 Task: Look for space in Traralgon, Australia from 7th July, 2023 to 15th July, 2023 for 6 adults in price range Rs.15000 to Rs.20000. Place can be entire place with 3 bedrooms having 3 beds and 3 bathrooms. Property type can be house, flat, guest house. Amenities needed are: washing machine, kitchen. Booking option can be shelf check-in. Required host language is English.
Action: Mouse scrolled (289, 647) with delta (0, 0)
Screenshot: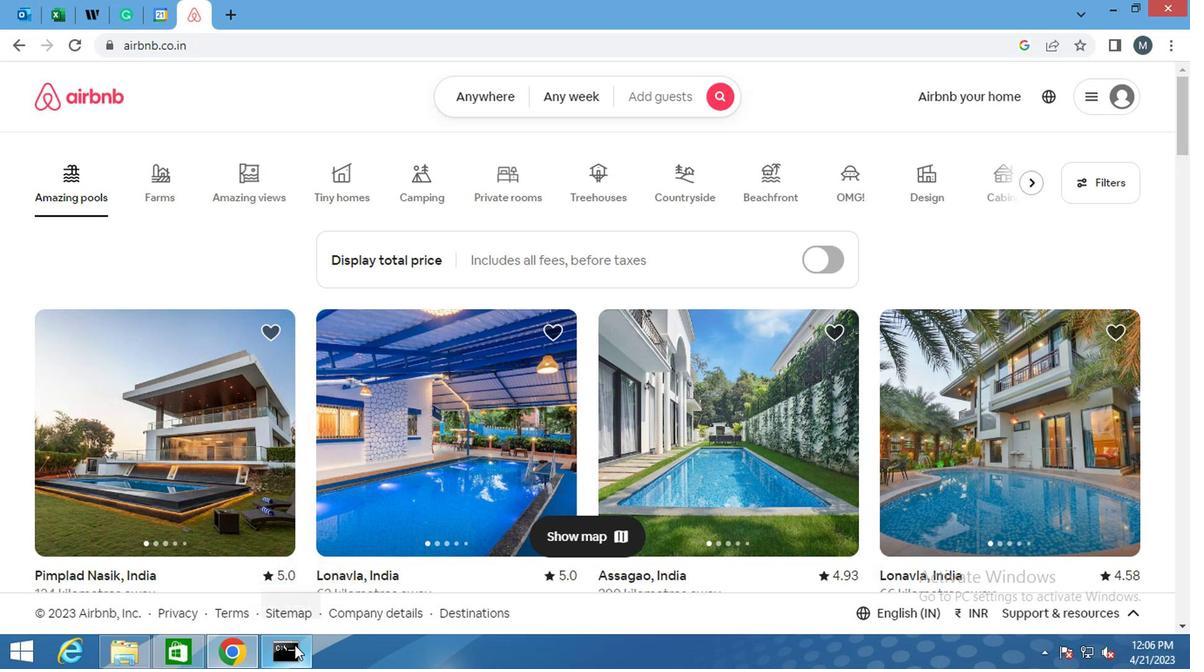 
Action: Mouse moved to (218, 649)
Screenshot: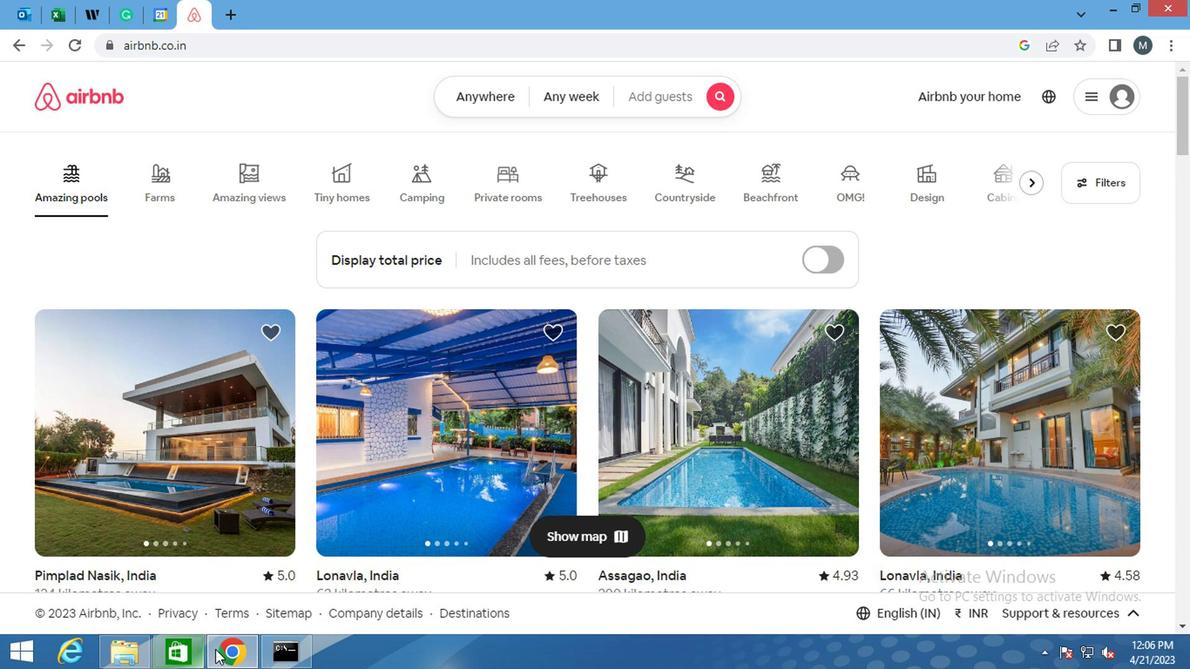 
Action: Mouse pressed left at (218, 649)
Screenshot: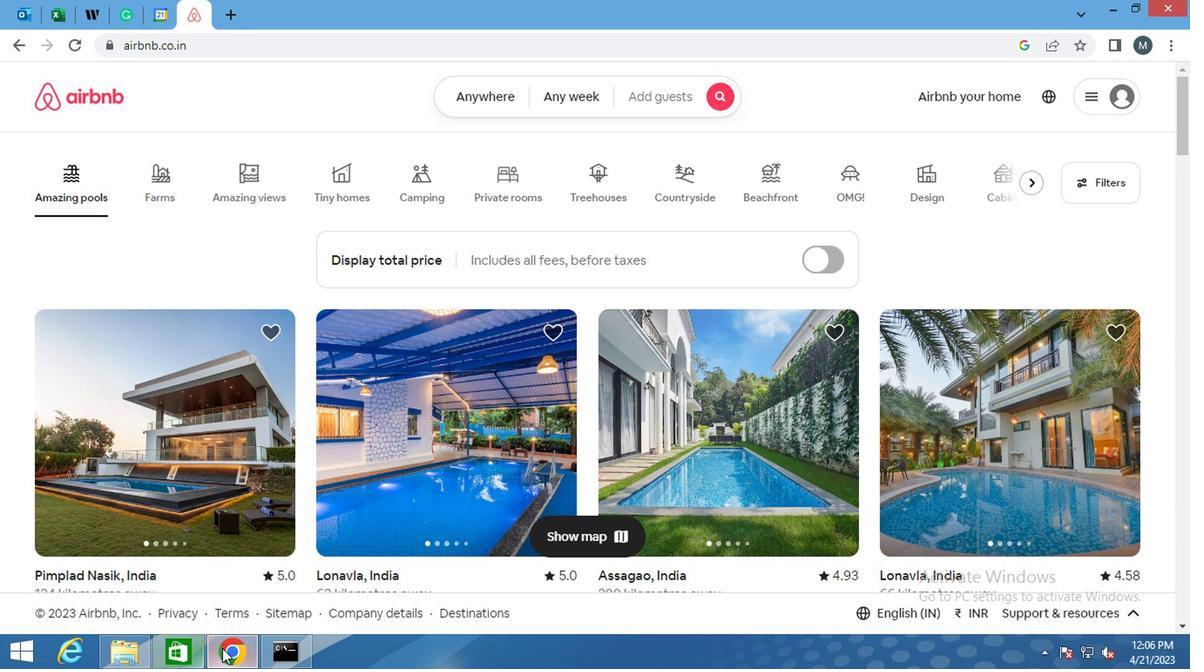 
Action: Mouse moved to (229, 655)
Screenshot: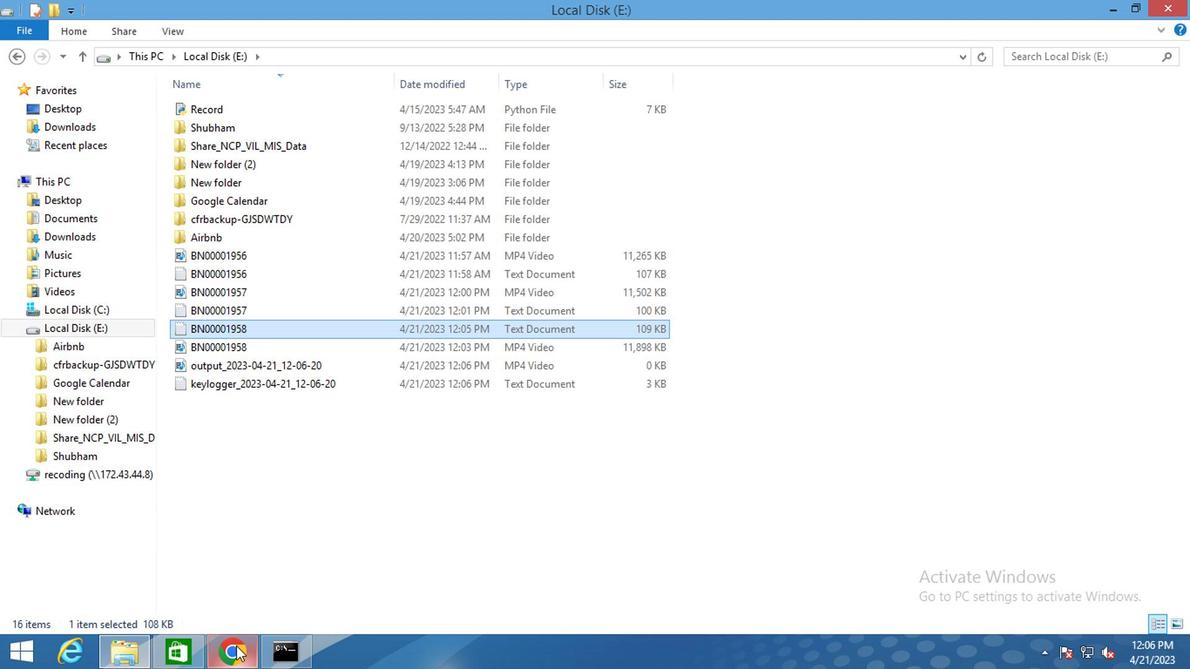 
Action: Mouse pressed left at (229, 655)
Screenshot: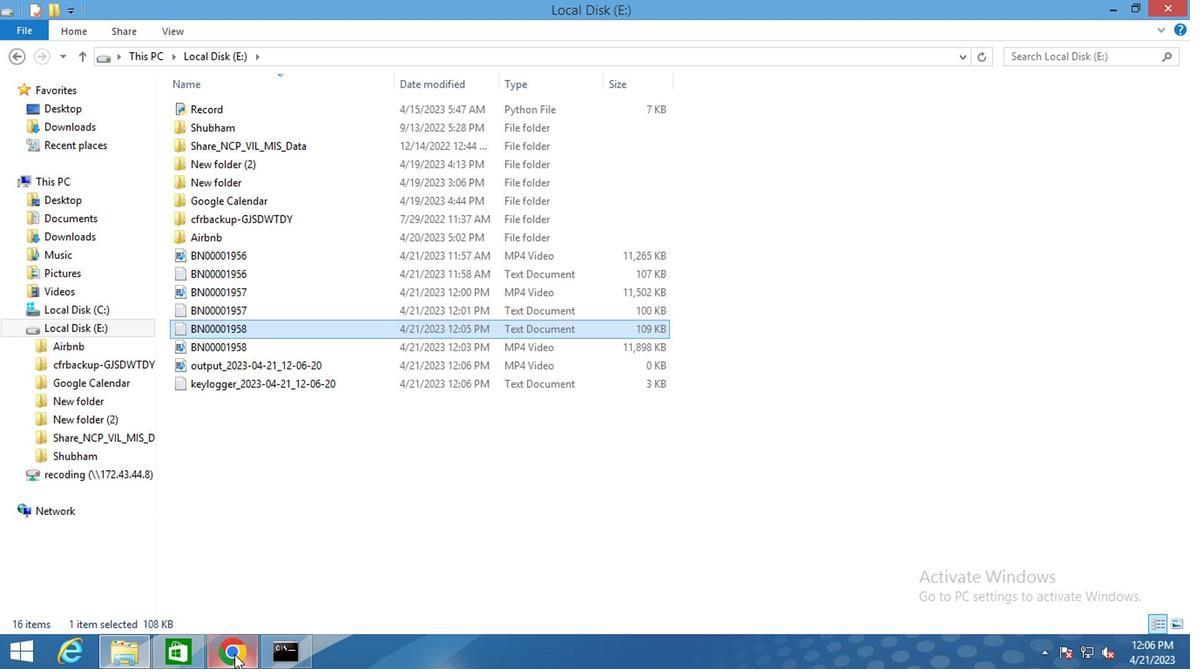
Action: Mouse moved to (483, 102)
Screenshot: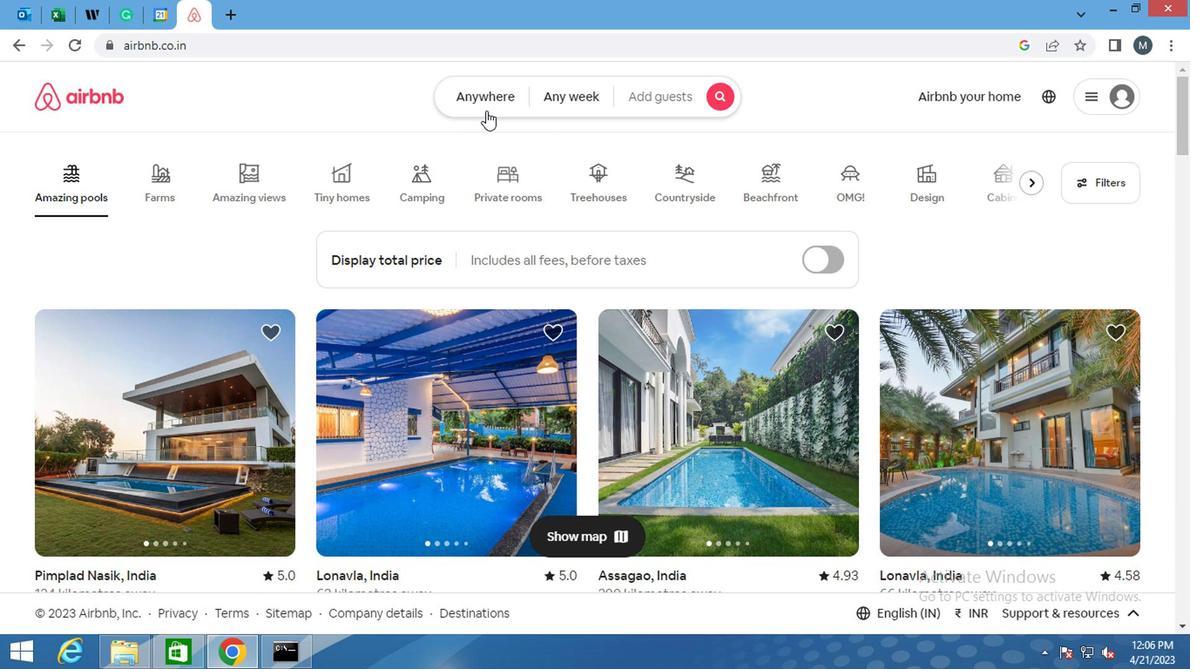 
Action: Mouse pressed left at (483, 102)
Screenshot: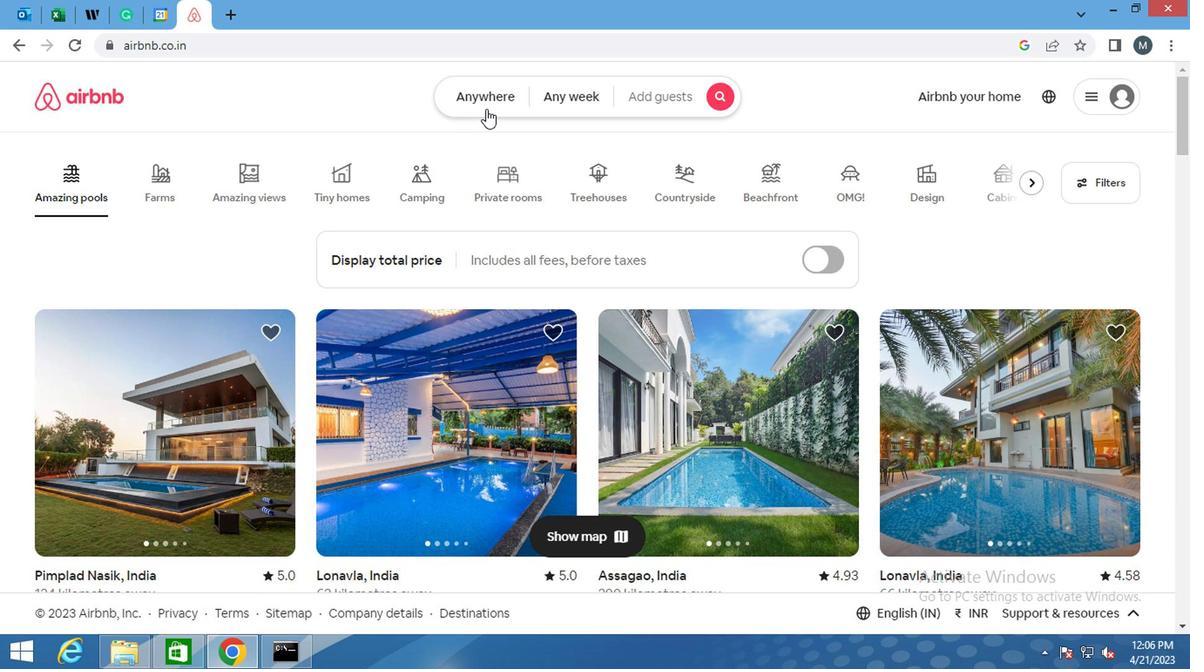 
Action: Mouse moved to (391, 164)
Screenshot: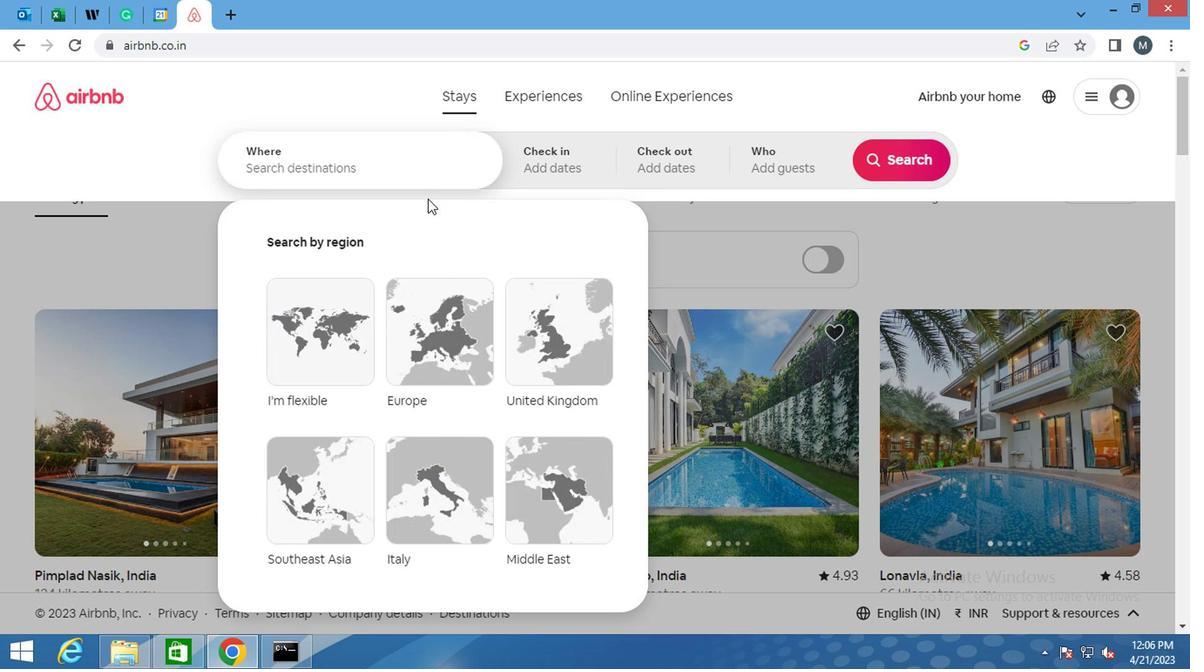 
Action: Mouse pressed left at (391, 164)
Screenshot: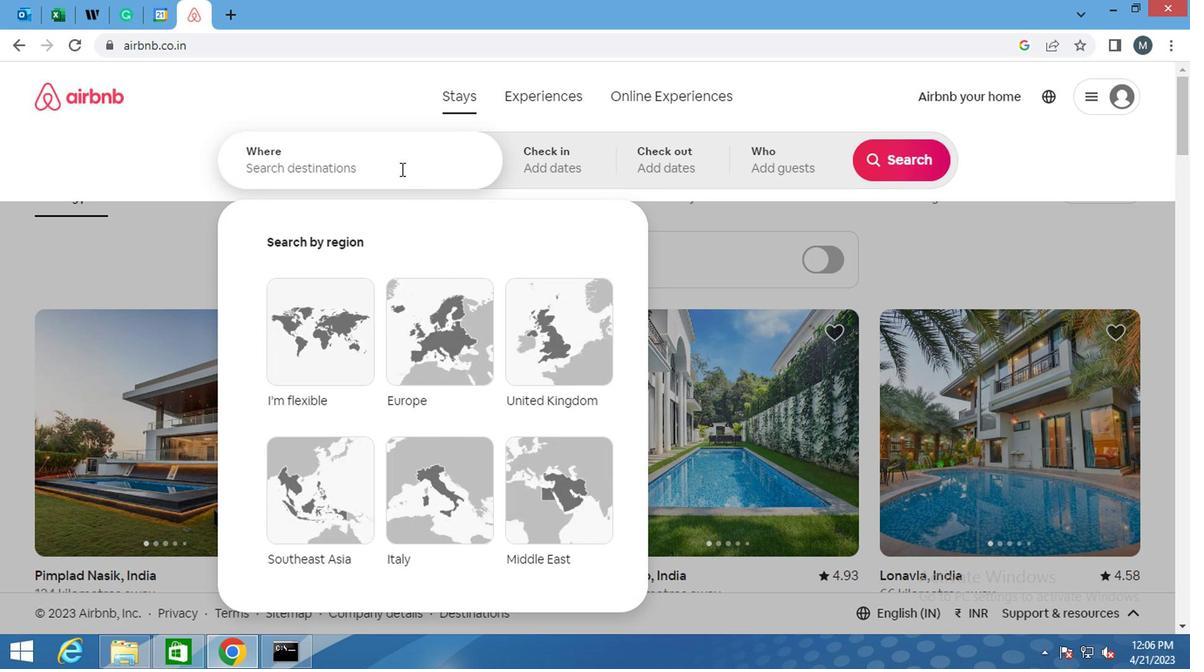 
Action: Key pressed <Key.shift>TRARALGON,<Key.shift>AUSTRALIA<Key.space>
Screenshot: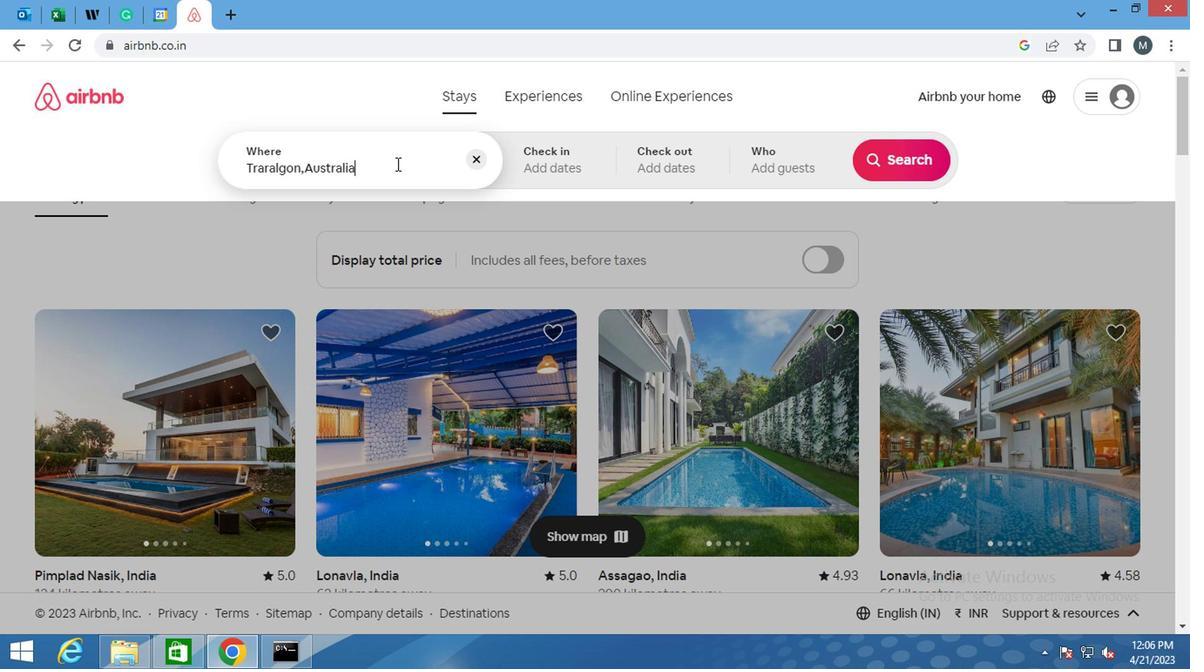 
Action: Mouse moved to (519, 164)
Screenshot: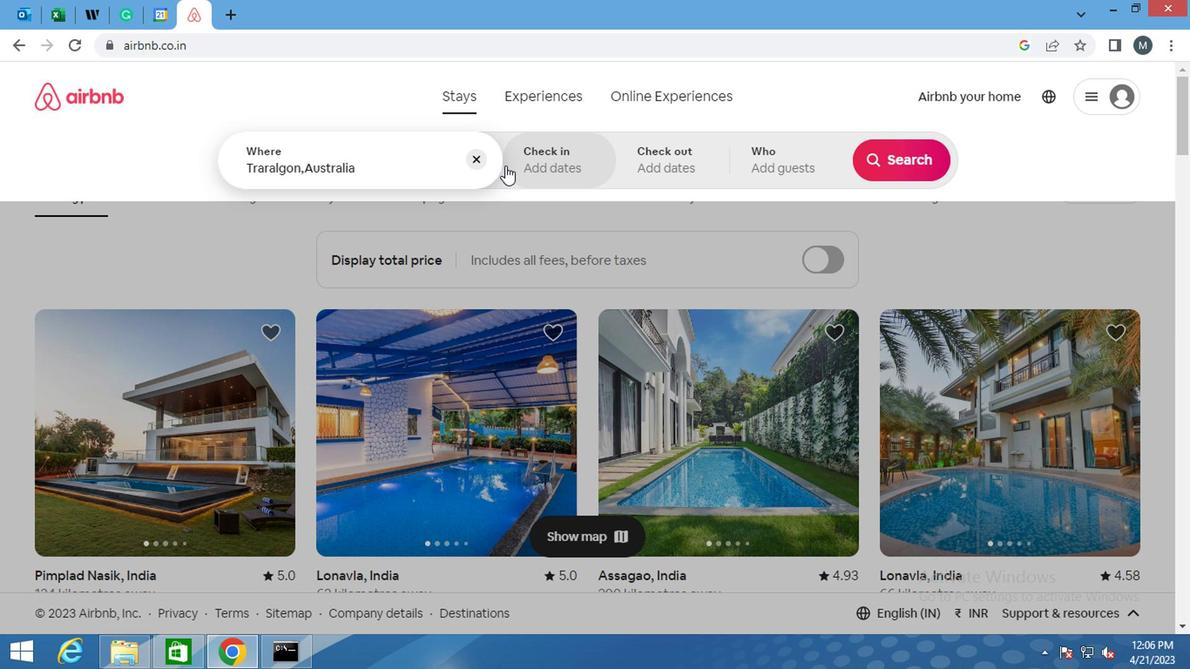 
Action: Mouse pressed left at (519, 164)
Screenshot: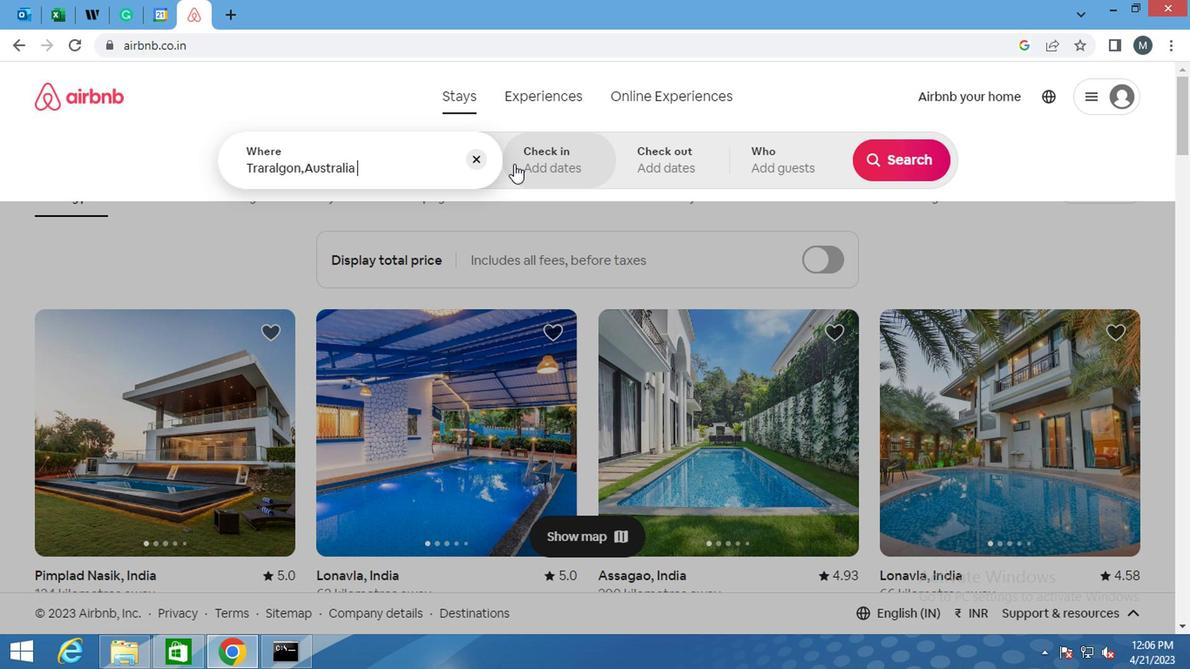 
Action: Mouse moved to (890, 299)
Screenshot: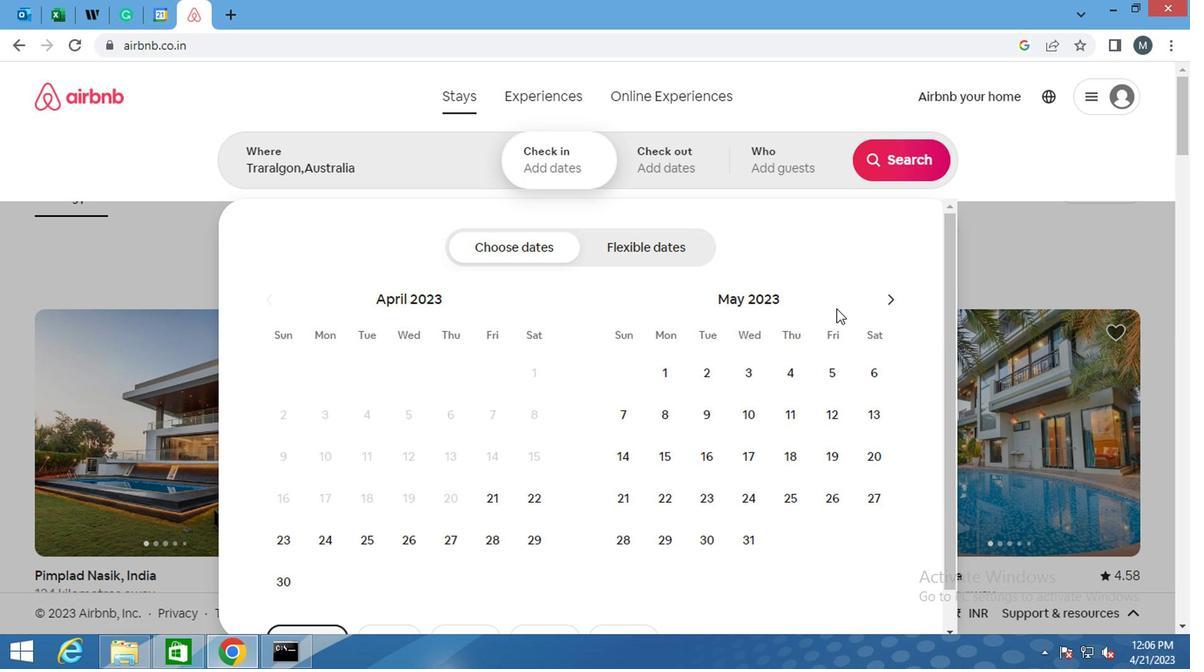 
Action: Mouse pressed left at (890, 299)
Screenshot: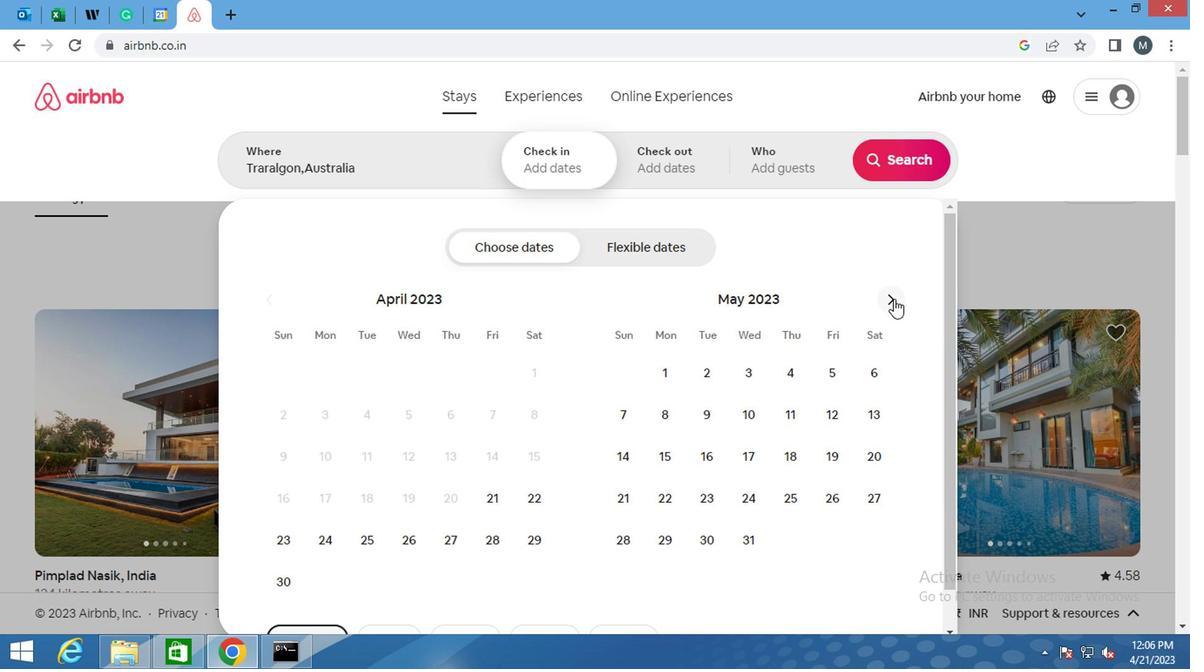 
Action: Mouse moved to (890, 299)
Screenshot: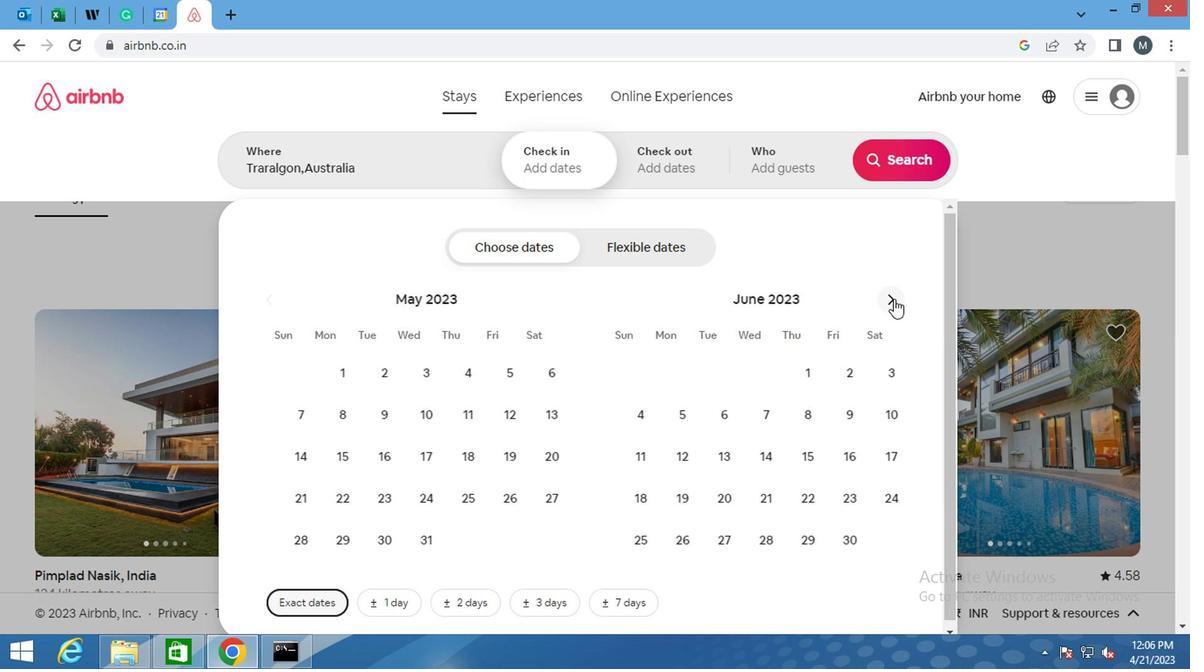 
Action: Mouse pressed left at (890, 299)
Screenshot: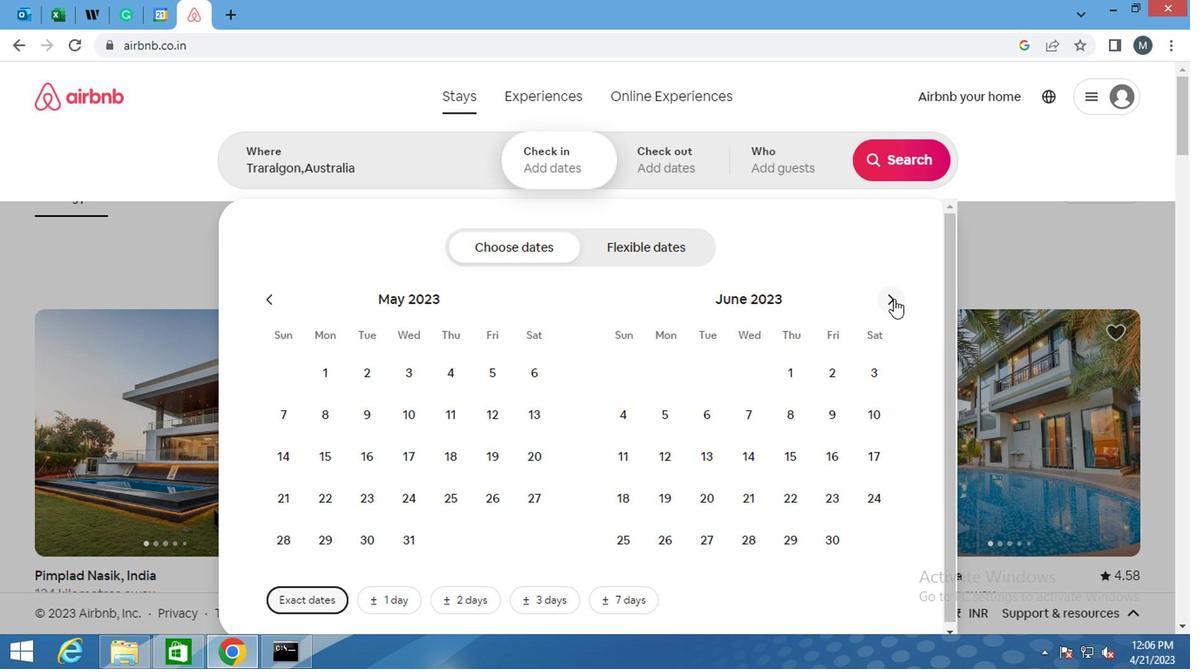 
Action: Mouse moved to (704, 433)
Screenshot: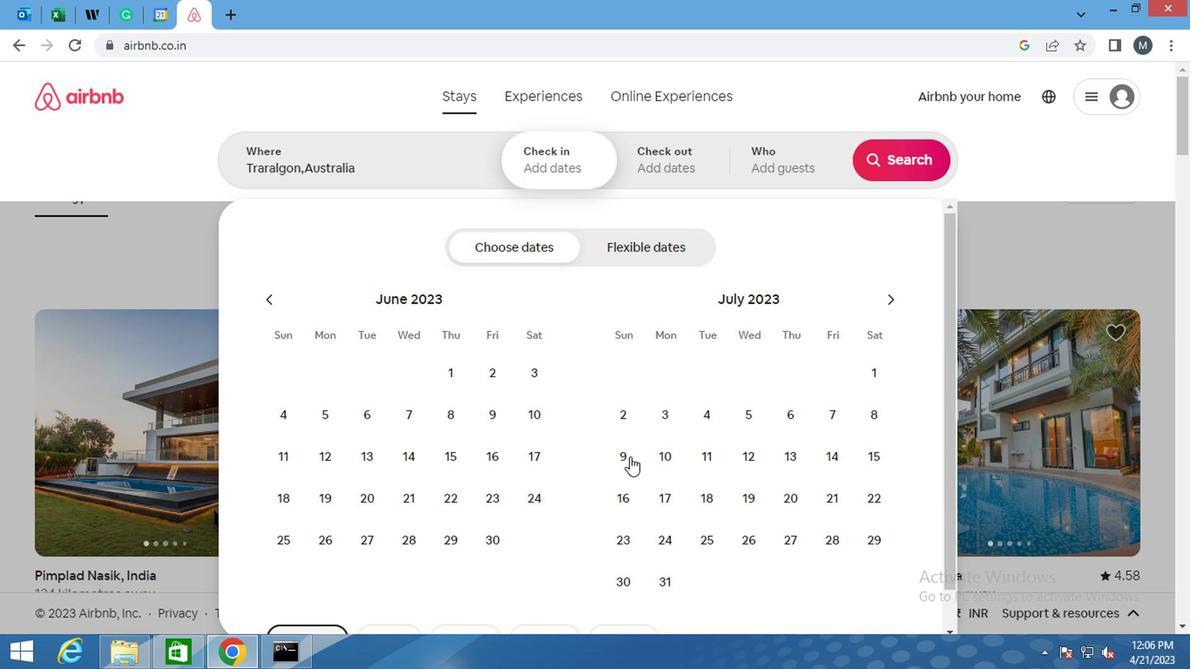 
Action: Mouse scrolled (704, 432) with delta (0, -1)
Screenshot: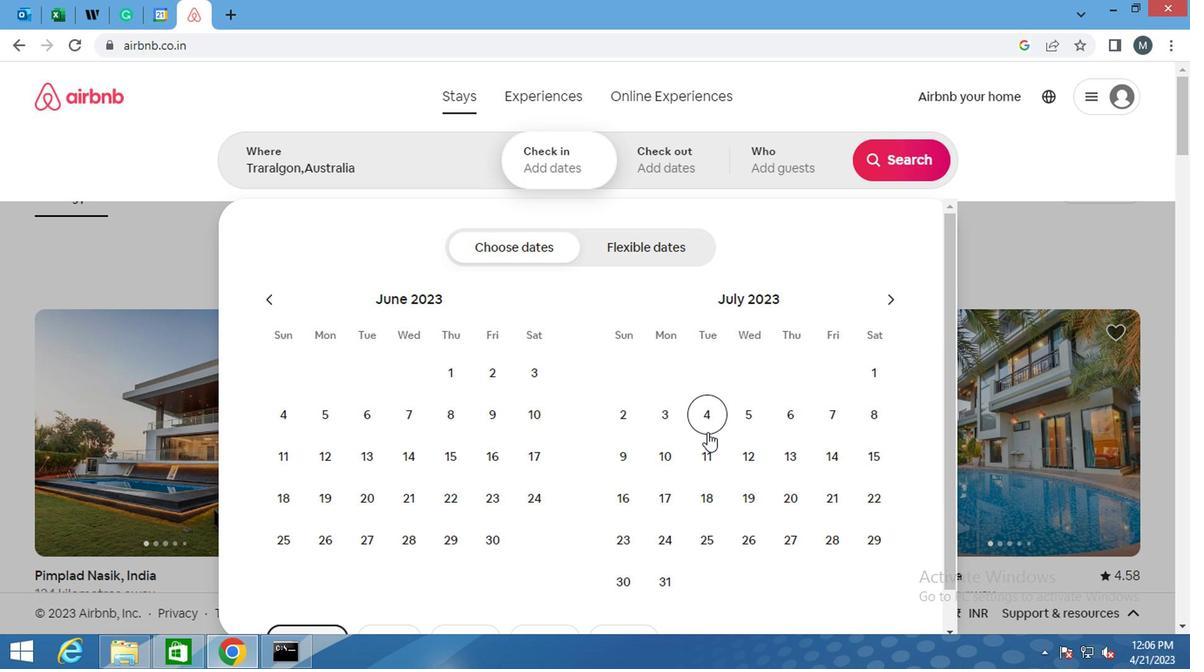 
Action: Mouse moved to (825, 374)
Screenshot: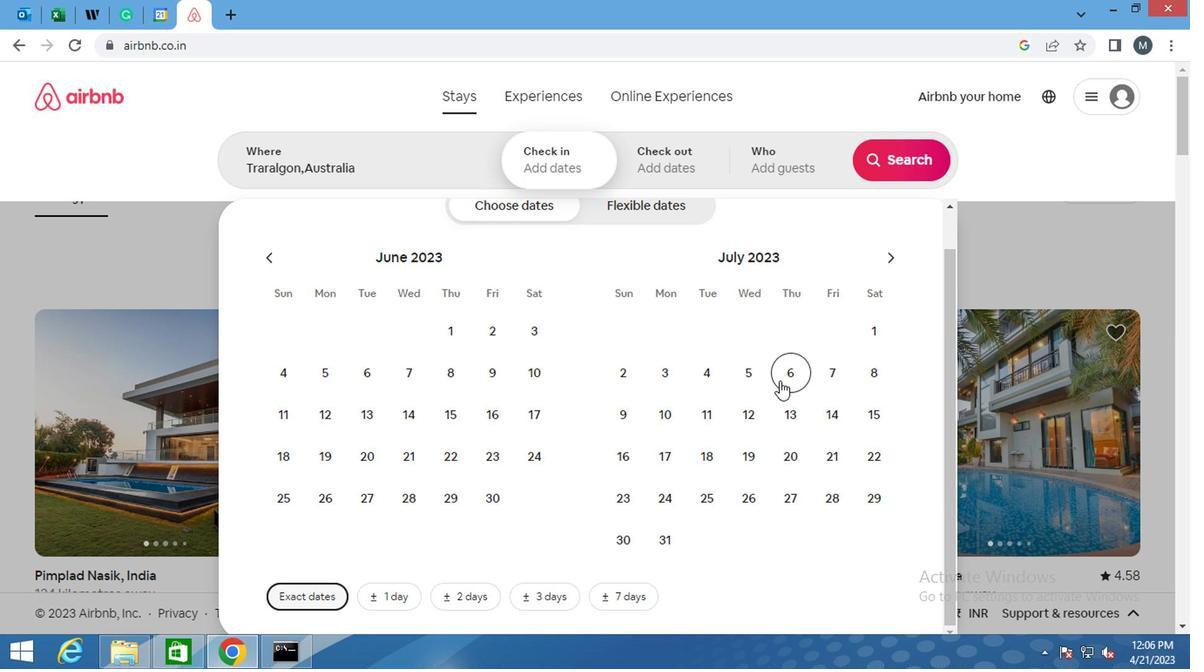 
Action: Mouse pressed left at (825, 374)
Screenshot: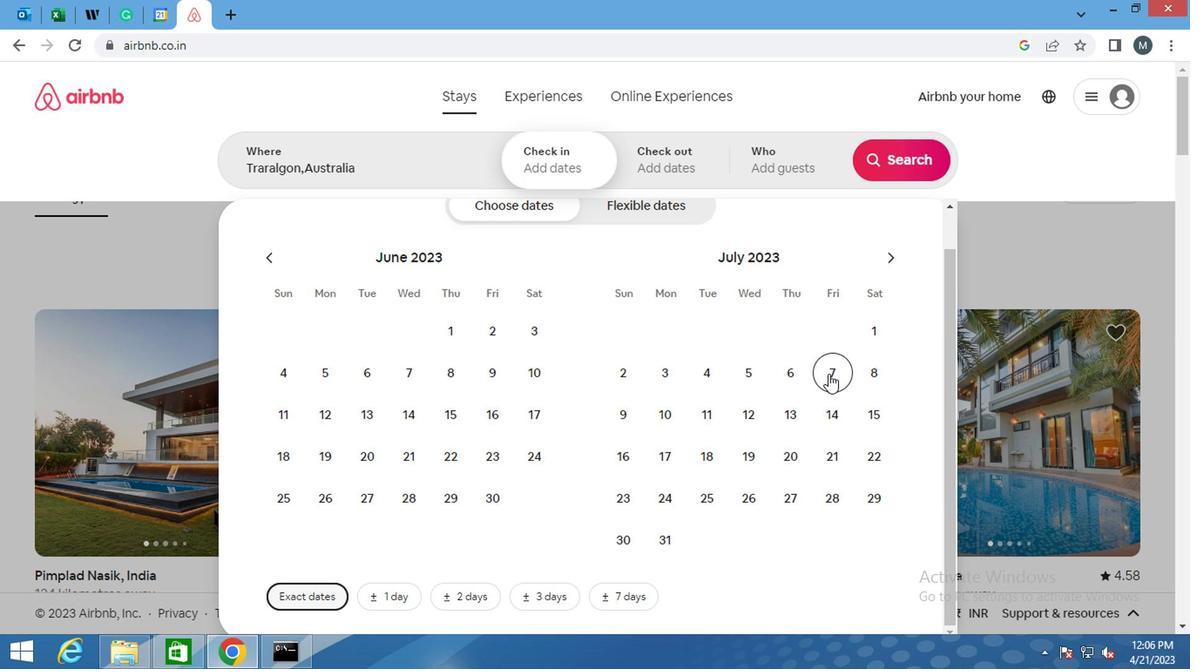 
Action: Mouse moved to (863, 459)
Screenshot: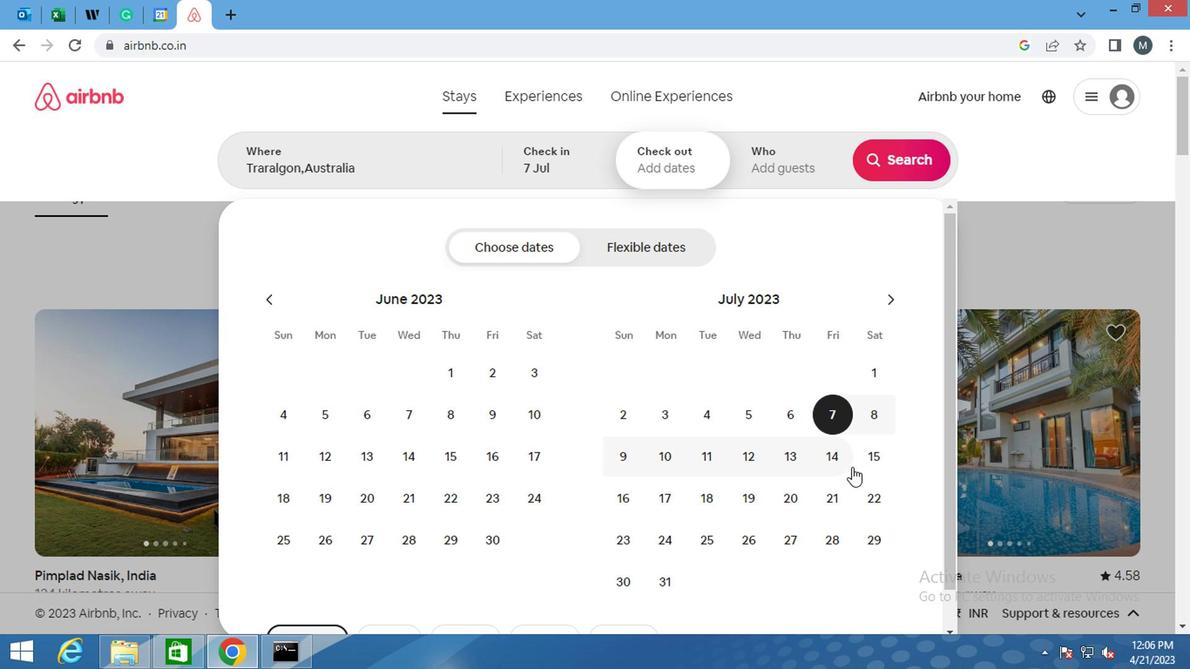 
Action: Mouse pressed left at (863, 459)
Screenshot: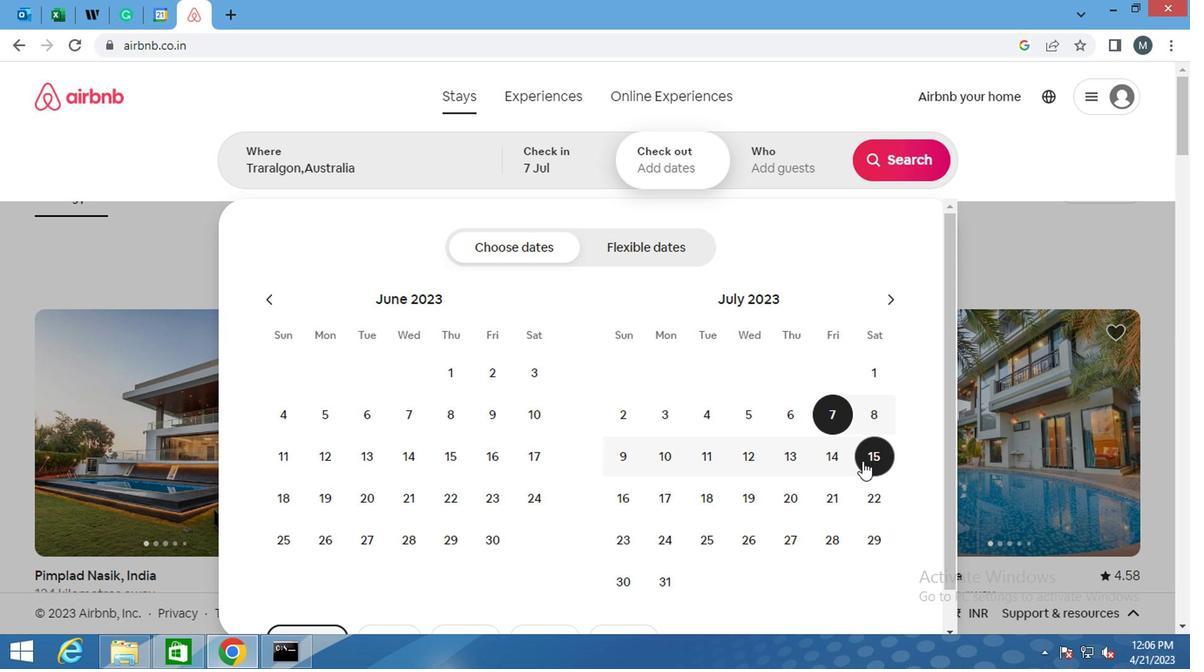 
Action: Mouse moved to (803, 176)
Screenshot: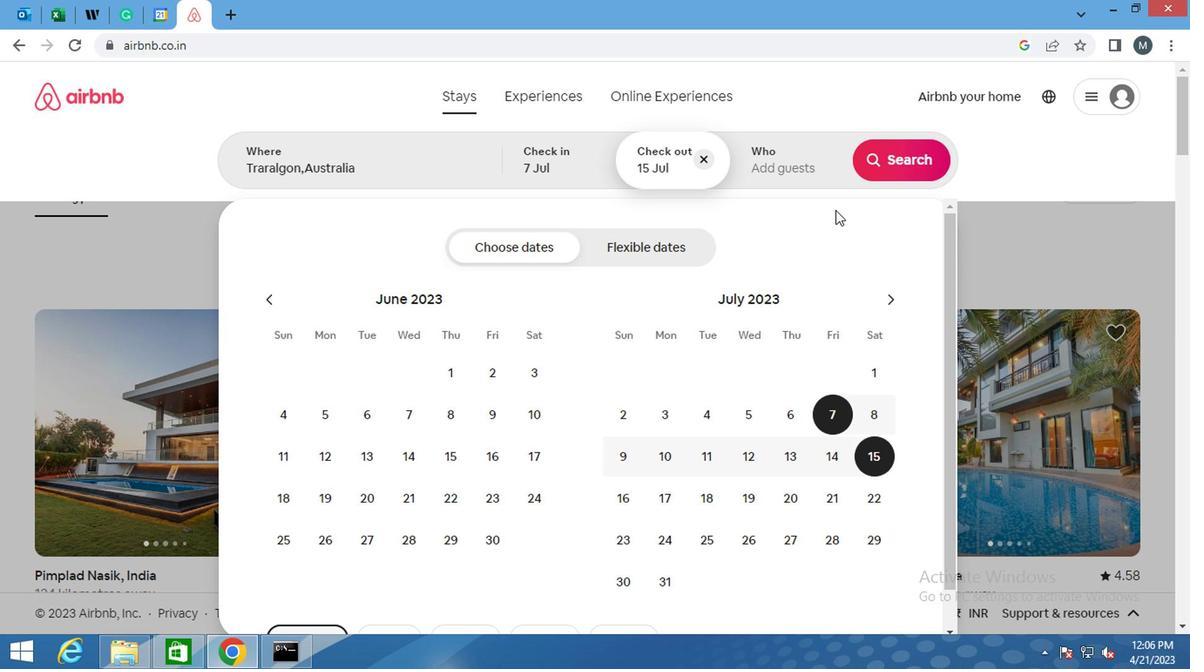 
Action: Mouse pressed left at (803, 176)
Screenshot: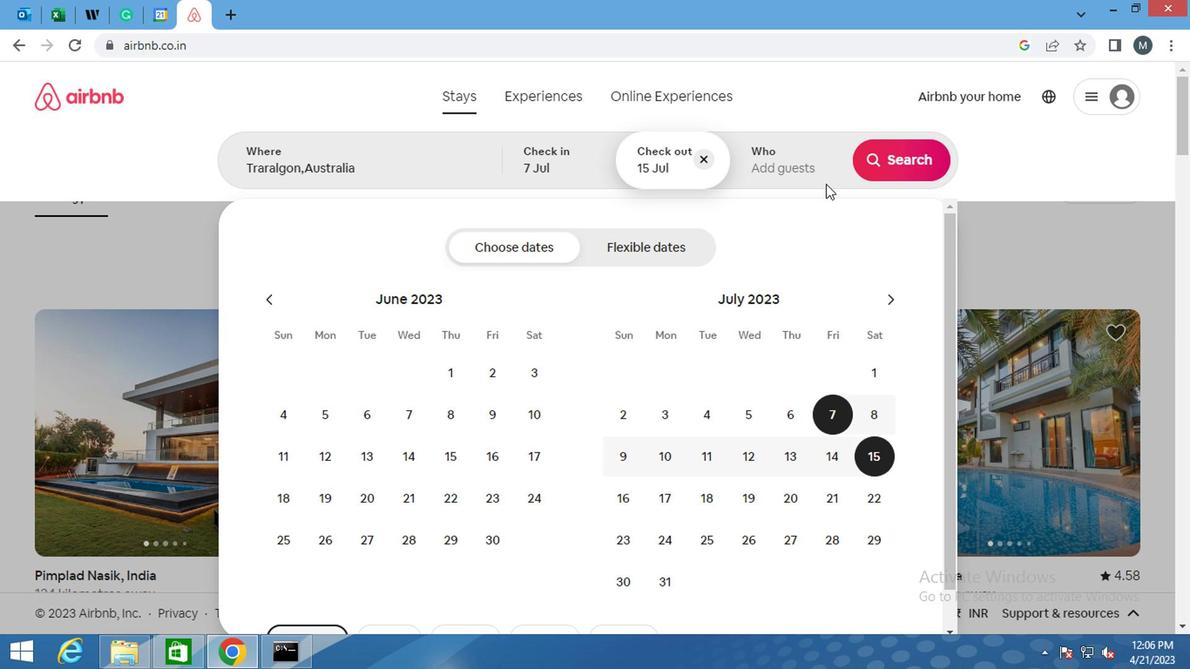 
Action: Mouse moved to (897, 254)
Screenshot: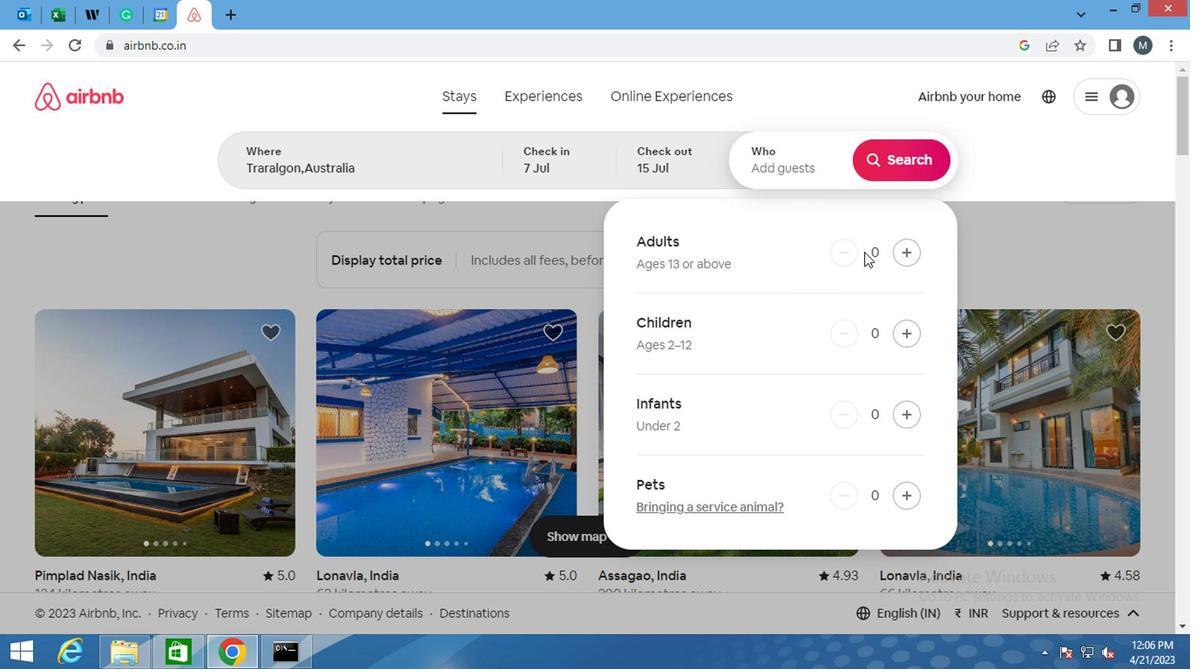 
Action: Mouse pressed left at (897, 254)
Screenshot: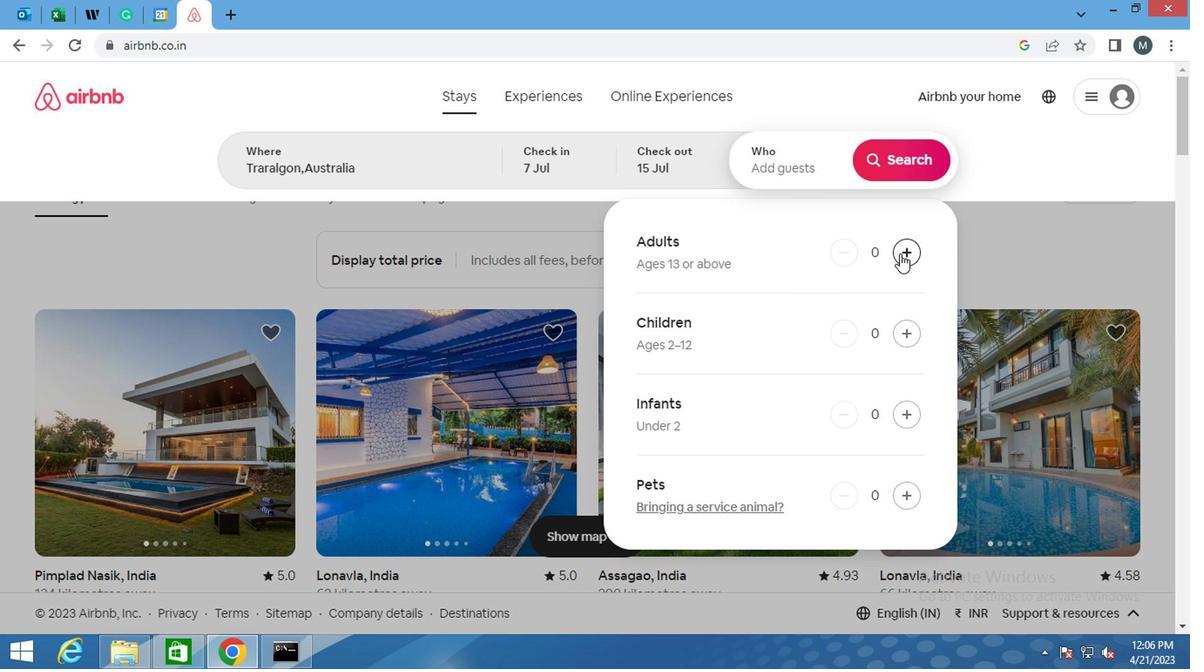 
Action: Mouse pressed left at (897, 254)
Screenshot: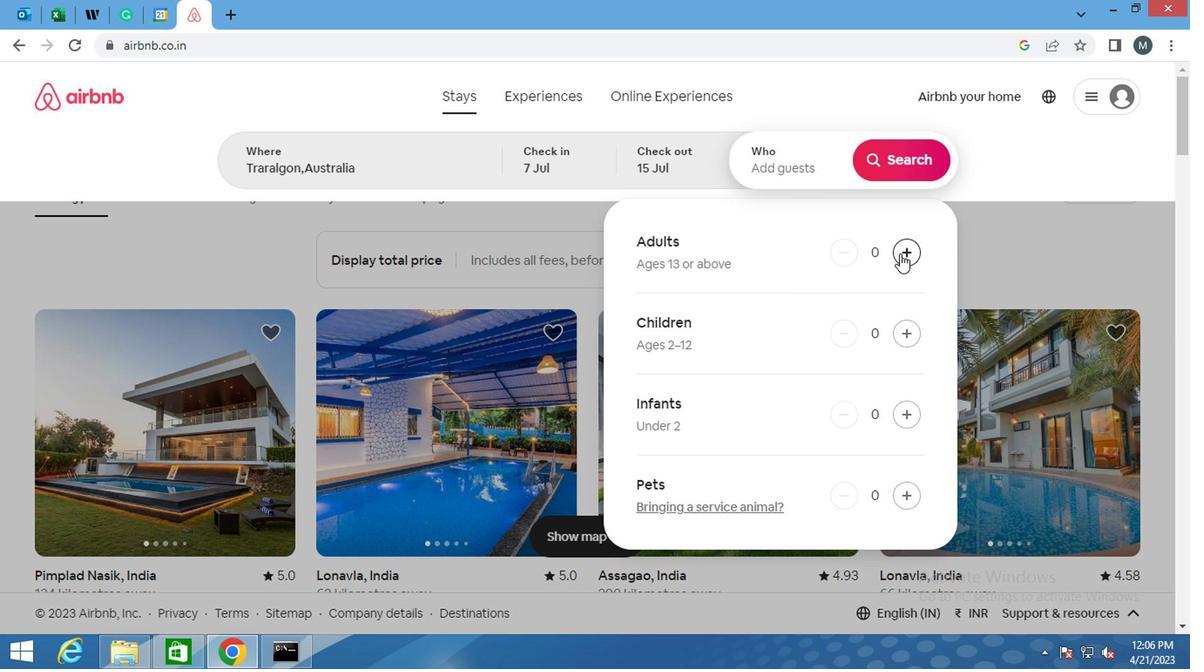 
Action: Mouse moved to (897, 254)
Screenshot: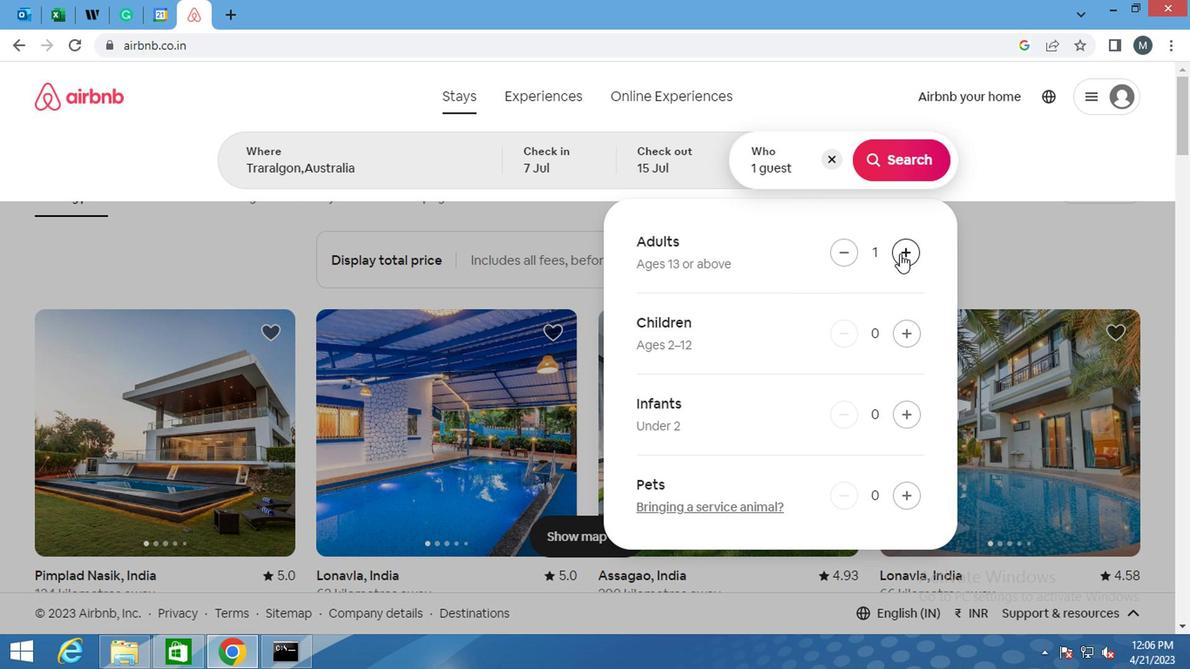 
Action: Mouse pressed left at (897, 254)
Screenshot: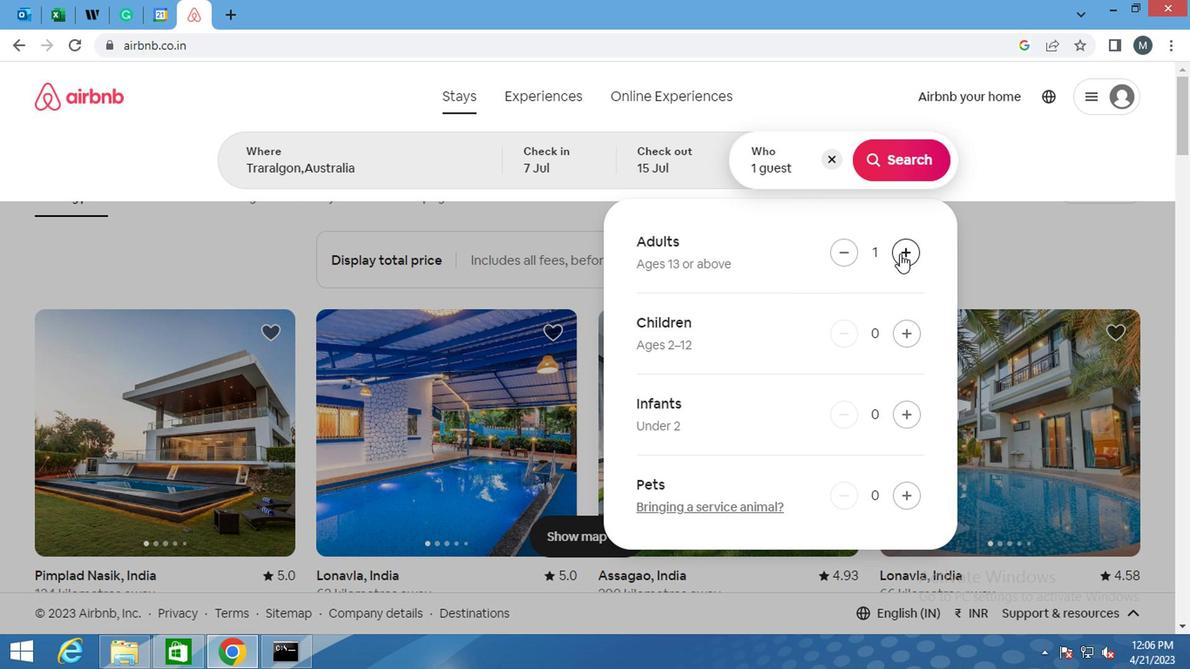 
Action: Mouse pressed left at (897, 254)
Screenshot: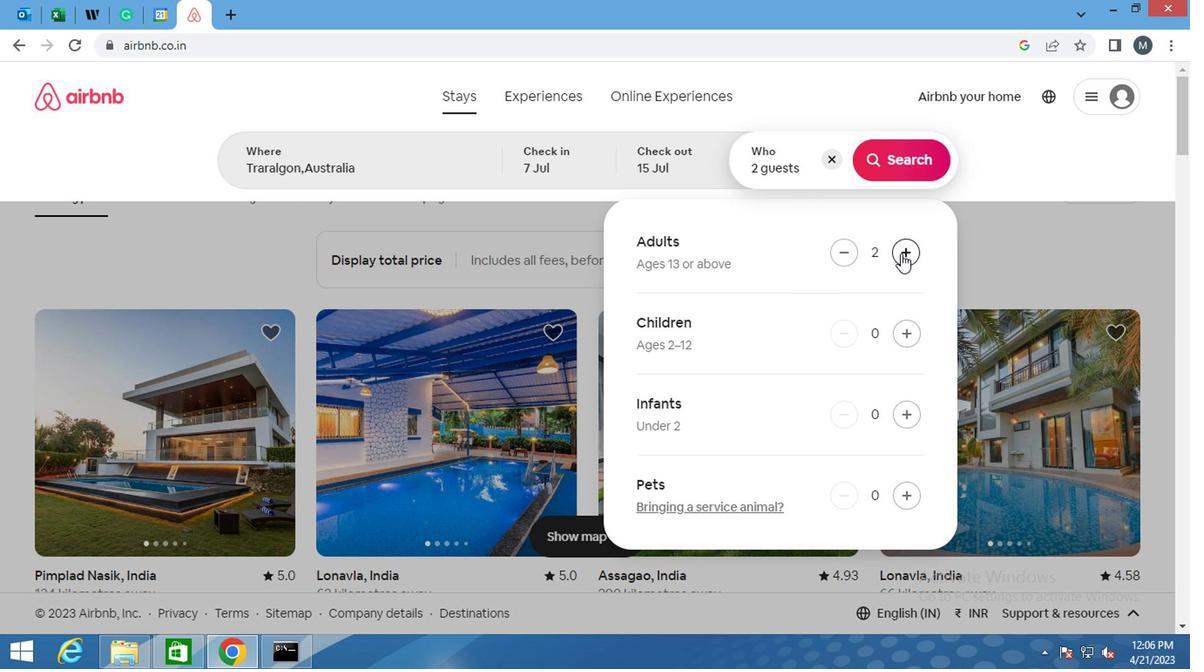 
Action: Mouse pressed left at (897, 254)
Screenshot: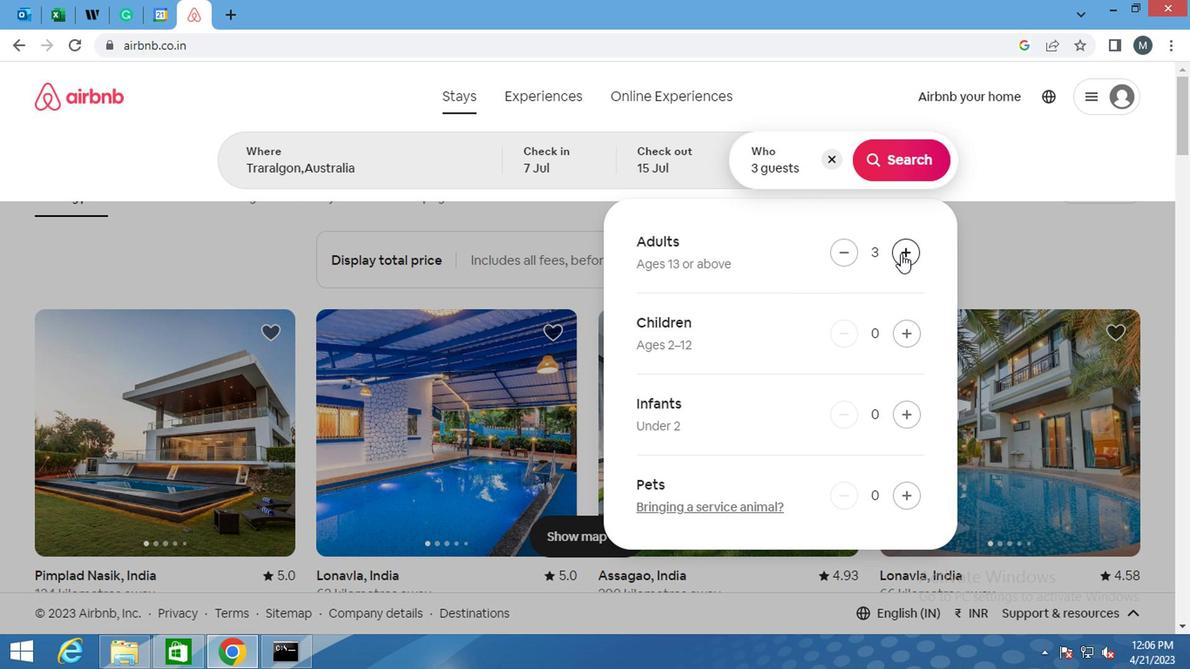 
Action: Mouse pressed left at (897, 254)
Screenshot: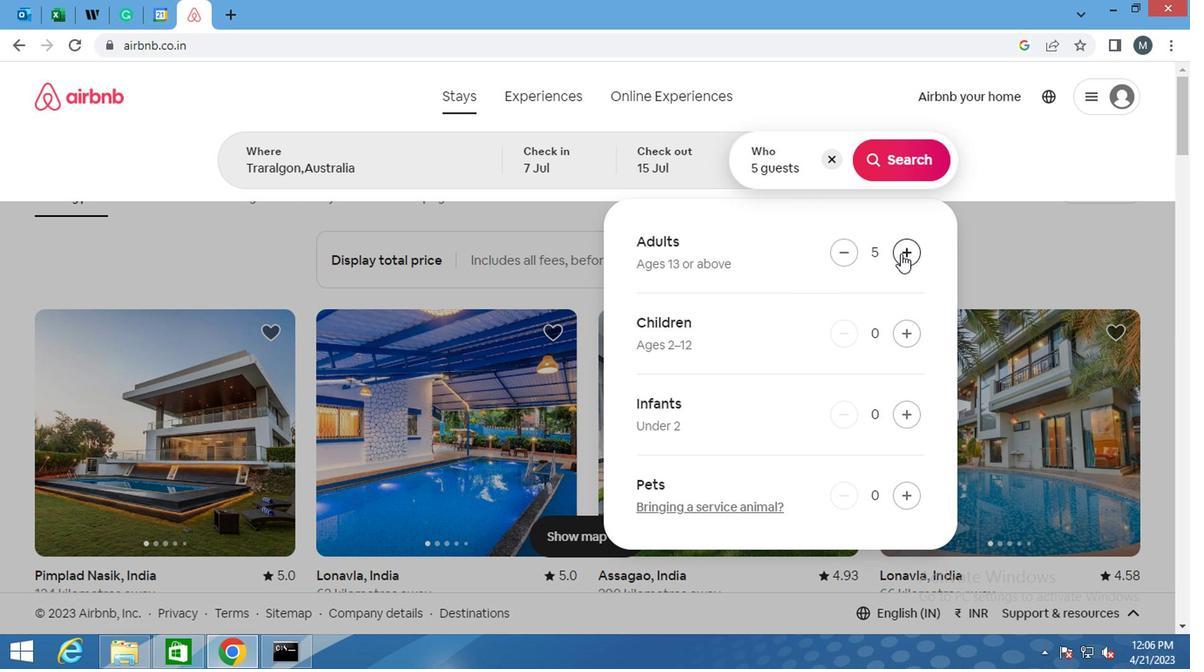 
Action: Mouse moved to (1035, 166)
Screenshot: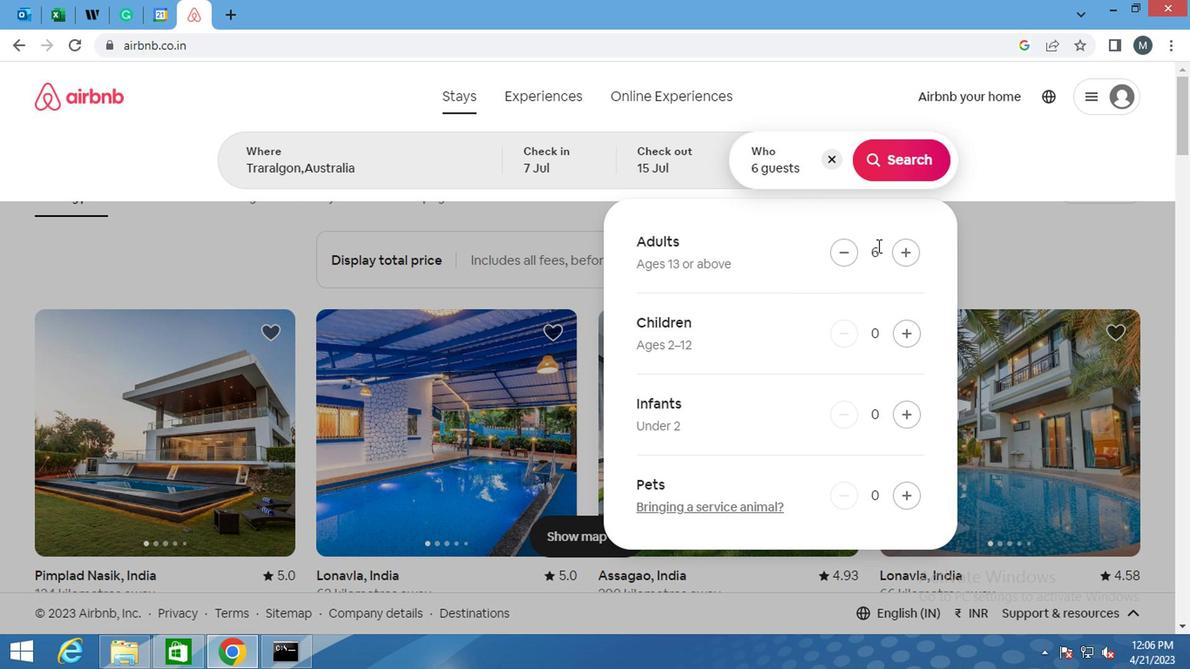 
Action: Mouse pressed left at (1035, 166)
Screenshot: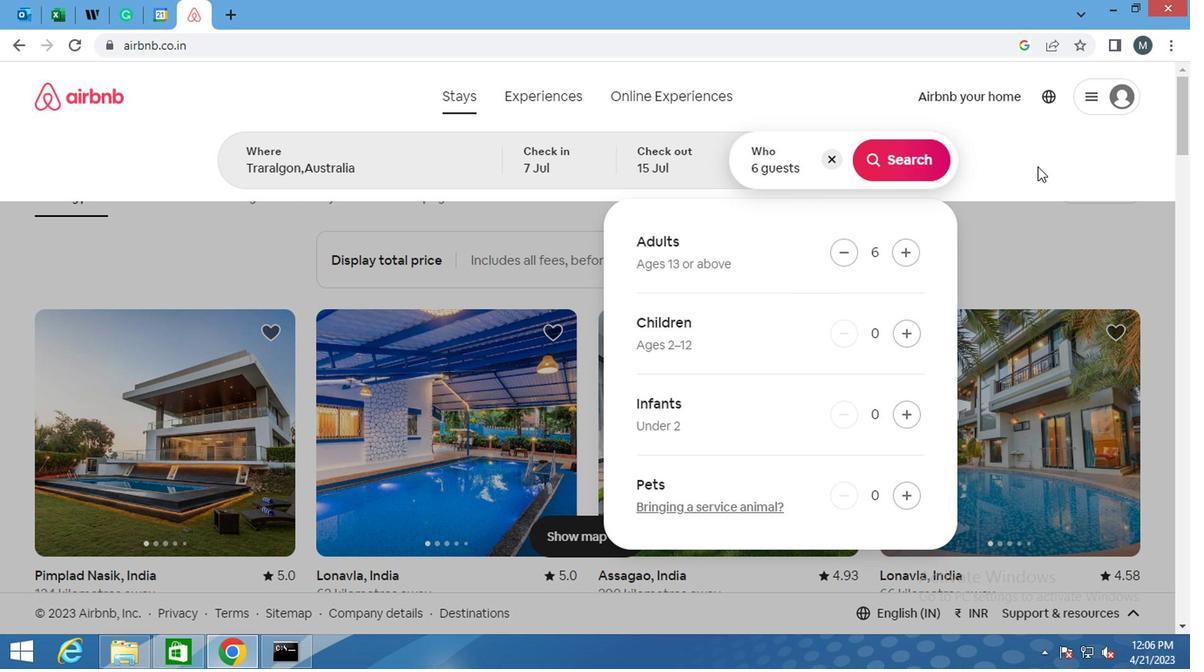 
Action: Mouse moved to (1032, 189)
Screenshot: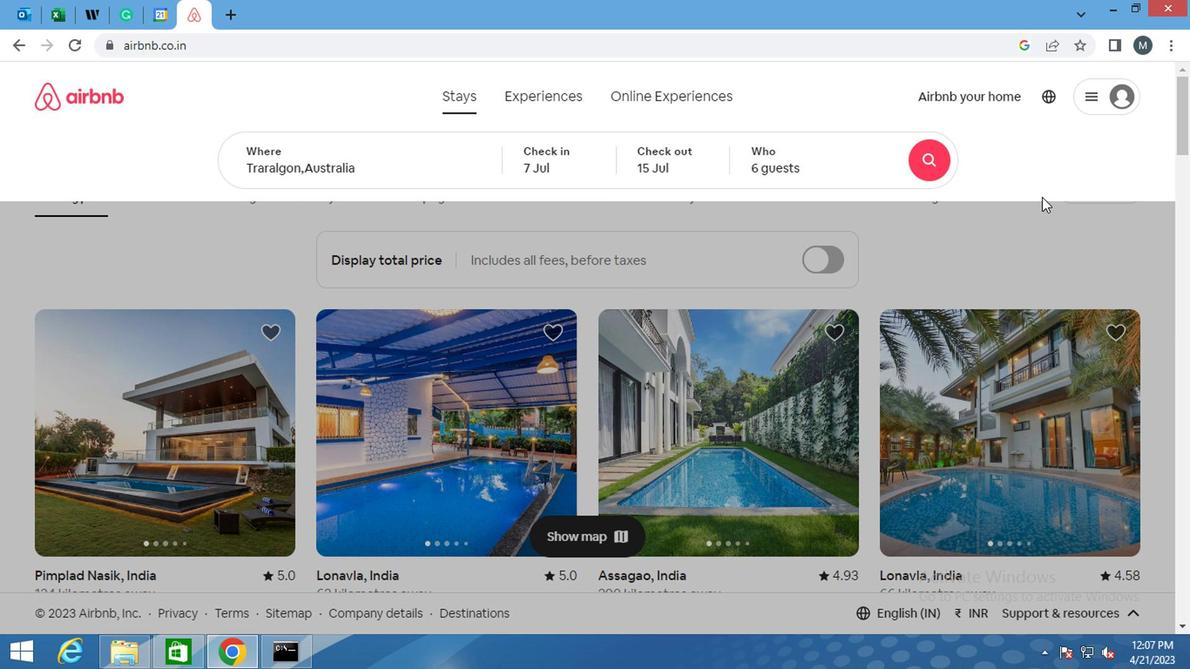
Action: Mouse scrolled (1032, 190) with delta (0, 1)
Screenshot: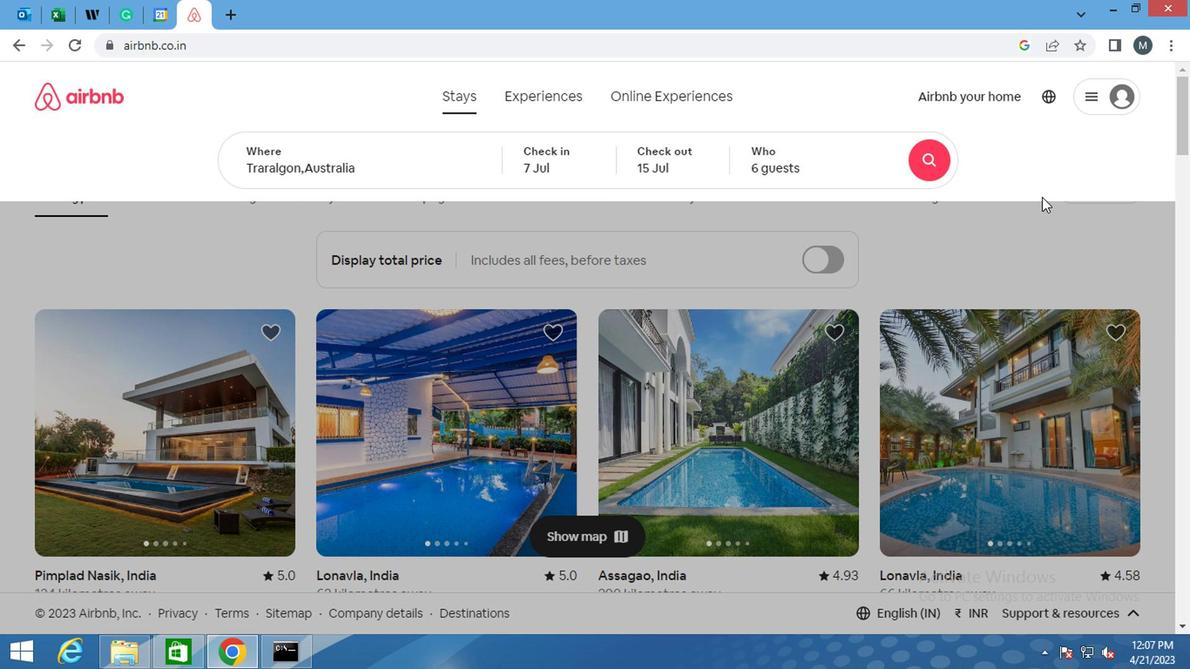 
Action: Mouse moved to (1029, 184)
Screenshot: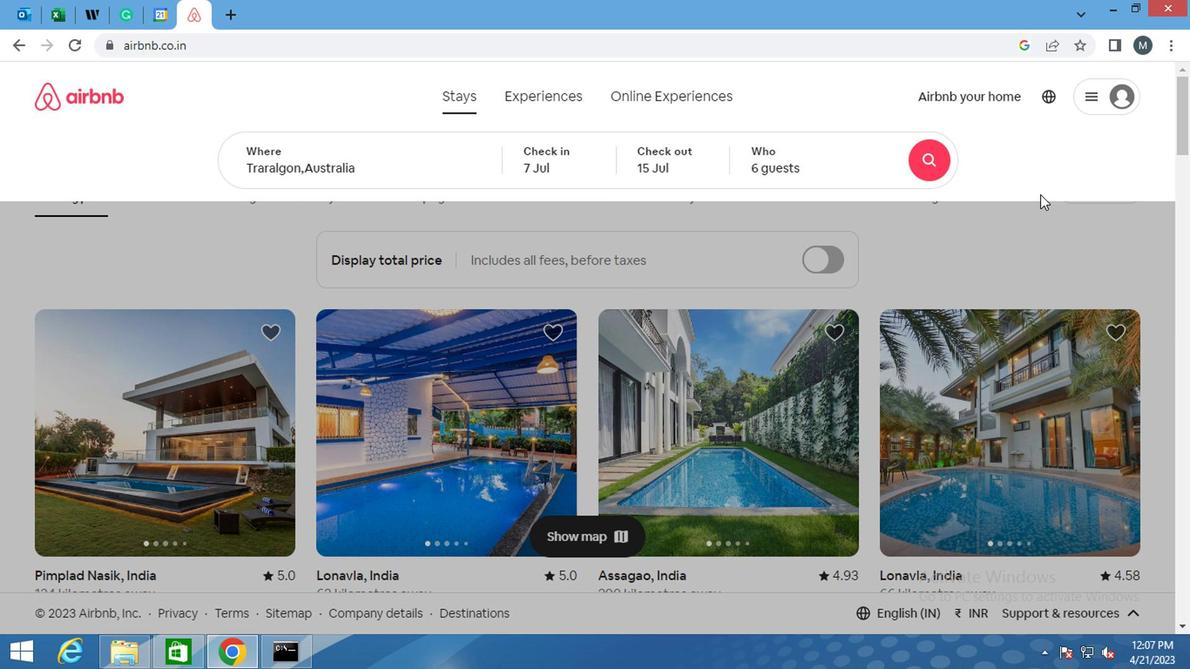 
Action: Mouse scrolled (1029, 186) with delta (0, 1)
Screenshot: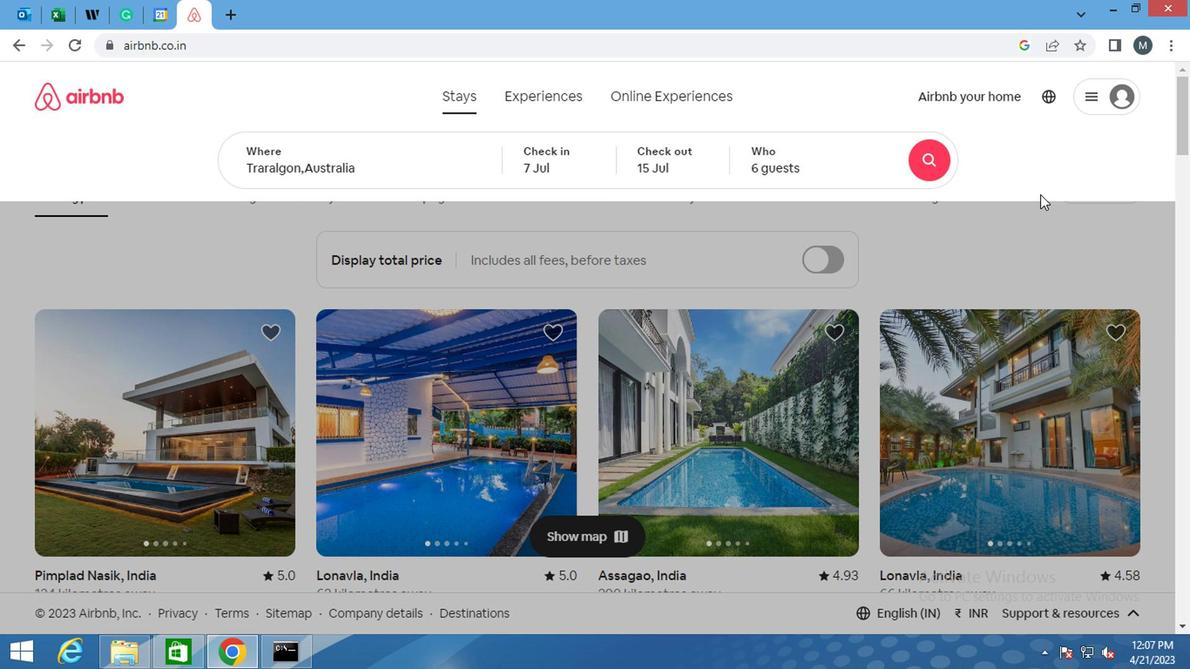 
Action: Mouse moved to (1027, 182)
Screenshot: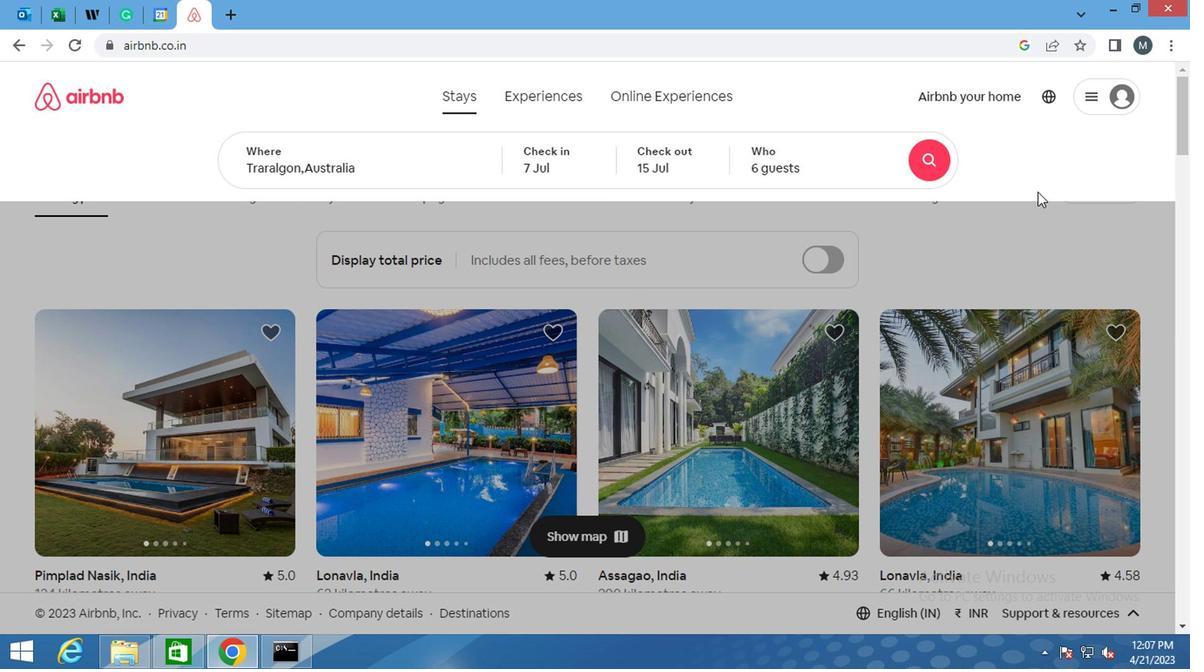 
Action: Mouse scrolled (1027, 183) with delta (0, 1)
Screenshot: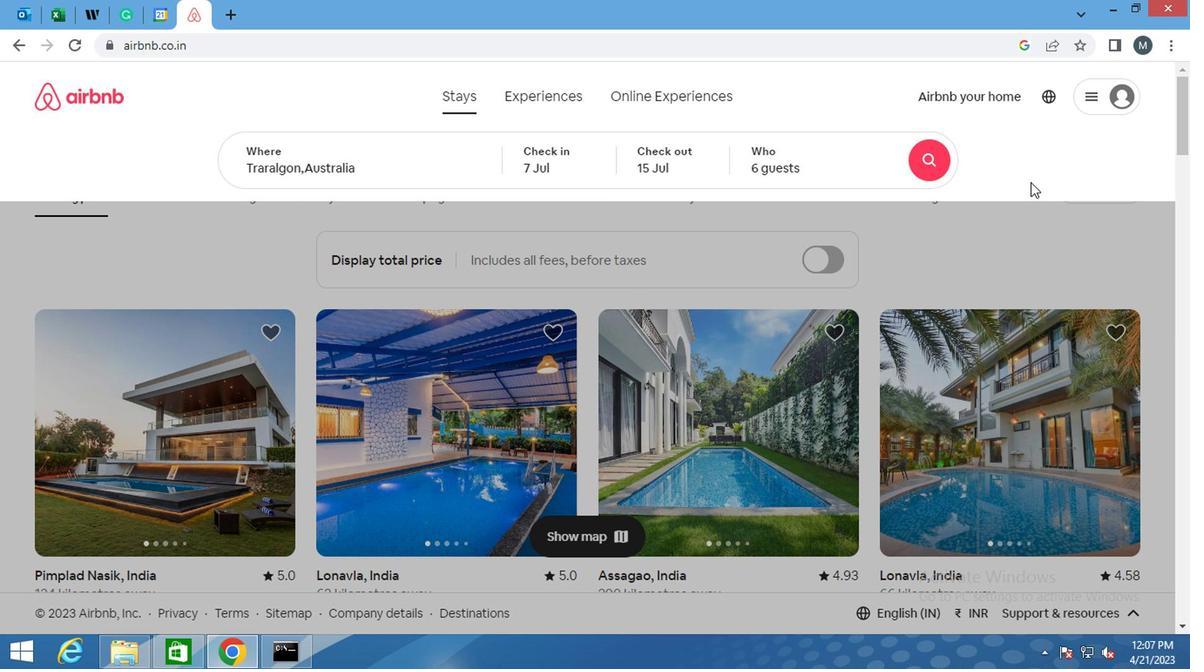 
Action: Mouse moved to (1023, 214)
Screenshot: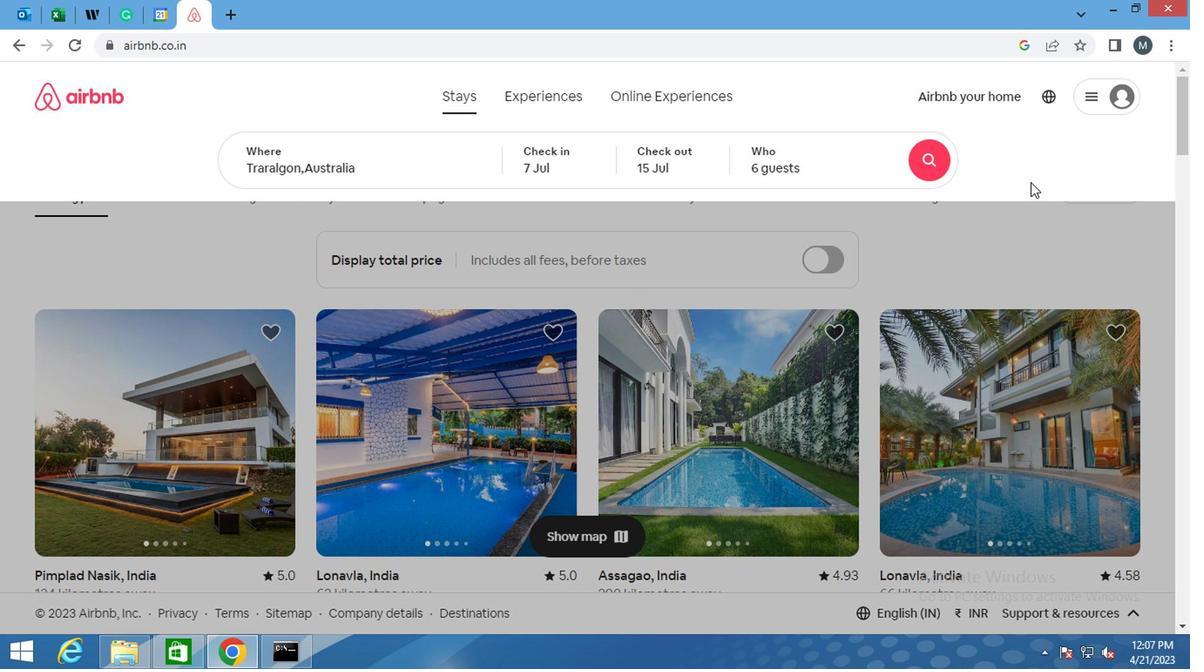 
Action: Mouse scrolled (1023, 213) with delta (0, 0)
Screenshot: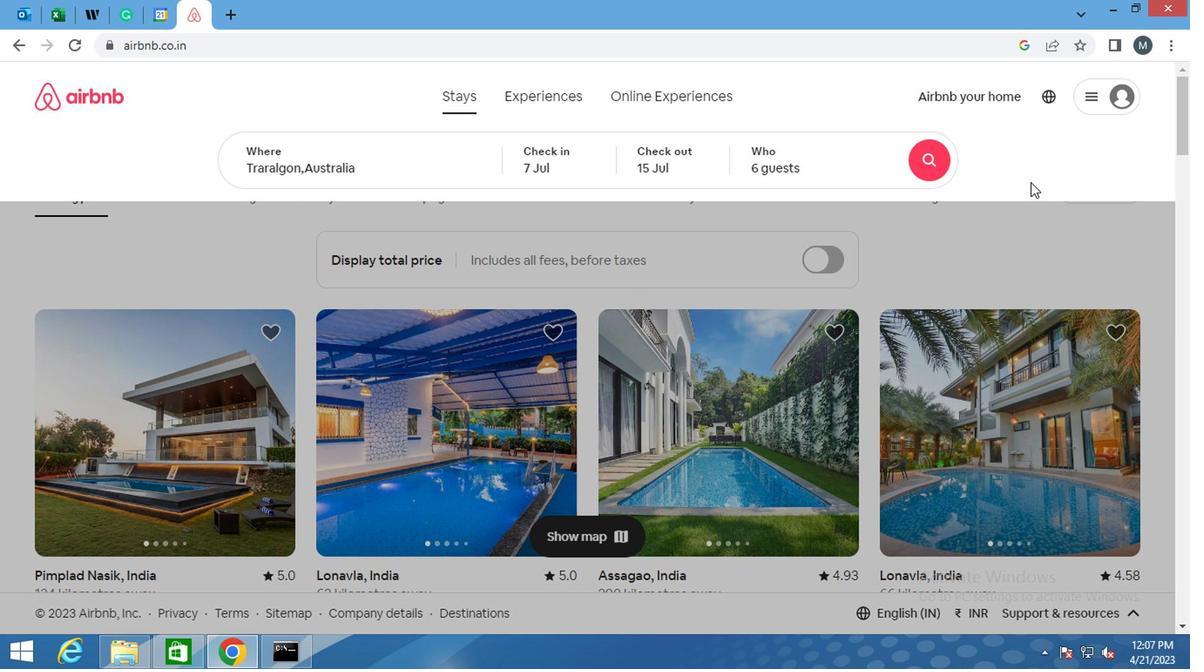 
Action: Mouse moved to (1023, 220)
Screenshot: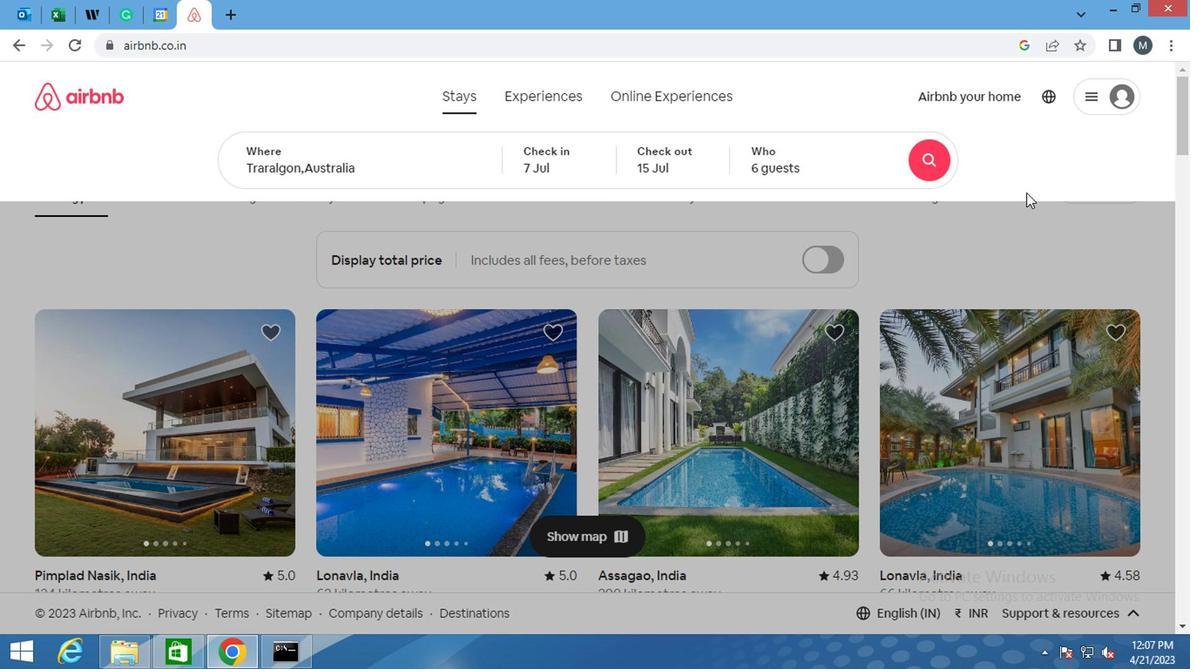 
Action: Mouse scrolled (1023, 218) with delta (0, -1)
Screenshot: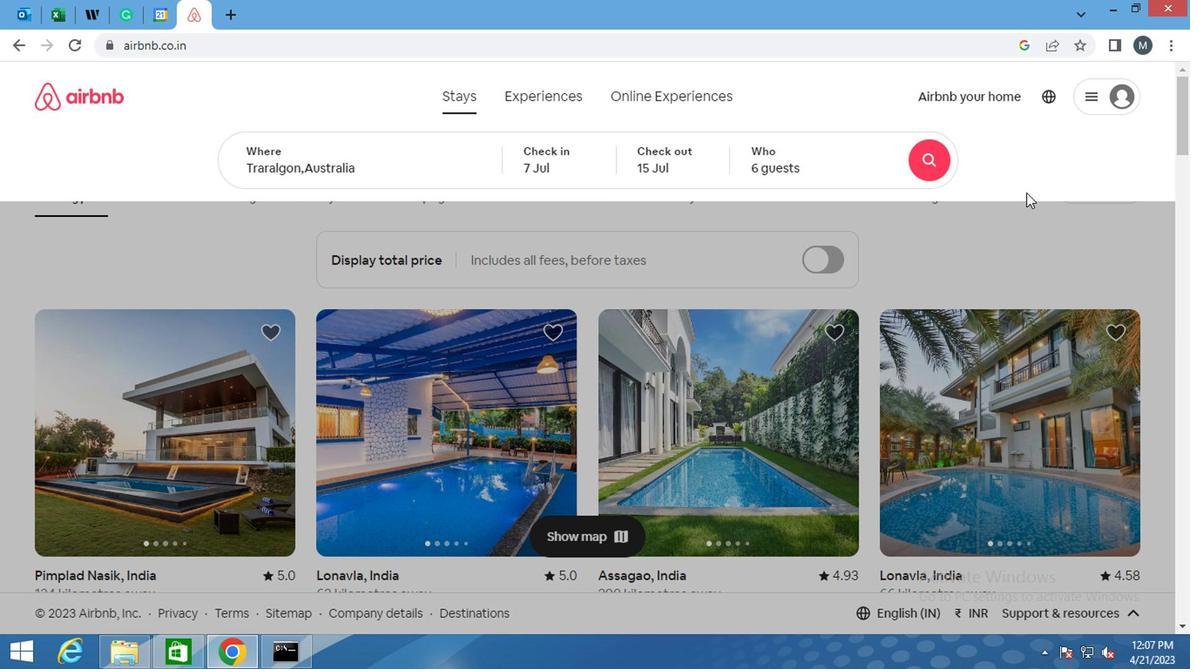 
Action: Mouse moved to (1023, 226)
Screenshot: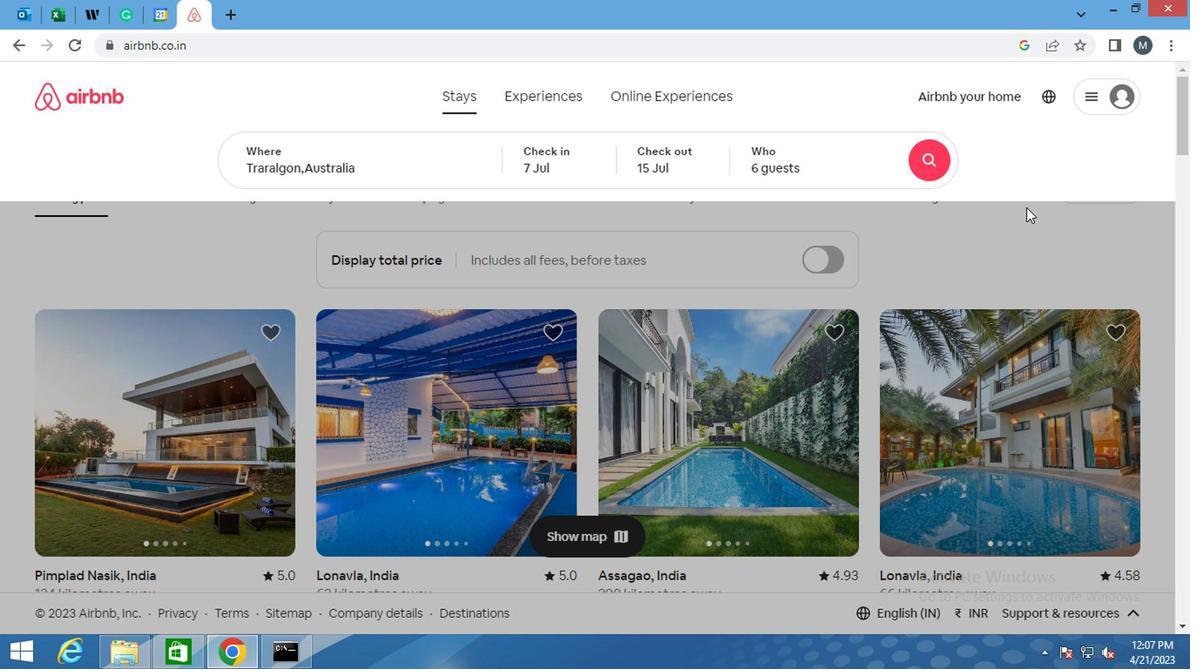
Action: Mouse scrolled (1023, 226) with delta (0, 0)
Screenshot: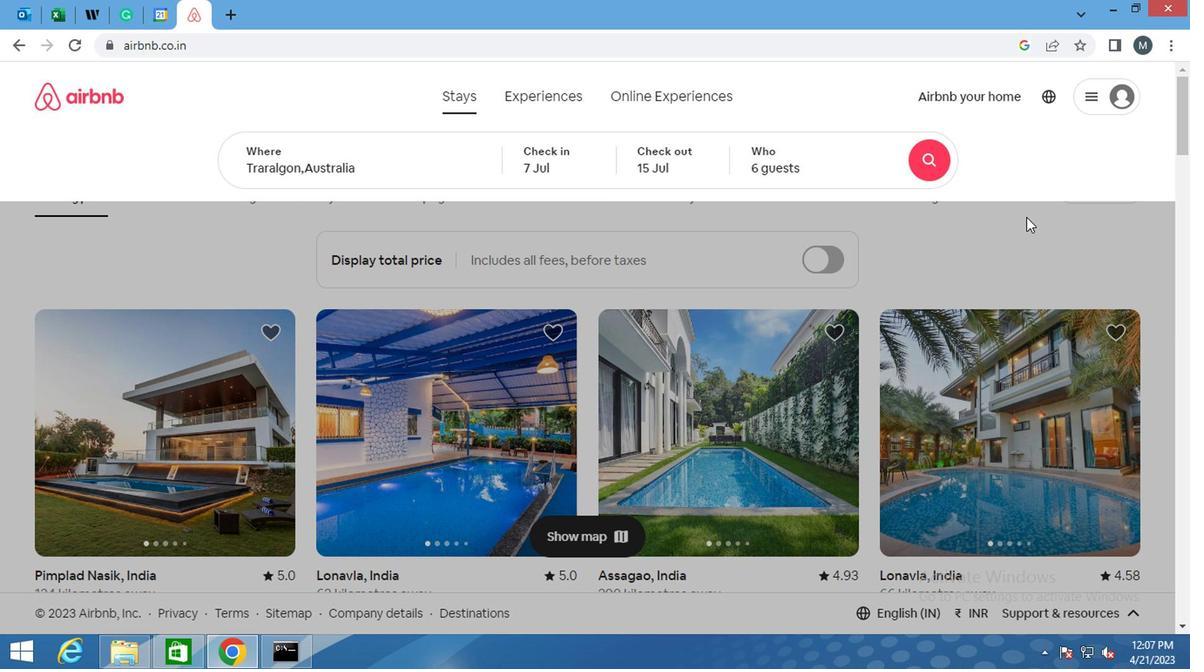 
Action: Mouse scrolled (1023, 226) with delta (0, 0)
Screenshot: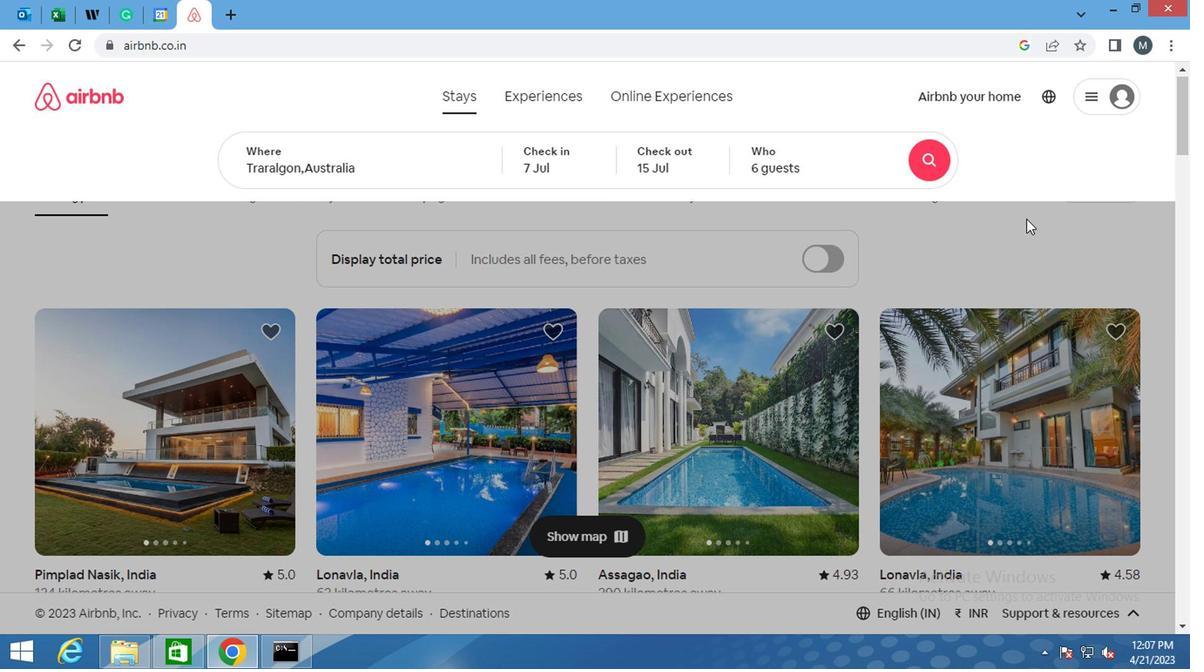 
Action: Mouse scrolled (1023, 226) with delta (0, 0)
Screenshot: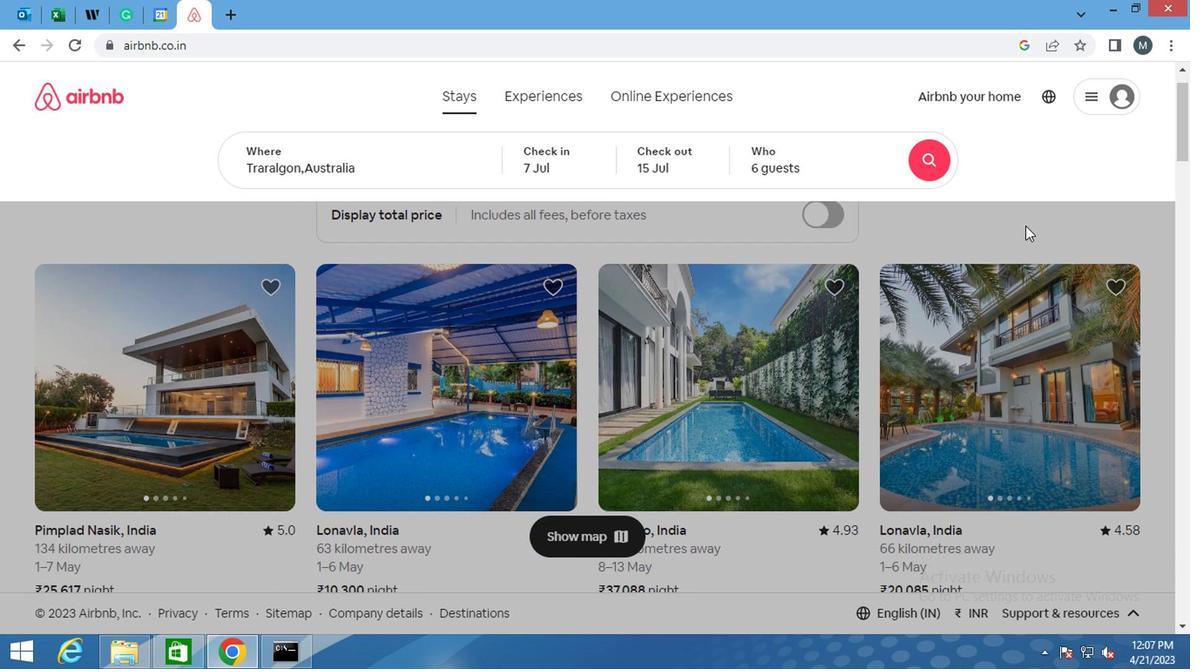 
Action: Mouse moved to (1125, 194)
Screenshot: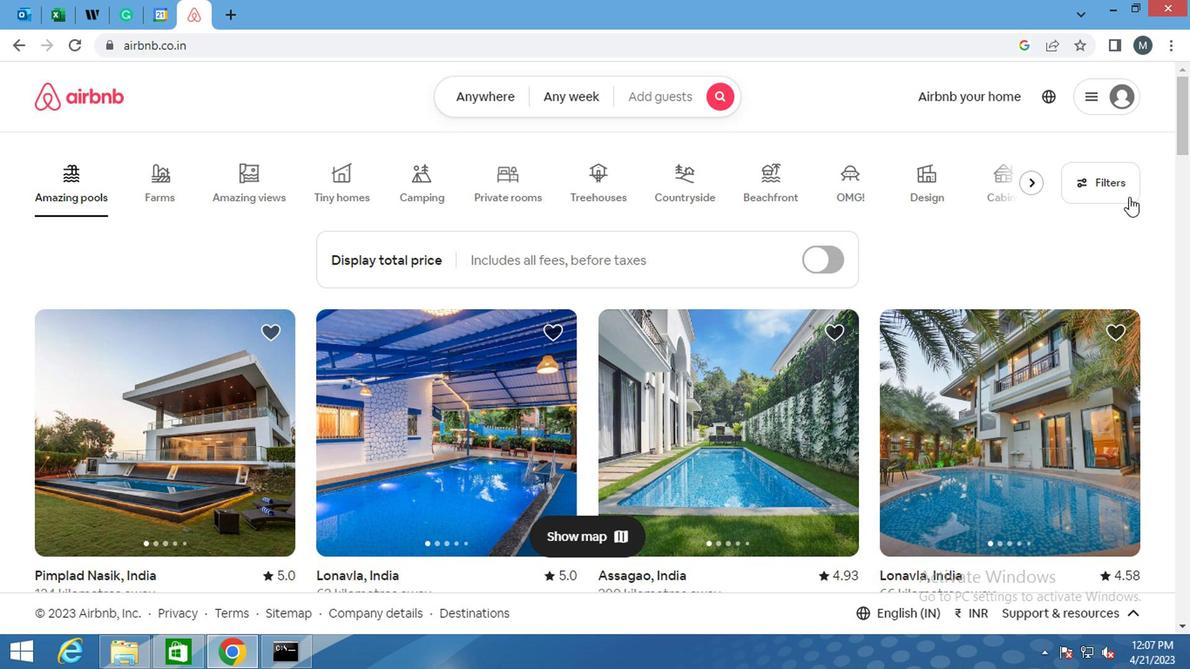 
Action: Mouse pressed left at (1125, 194)
Screenshot: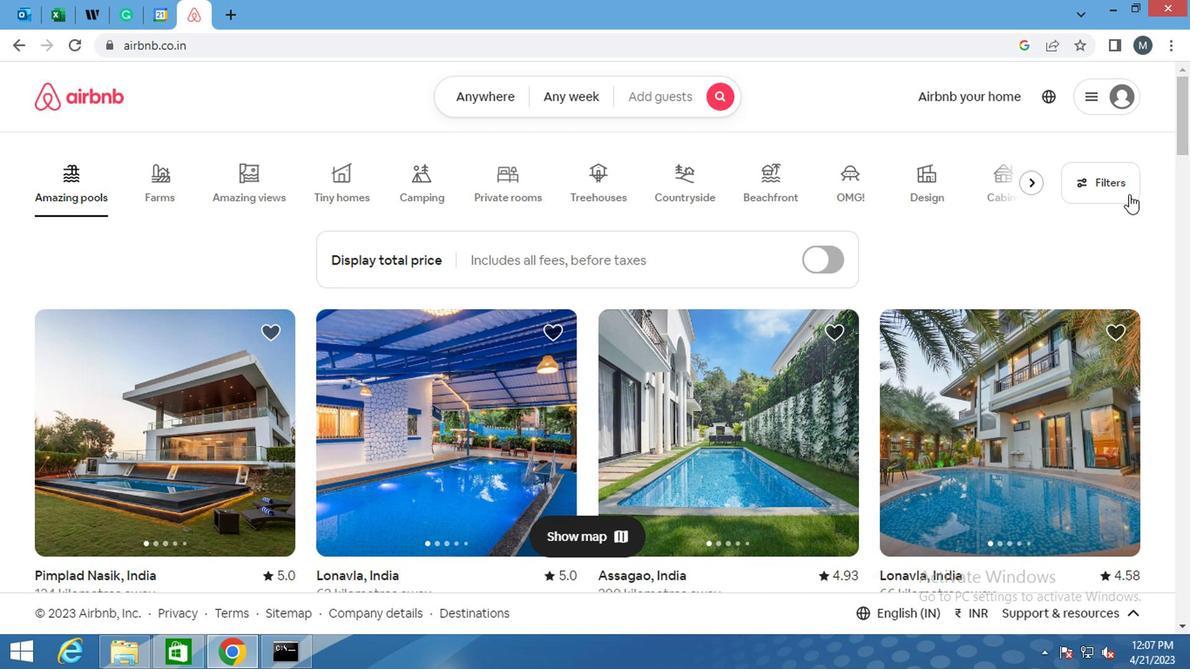
Action: Mouse moved to (444, 404)
Screenshot: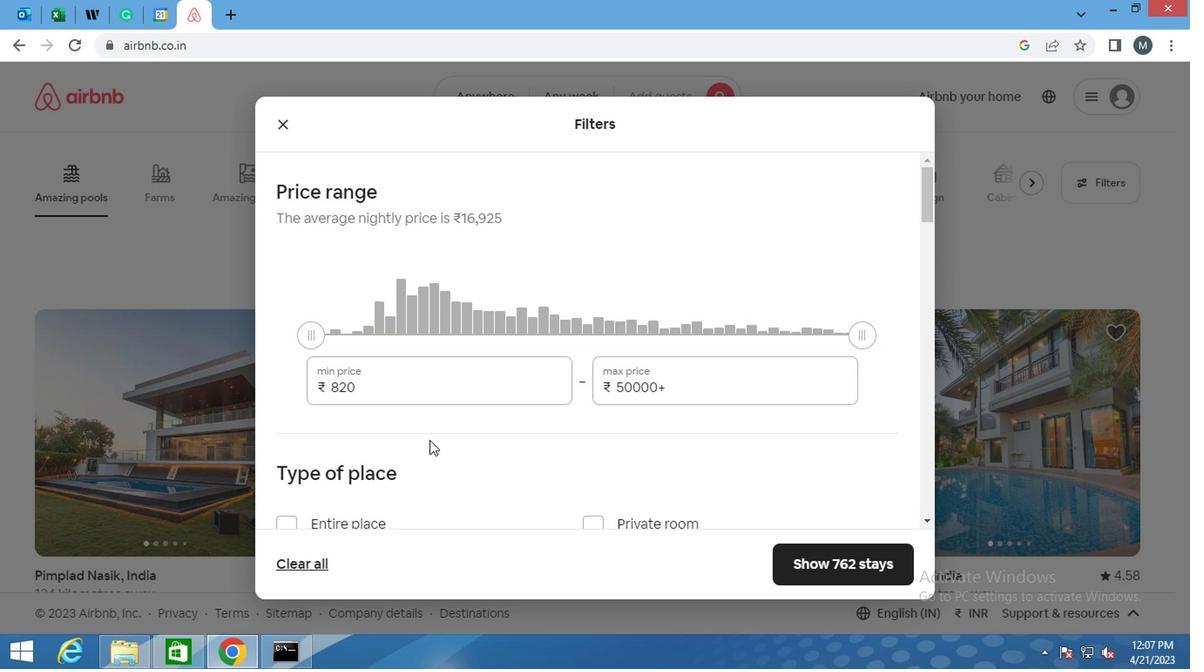 
Action: Mouse pressed left at (444, 404)
Screenshot: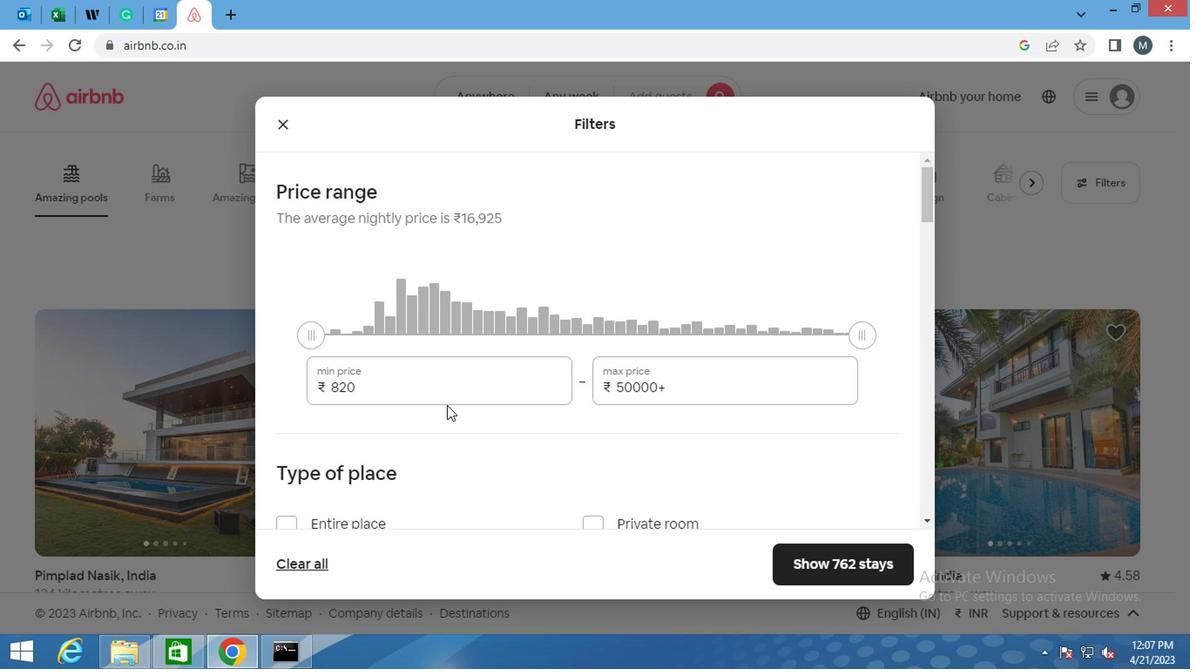 
Action: Key pressed <Key.backspace><Key.backspace><Key.backspace><Key.backspace>15000
Screenshot: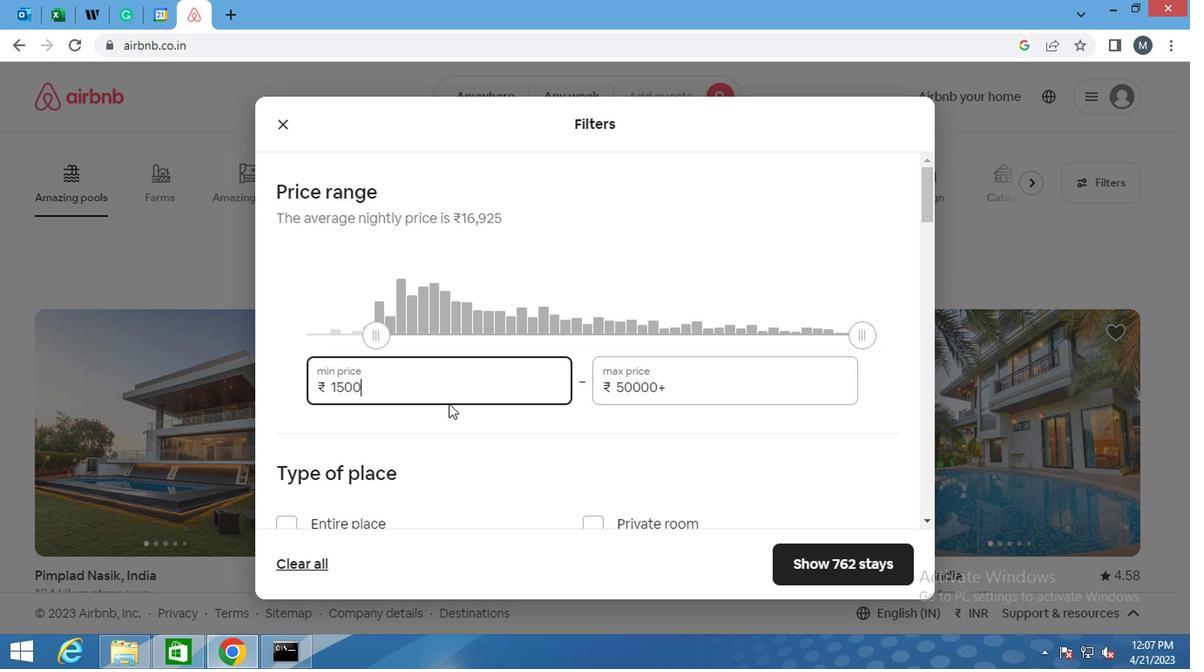 
Action: Mouse moved to (489, 404)
Screenshot: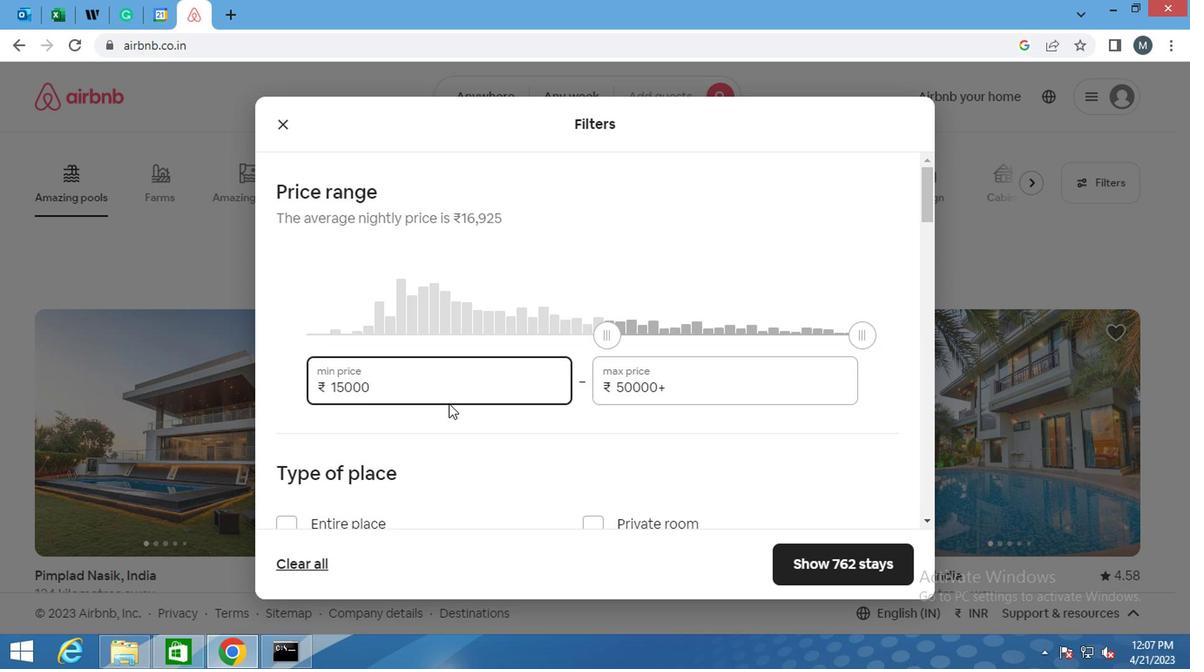 
Action: Mouse scrolled (489, 405) with delta (0, 1)
Screenshot: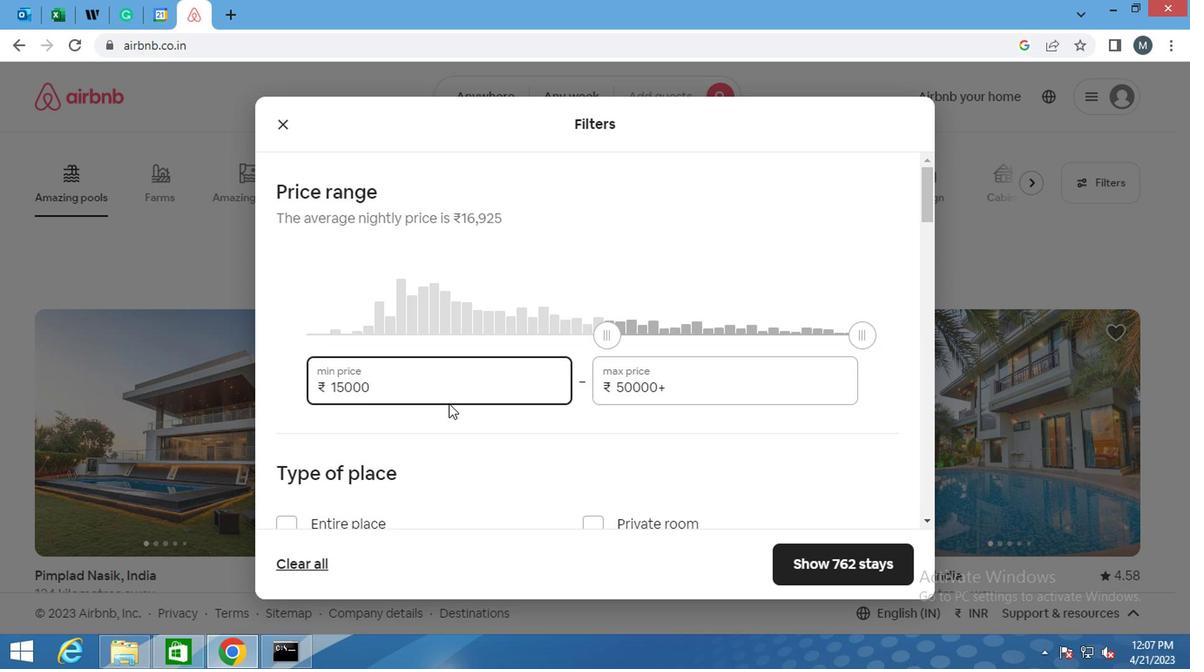 
Action: Mouse moved to (722, 386)
Screenshot: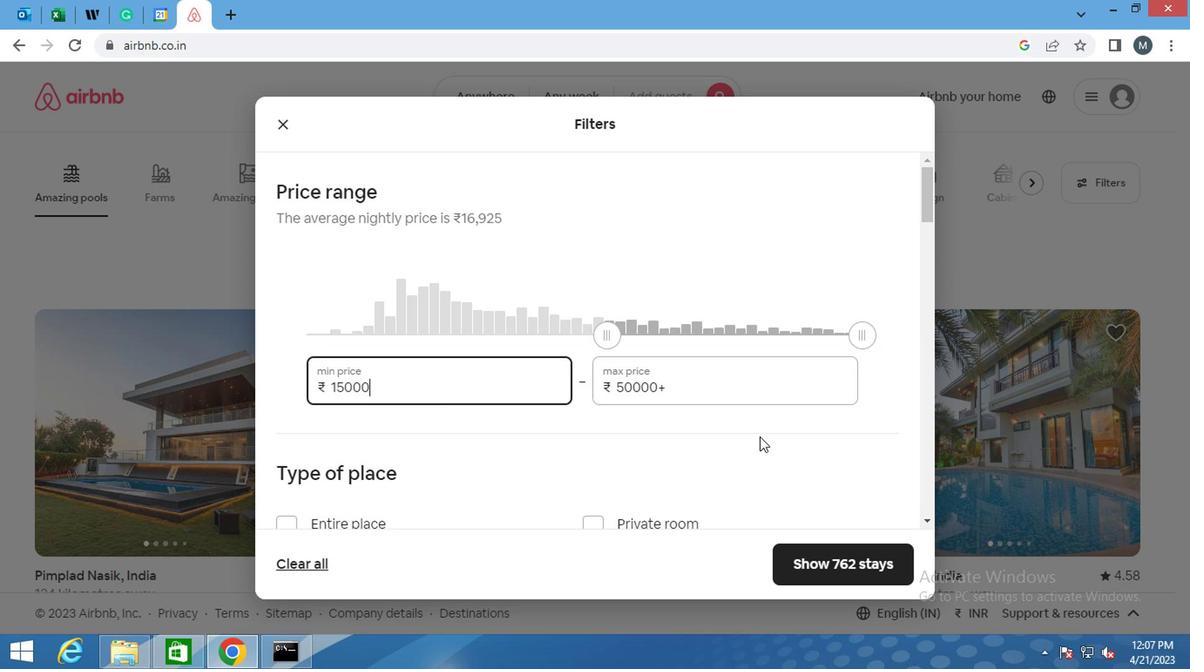 
Action: Mouse pressed left at (722, 386)
Screenshot: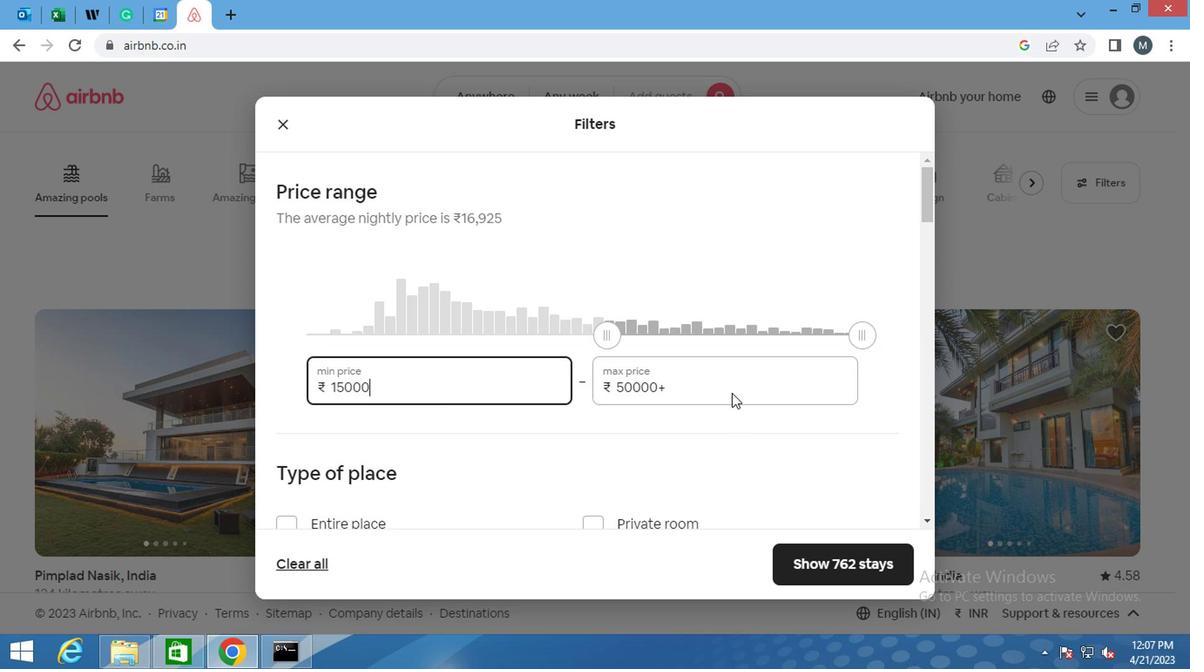 
Action: Key pressed <Key.backspace><Key.backspace><Key.backspace><Key.backspace><Key.backspace><Key.backspace>20000
Screenshot: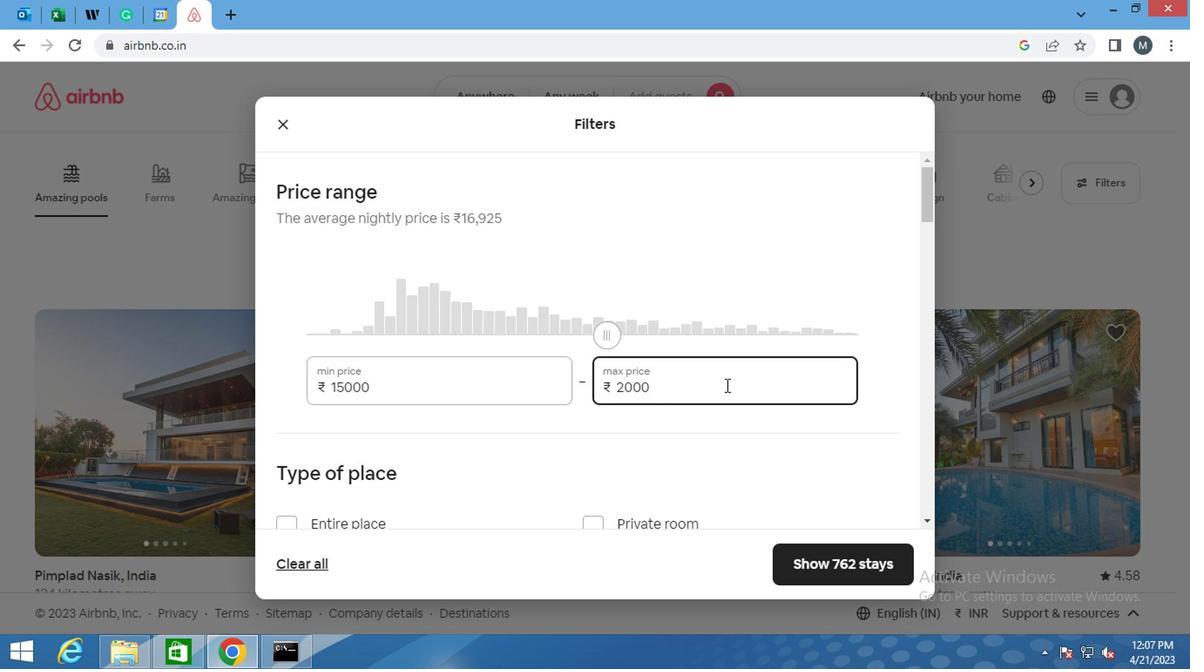 
Action: Mouse moved to (801, 386)
Screenshot: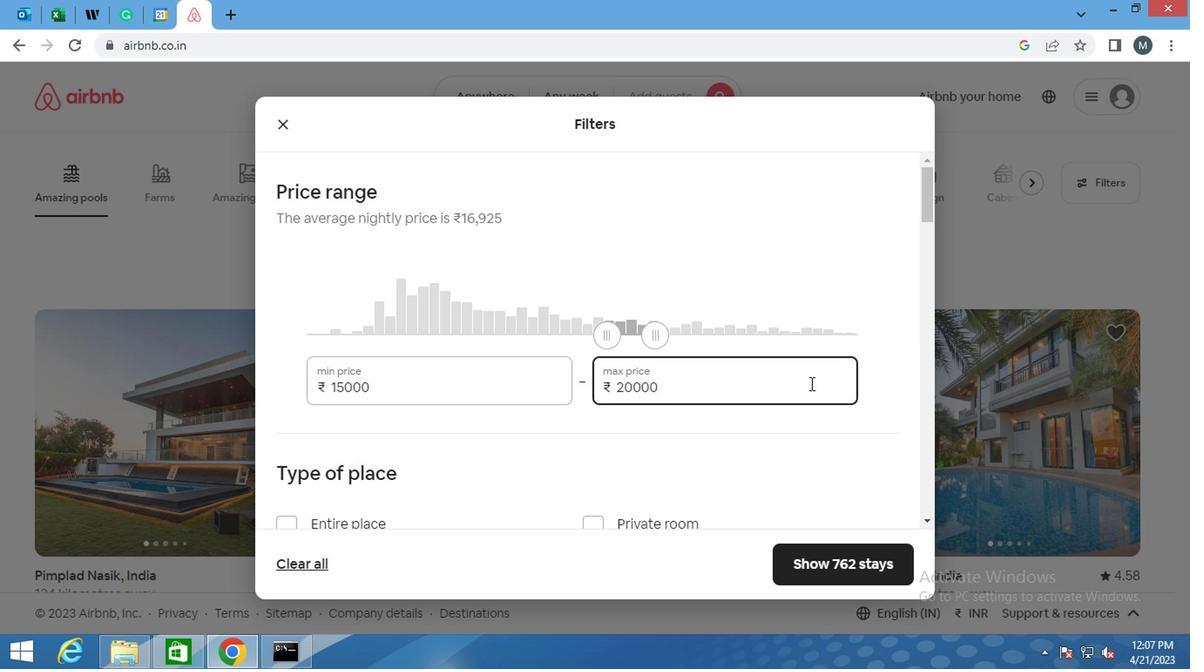
Action: Mouse scrolled (801, 386) with delta (0, 0)
Screenshot: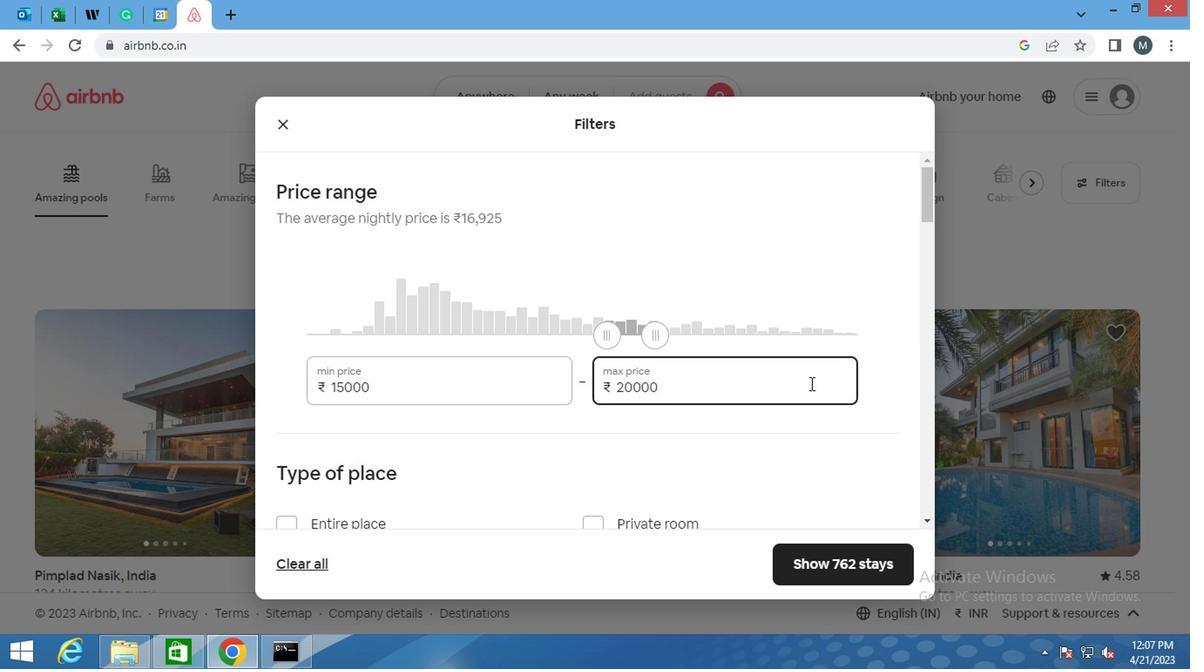 
Action: Mouse moved to (792, 417)
Screenshot: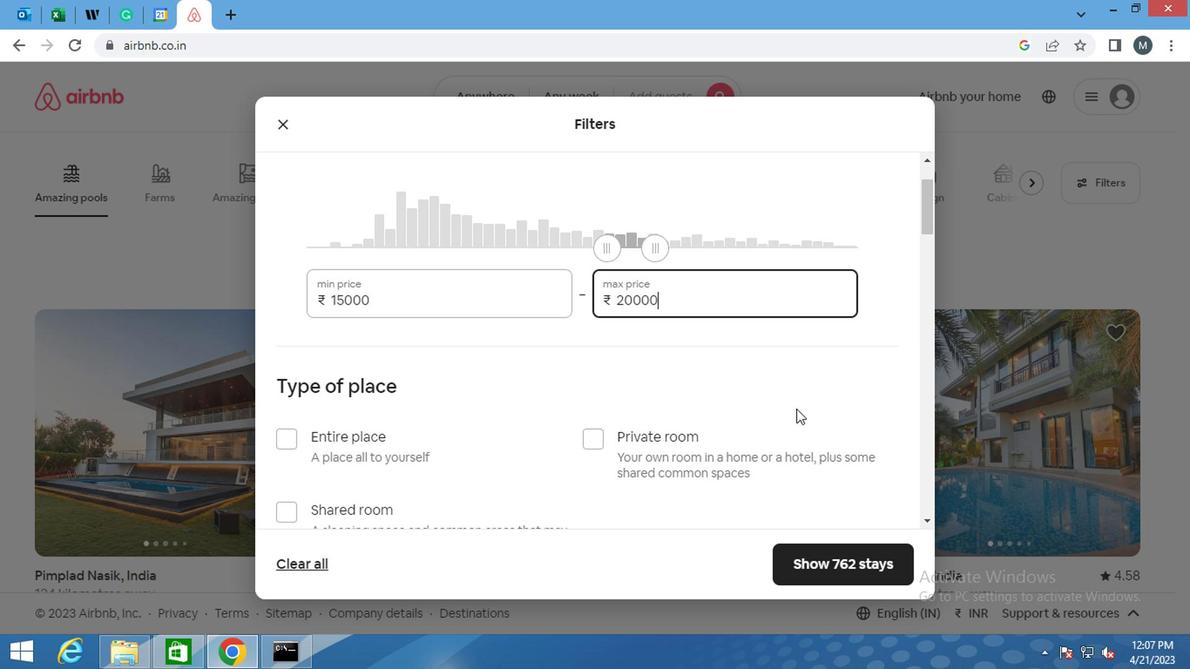 
Action: Mouse scrolled (792, 416) with delta (0, 0)
Screenshot: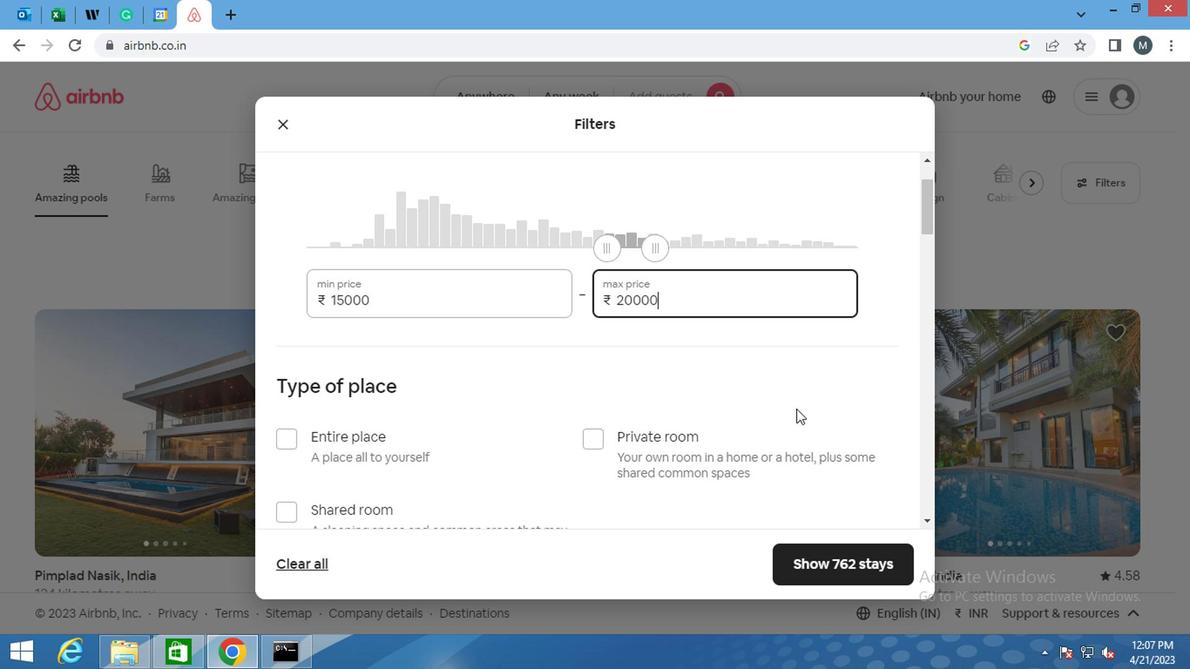 
Action: Mouse moved to (285, 350)
Screenshot: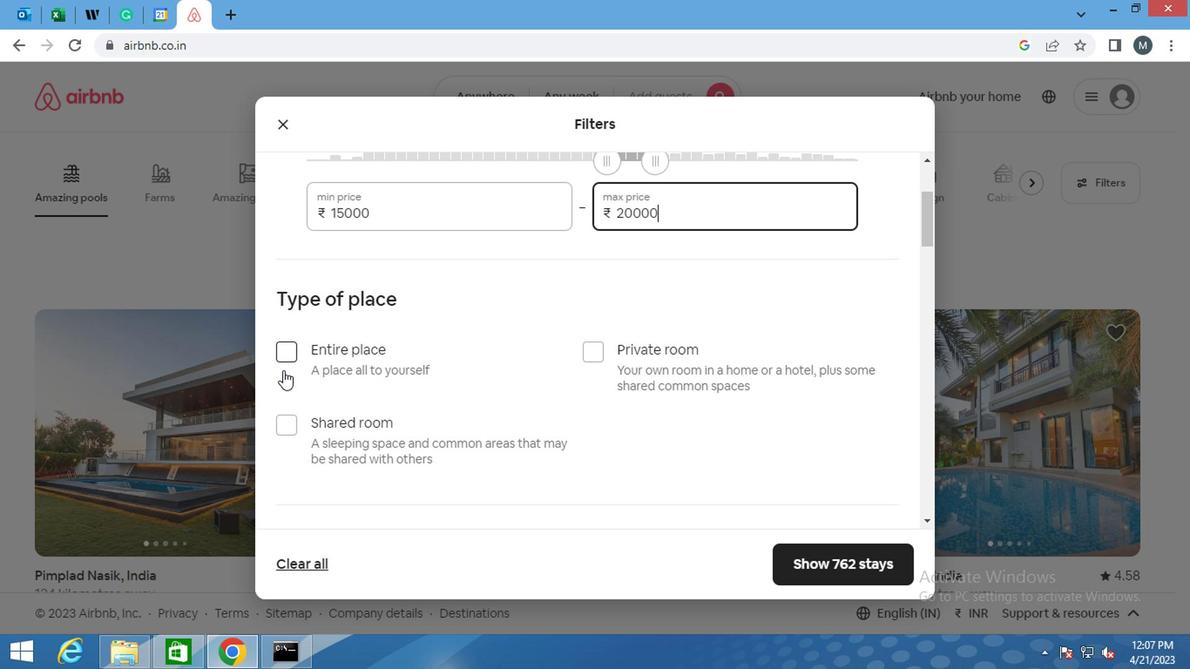 
Action: Mouse pressed left at (285, 350)
Screenshot: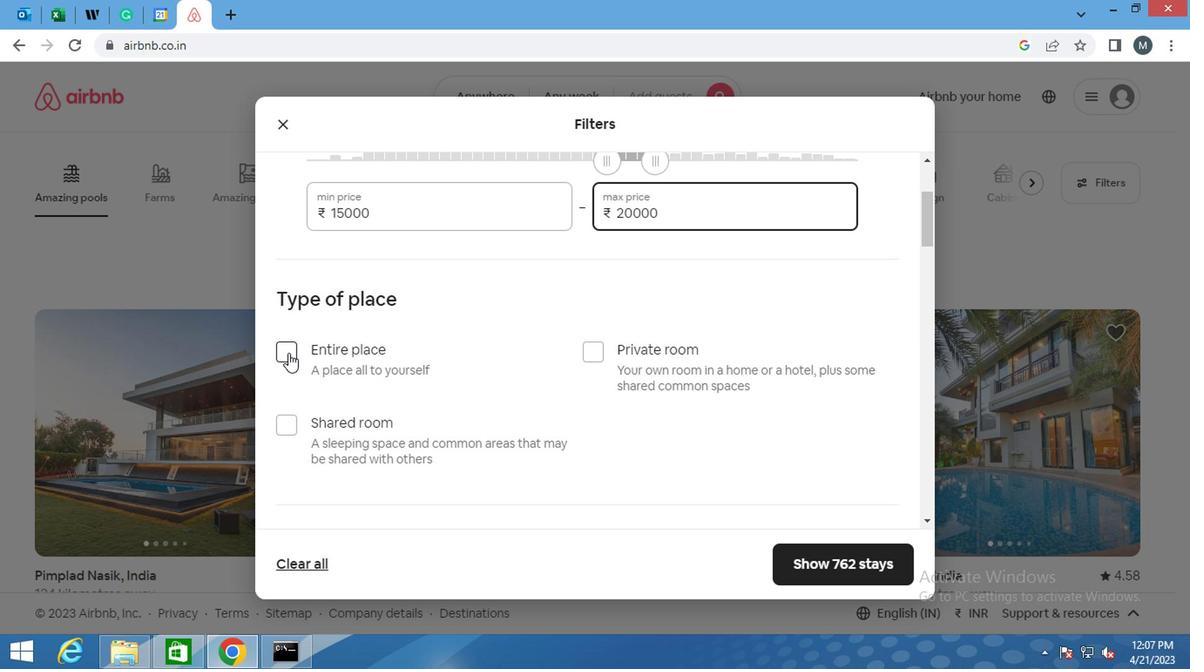 
Action: Mouse moved to (342, 345)
Screenshot: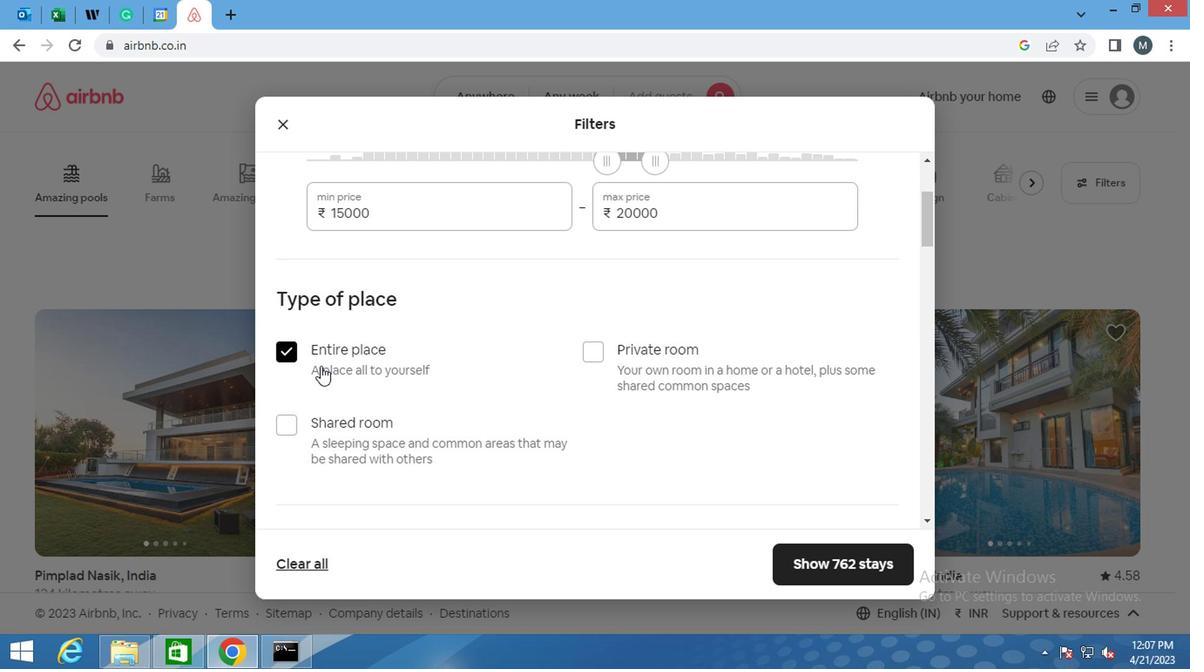 
Action: Mouse scrolled (342, 344) with delta (0, -1)
Screenshot: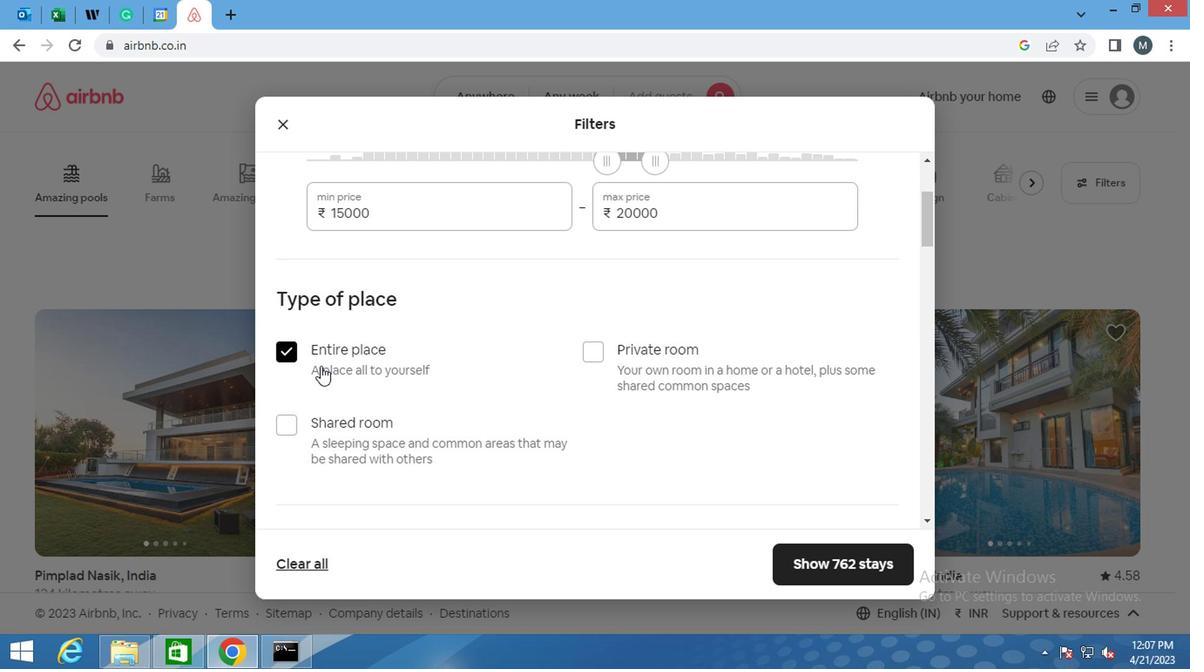 
Action: Mouse moved to (346, 345)
Screenshot: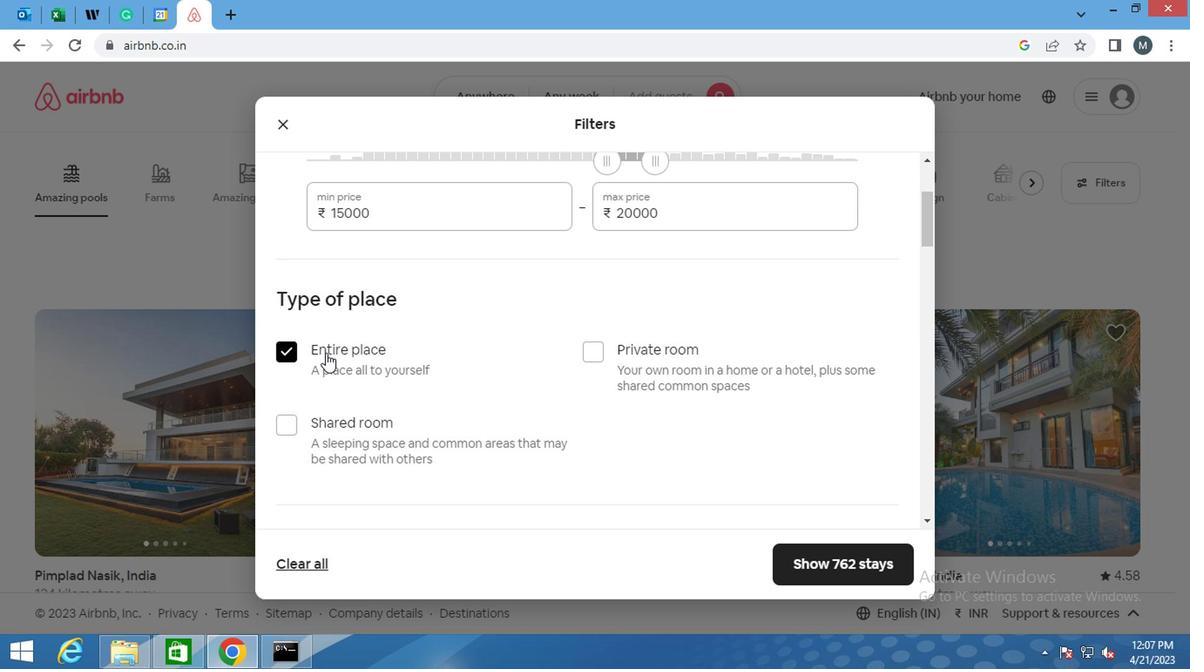 
Action: Mouse scrolled (346, 344) with delta (0, -1)
Screenshot: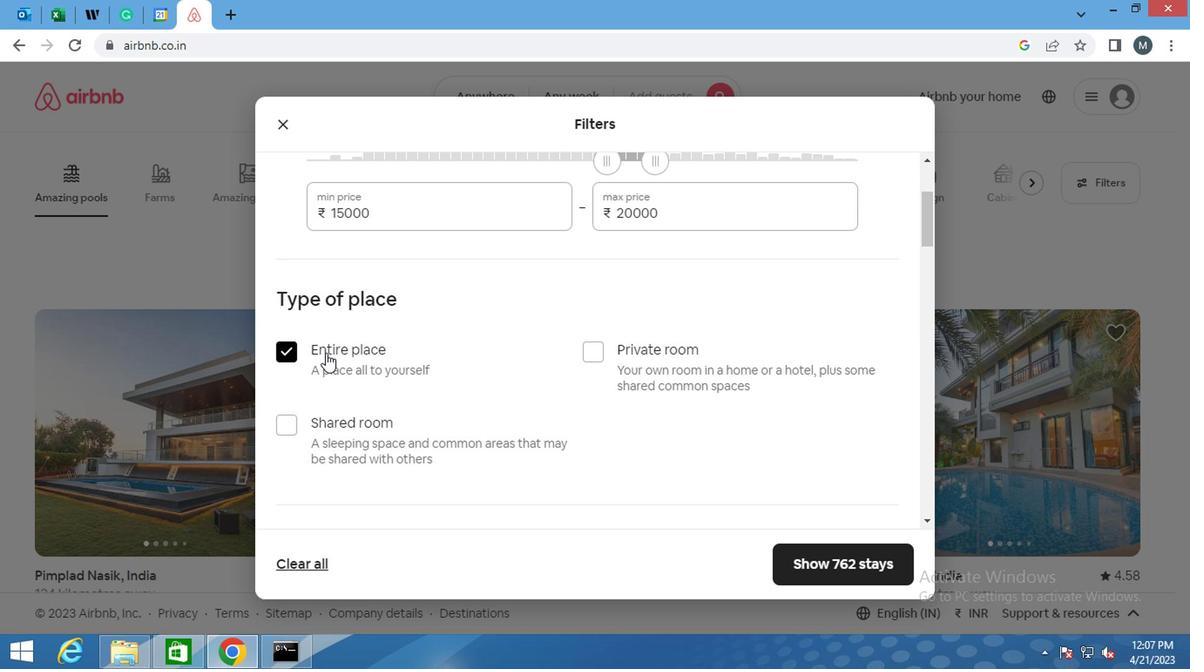 
Action: Mouse moved to (334, 365)
Screenshot: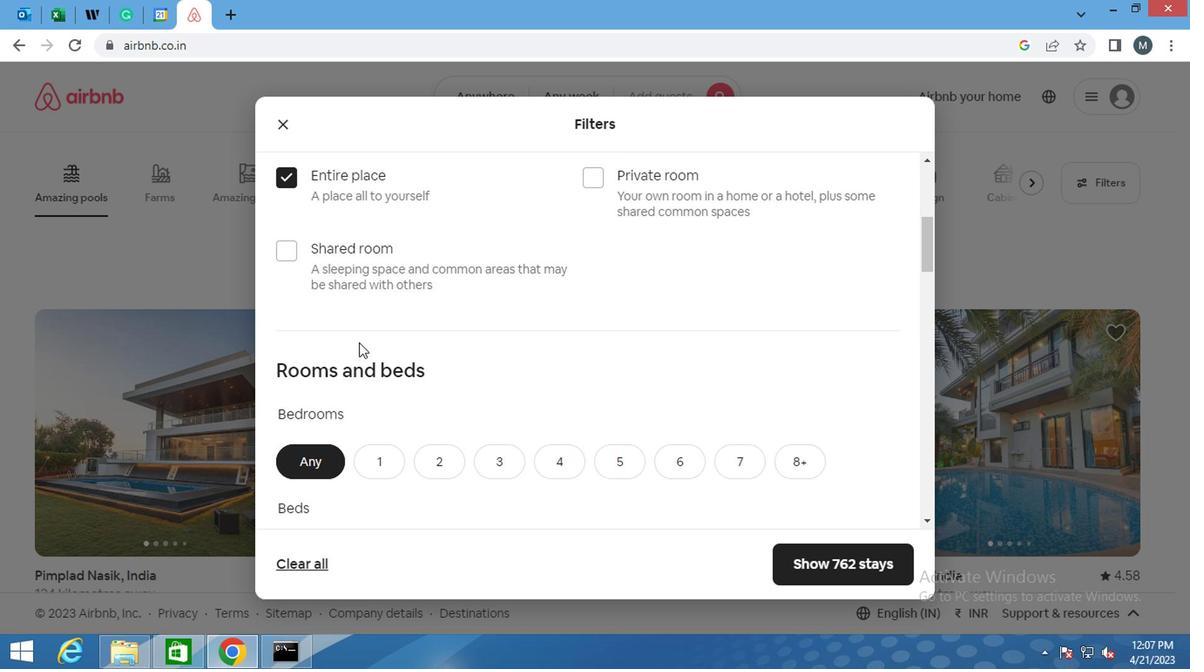 
Action: Mouse scrolled (334, 363) with delta (0, -1)
Screenshot: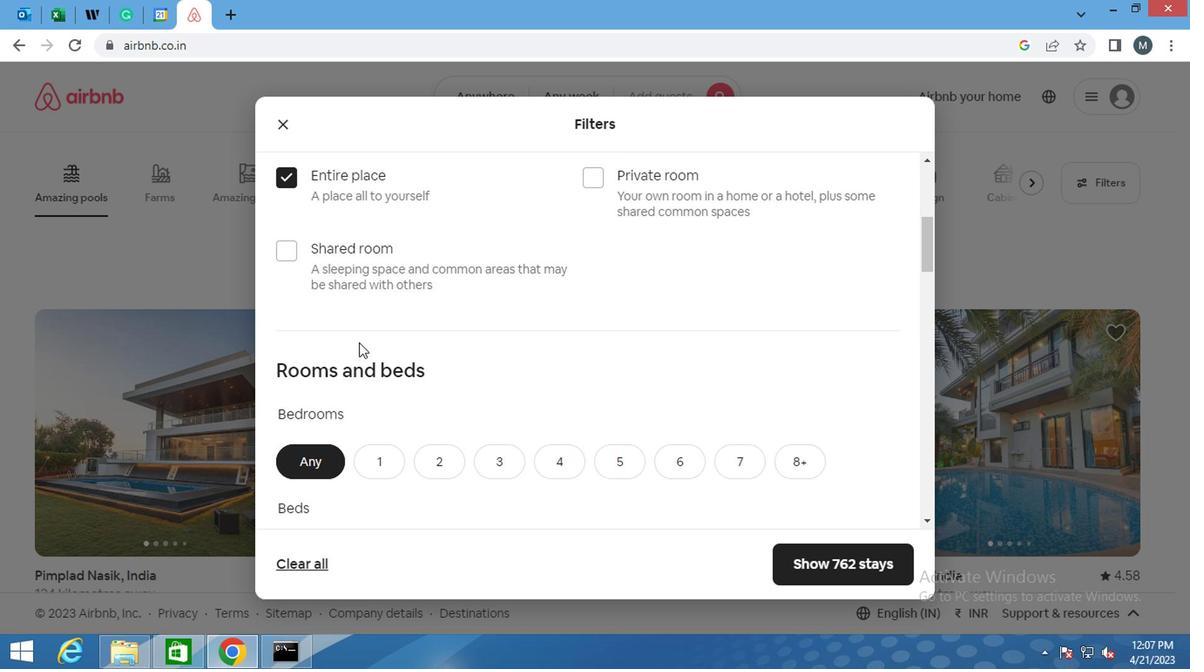 
Action: Mouse moved to (496, 368)
Screenshot: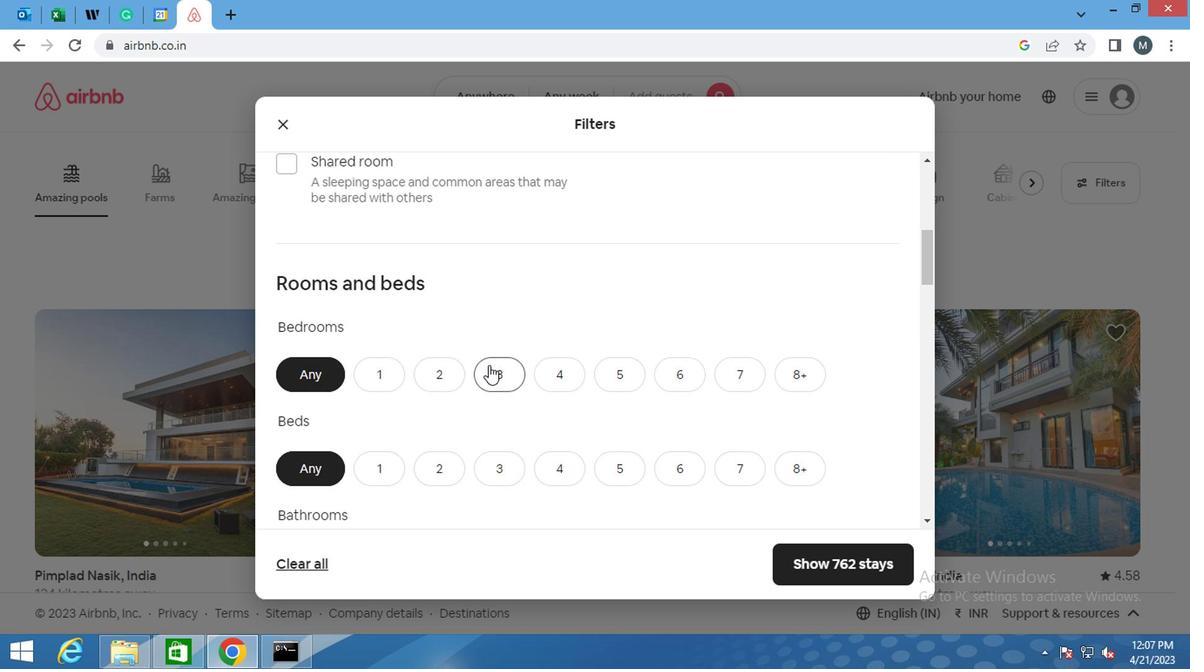 
Action: Mouse pressed left at (496, 368)
Screenshot: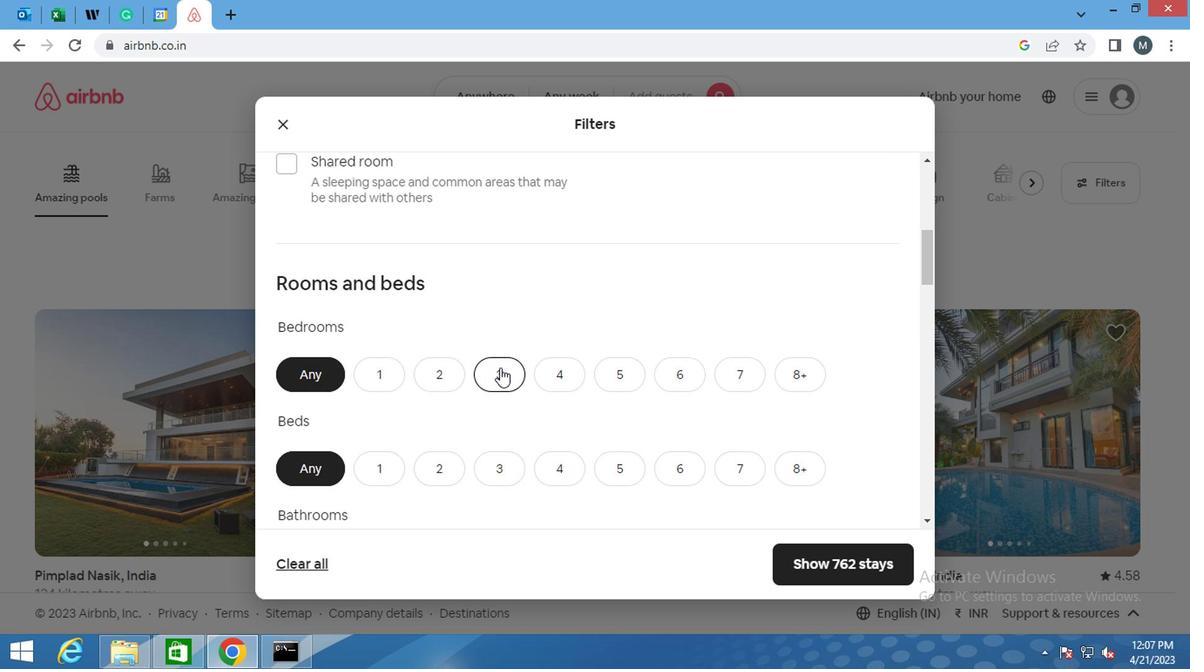 
Action: Mouse moved to (492, 373)
Screenshot: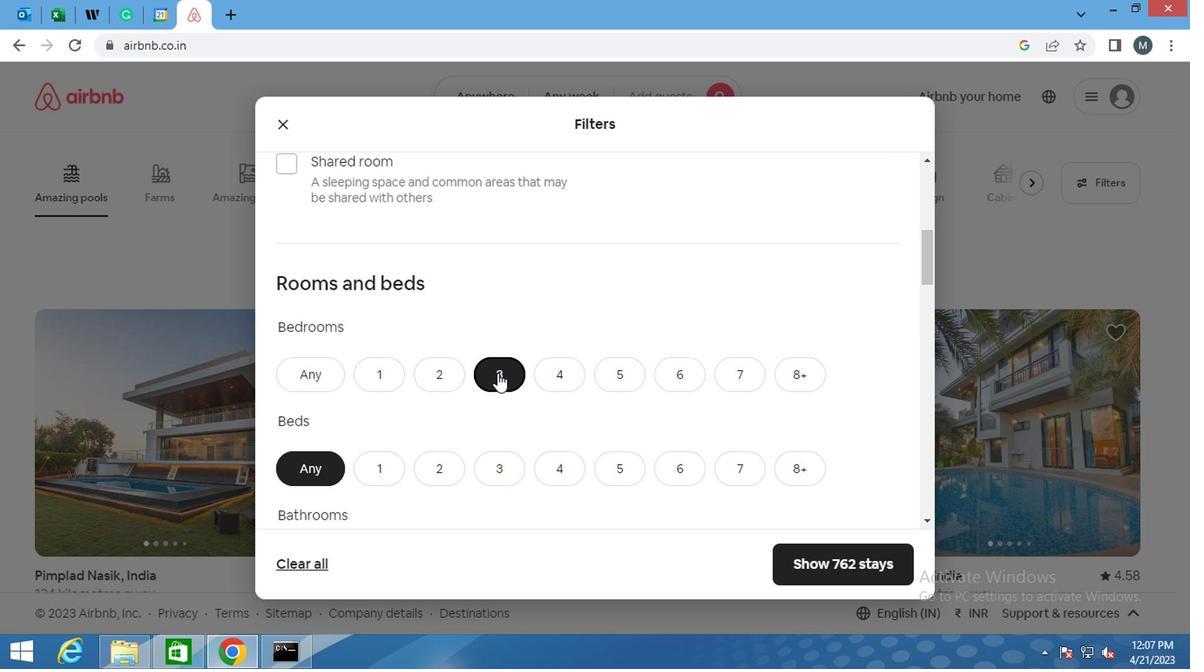 
Action: Mouse scrolled (492, 372) with delta (0, -1)
Screenshot: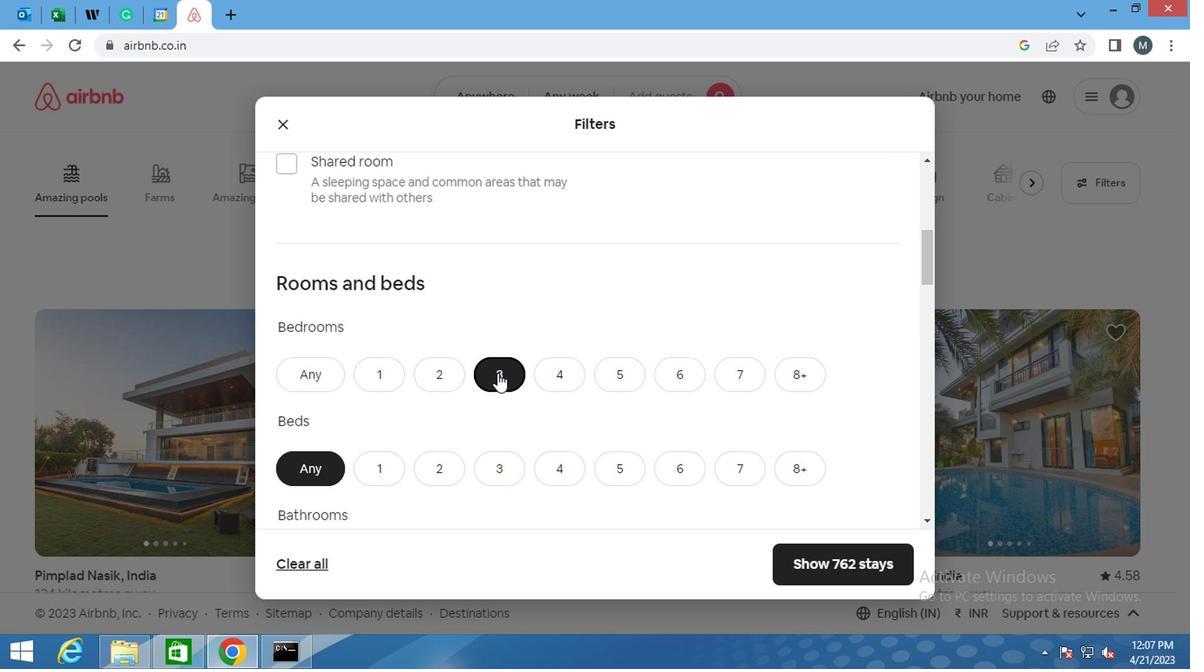 
Action: Mouse moved to (506, 381)
Screenshot: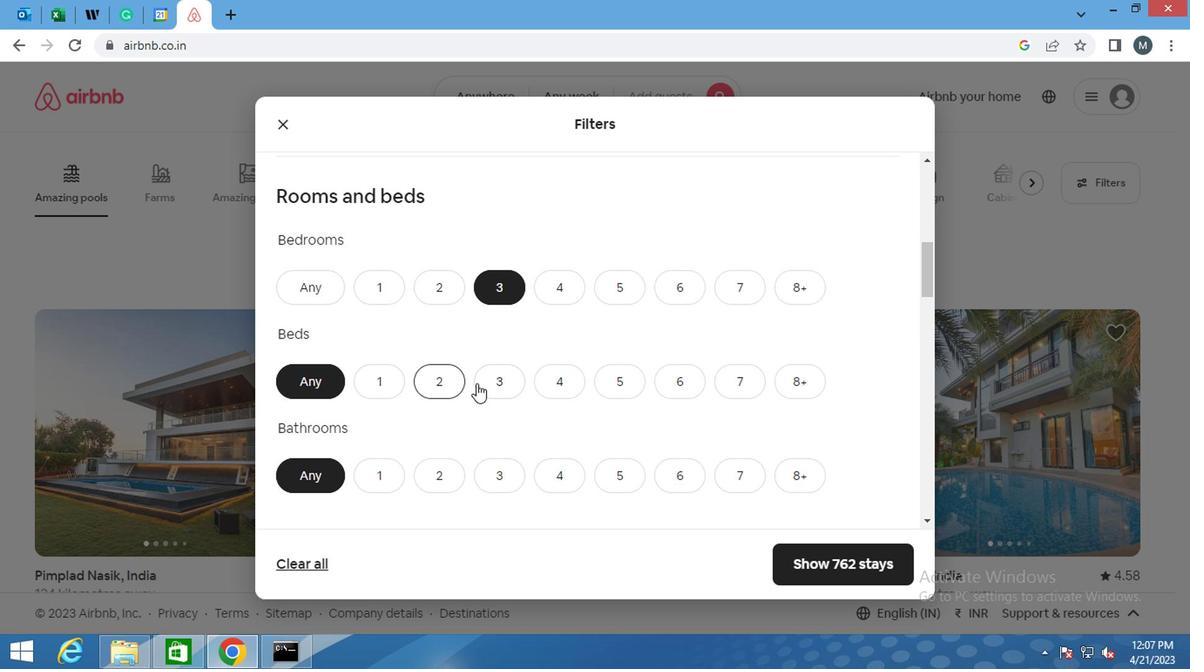 
Action: Mouse pressed left at (506, 381)
Screenshot: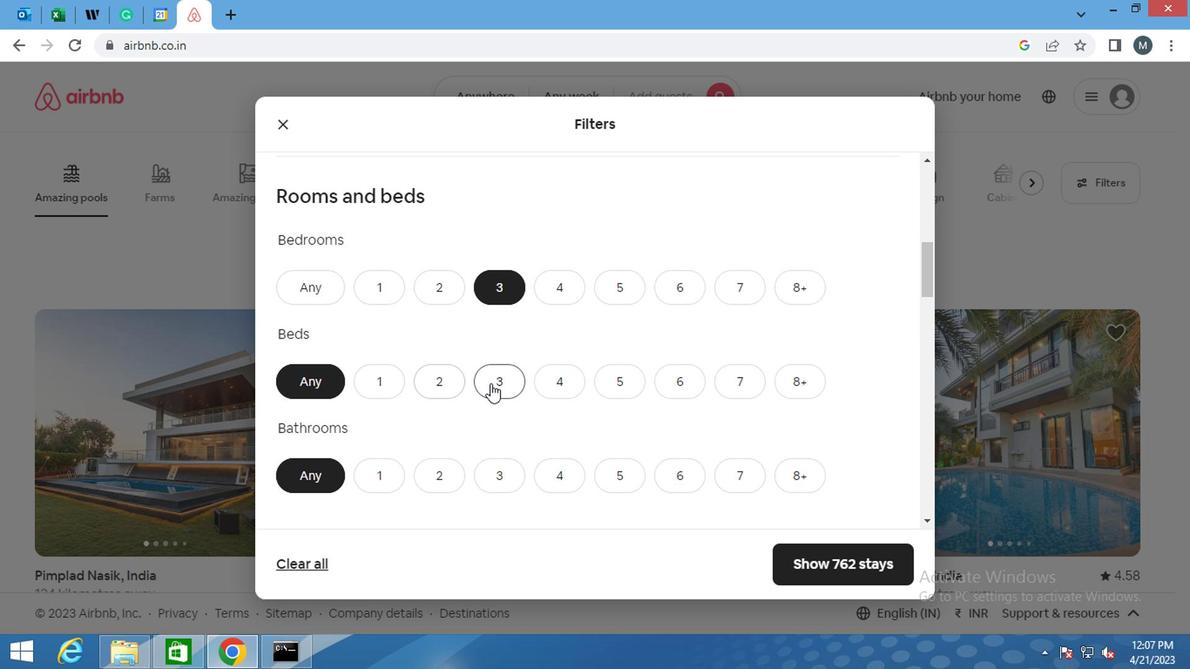 
Action: Mouse moved to (487, 469)
Screenshot: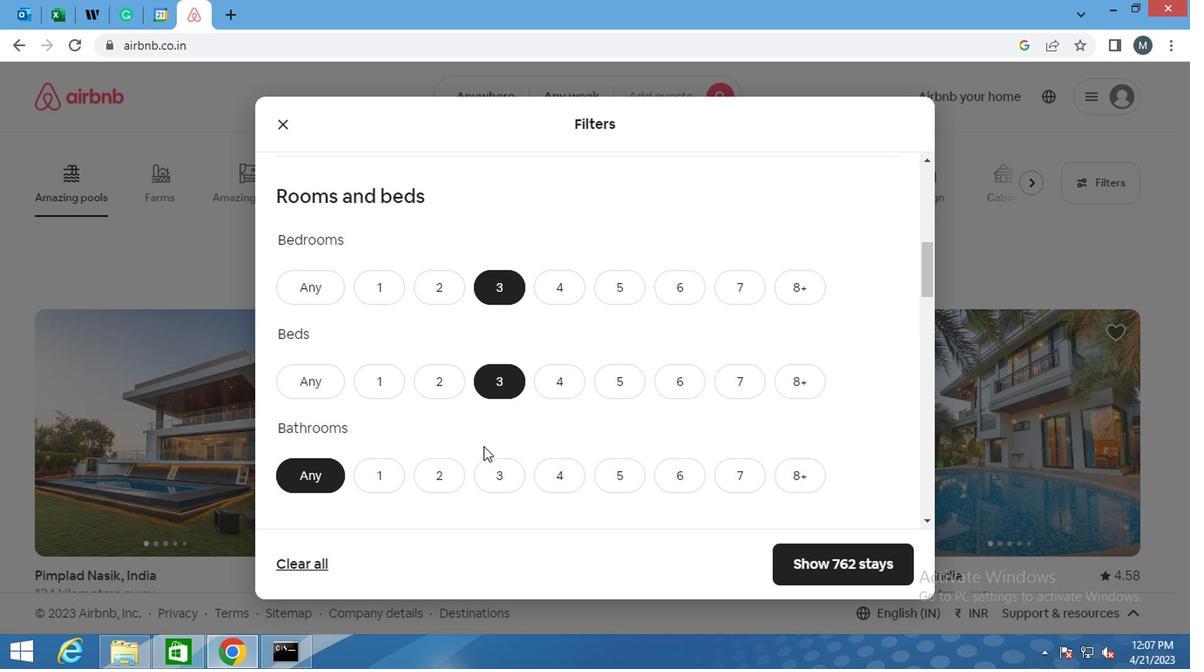 
Action: Mouse pressed left at (487, 469)
Screenshot: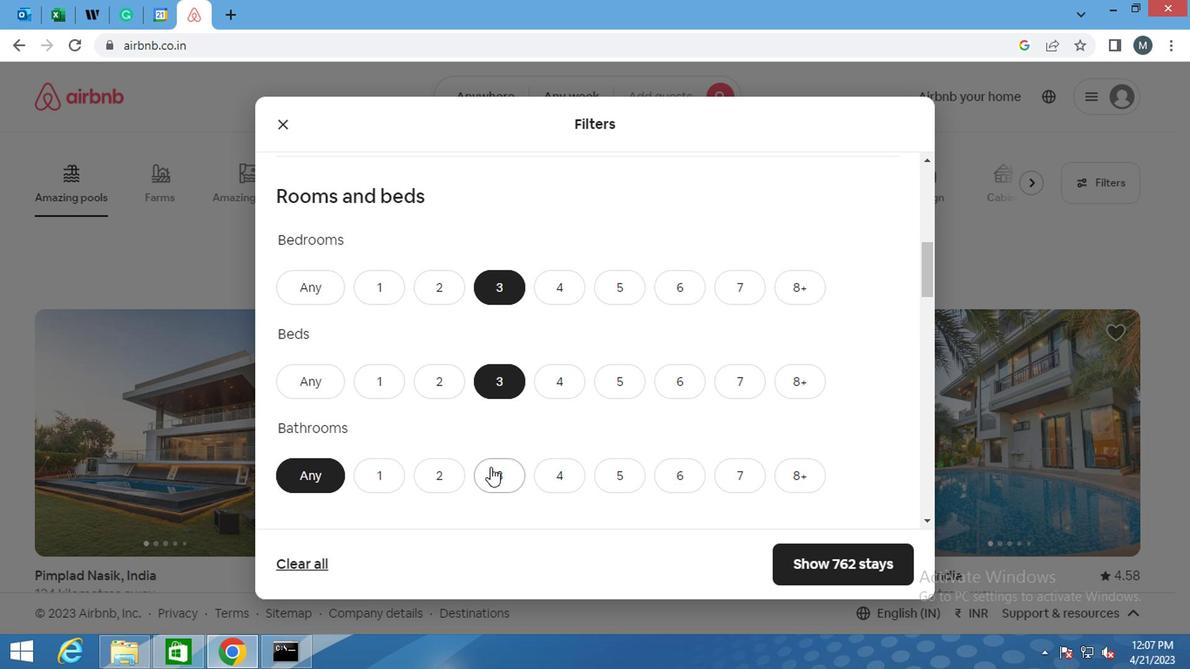 
Action: Mouse moved to (487, 427)
Screenshot: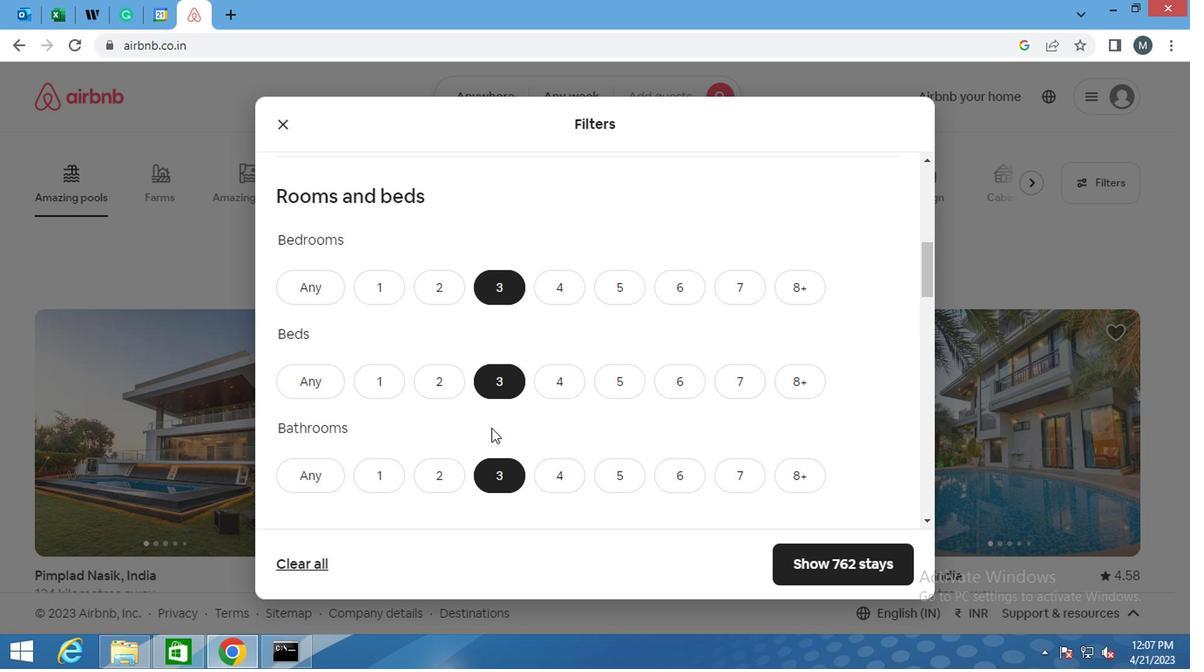 
Action: Mouse scrolled (487, 427) with delta (0, 0)
Screenshot: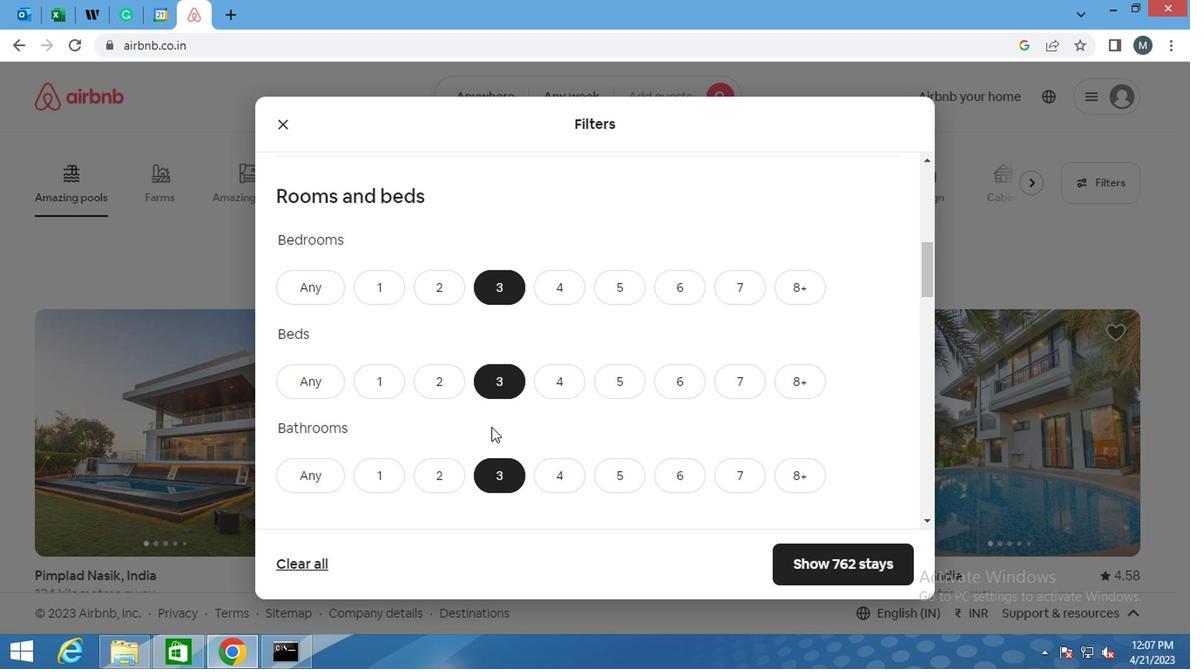 
Action: Mouse scrolled (487, 427) with delta (0, 0)
Screenshot: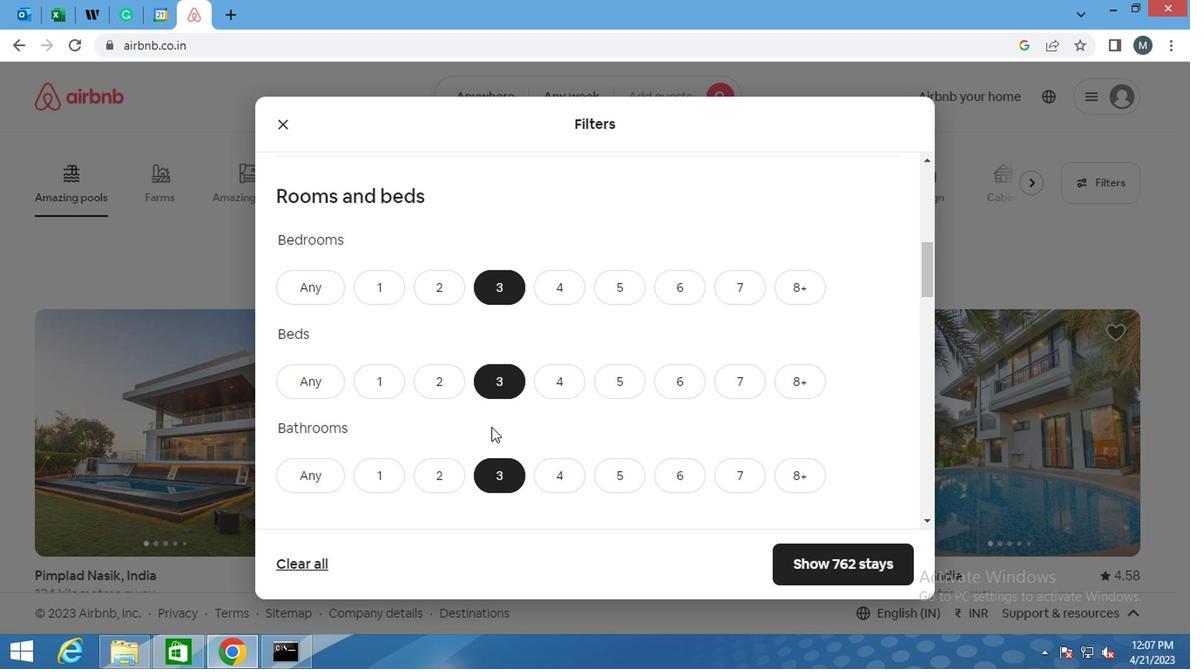 
Action: Mouse moved to (344, 491)
Screenshot: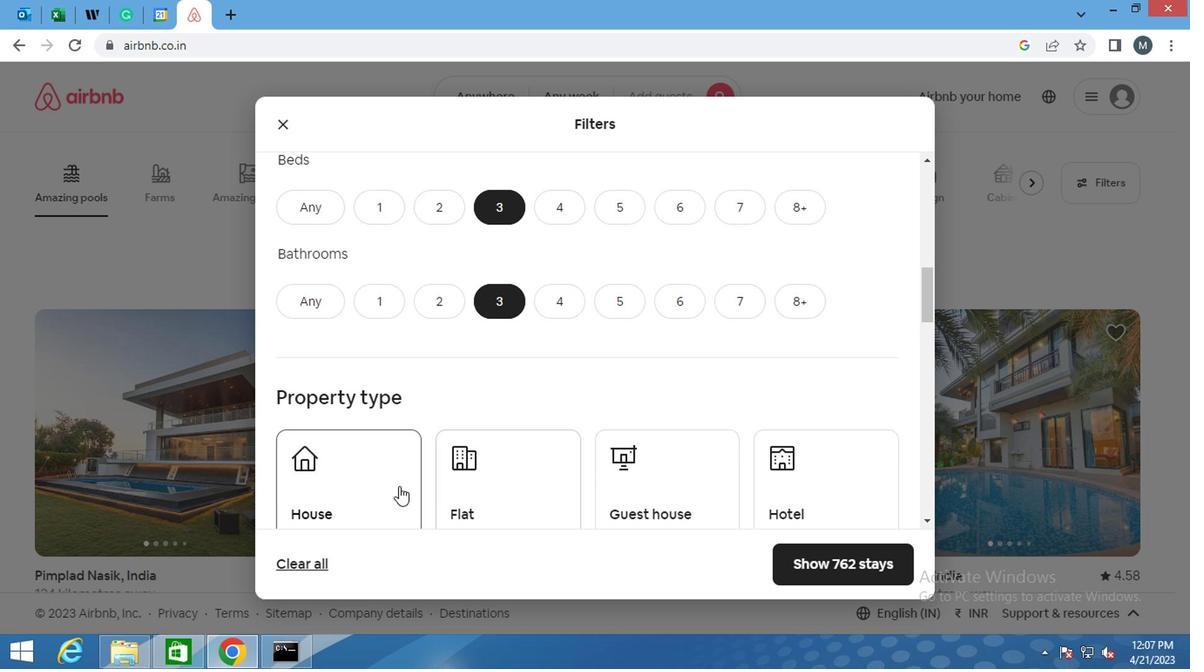 
Action: Mouse pressed left at (344, 491)
Screenshot: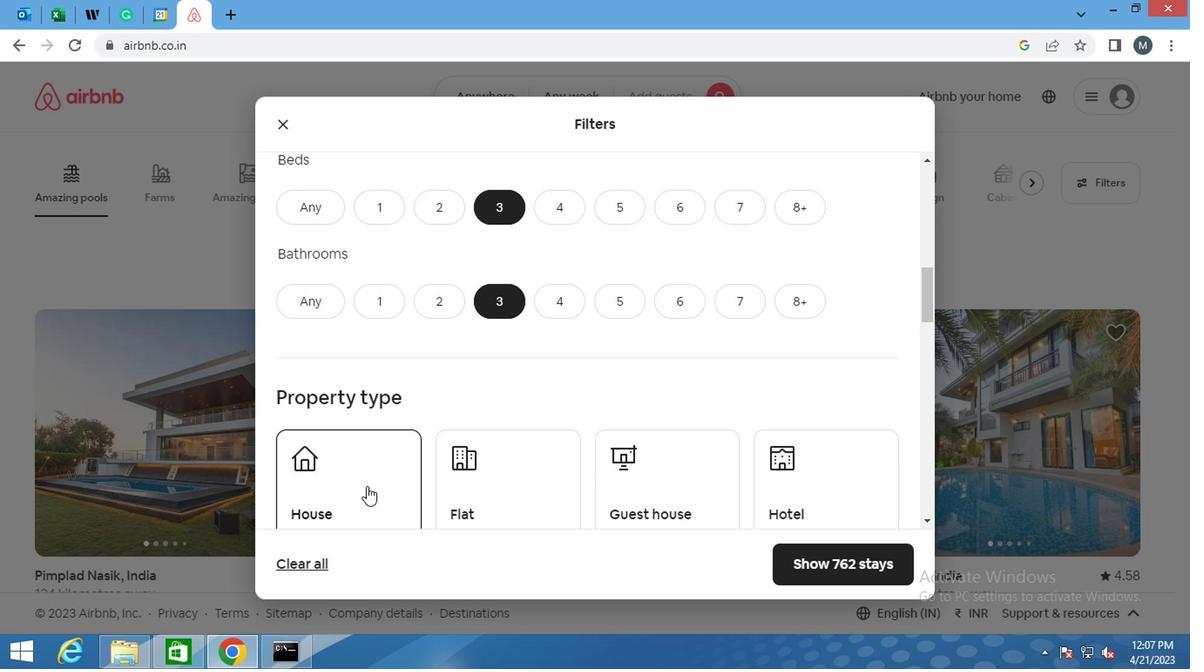 
Action: Mouse moved to (465, 478)
Screenshot: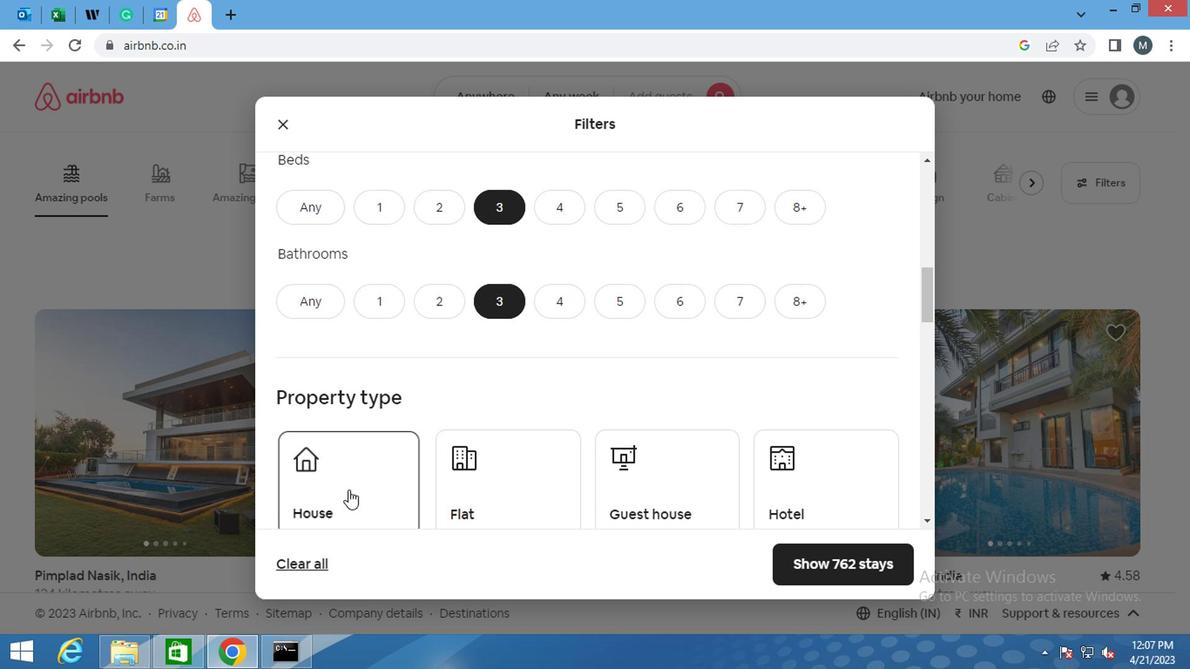 
Action: Mouse pressed left at (465, 478)
Screenshot: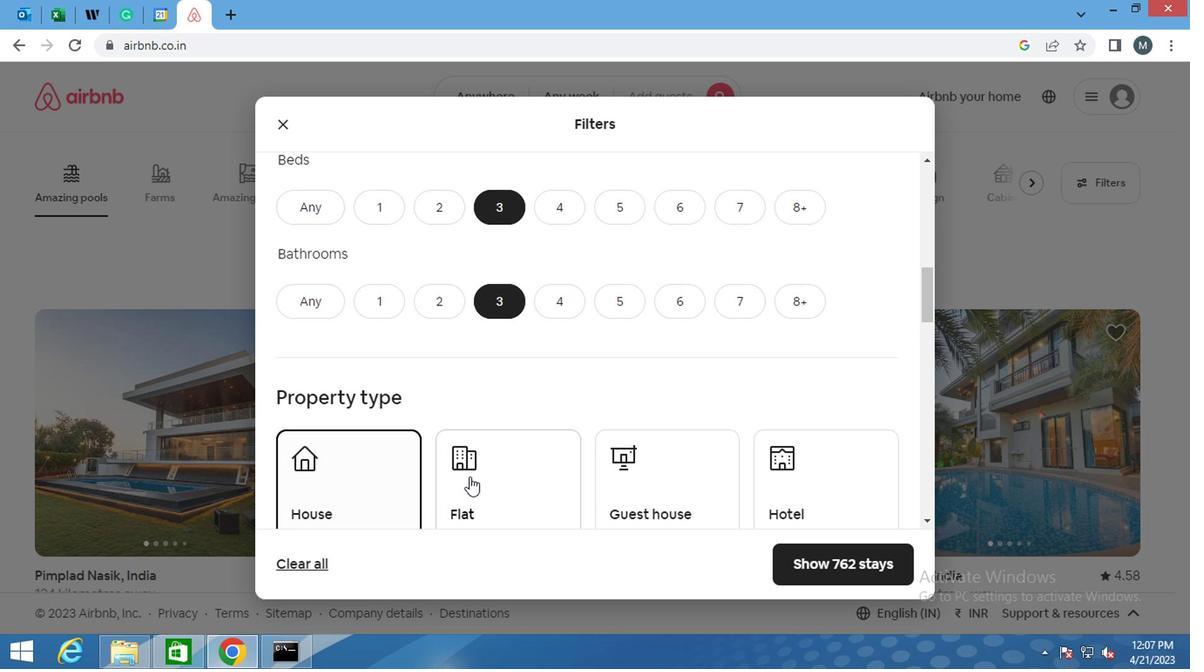 
Action: Mouse moved to (634, 491)
Screenshot: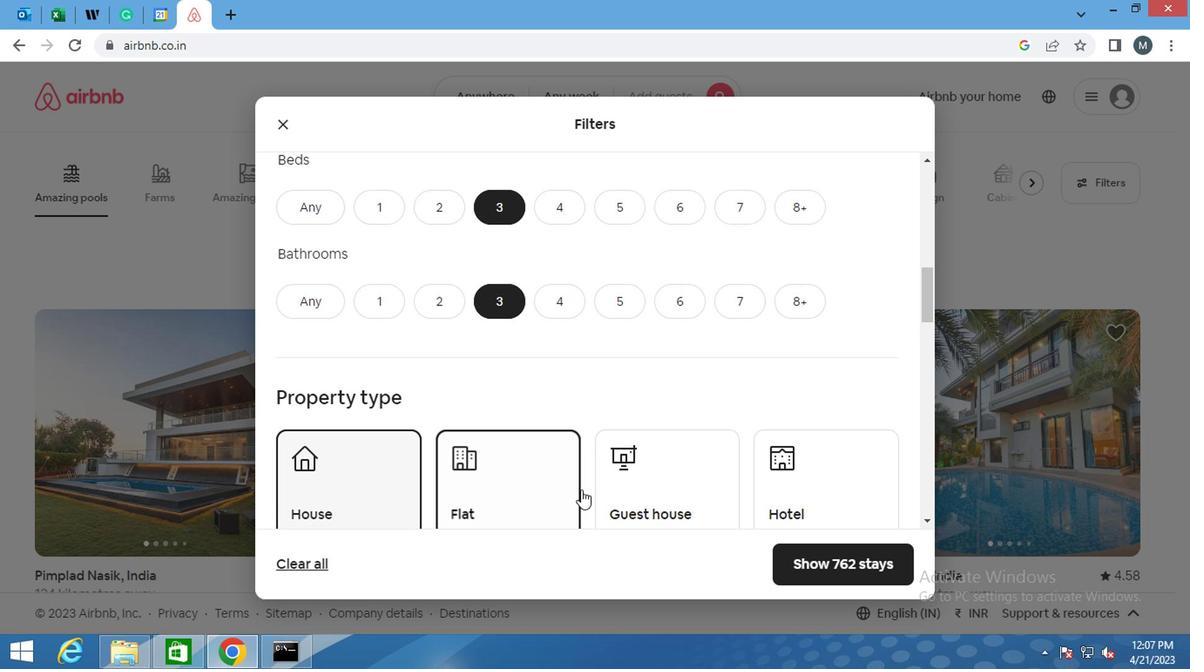 
Action: Mouse pressed left at (634, 491)
Screenshot: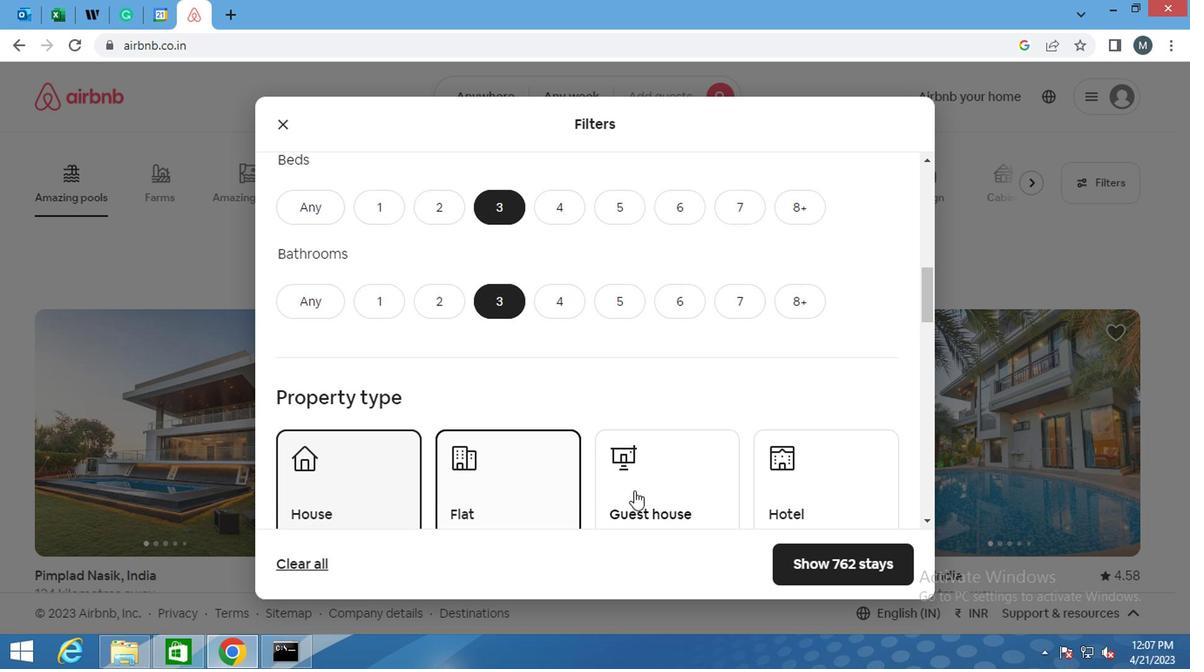 
Action: Mouse moved to (625, 446)
Screenshot: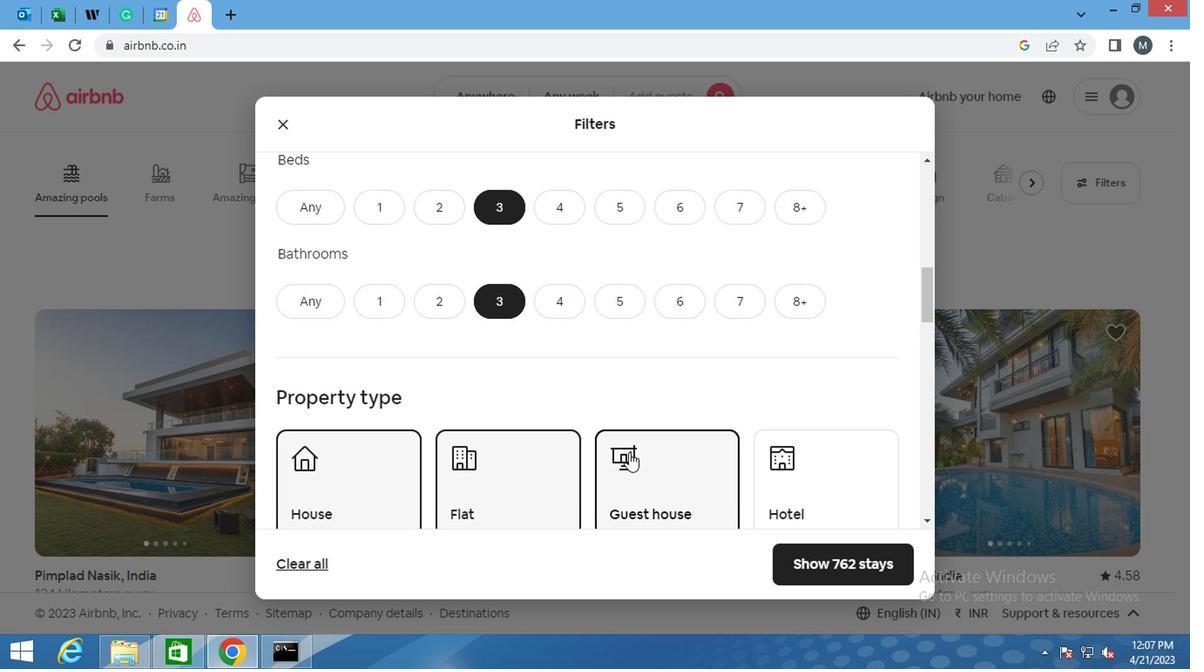 
Action: Mouse scrolled (625, 445) with delta (0, -1)
Screenshot: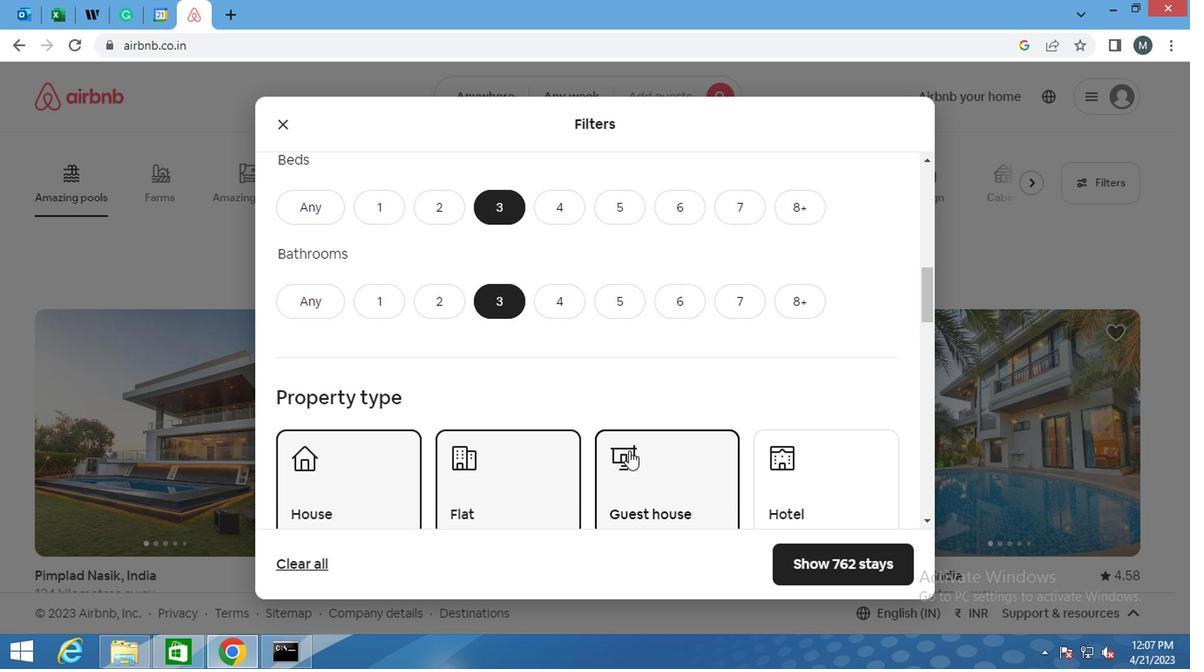 
Action: Mouse scrolled (625, 445) with delta (0, -1)
Screenshot: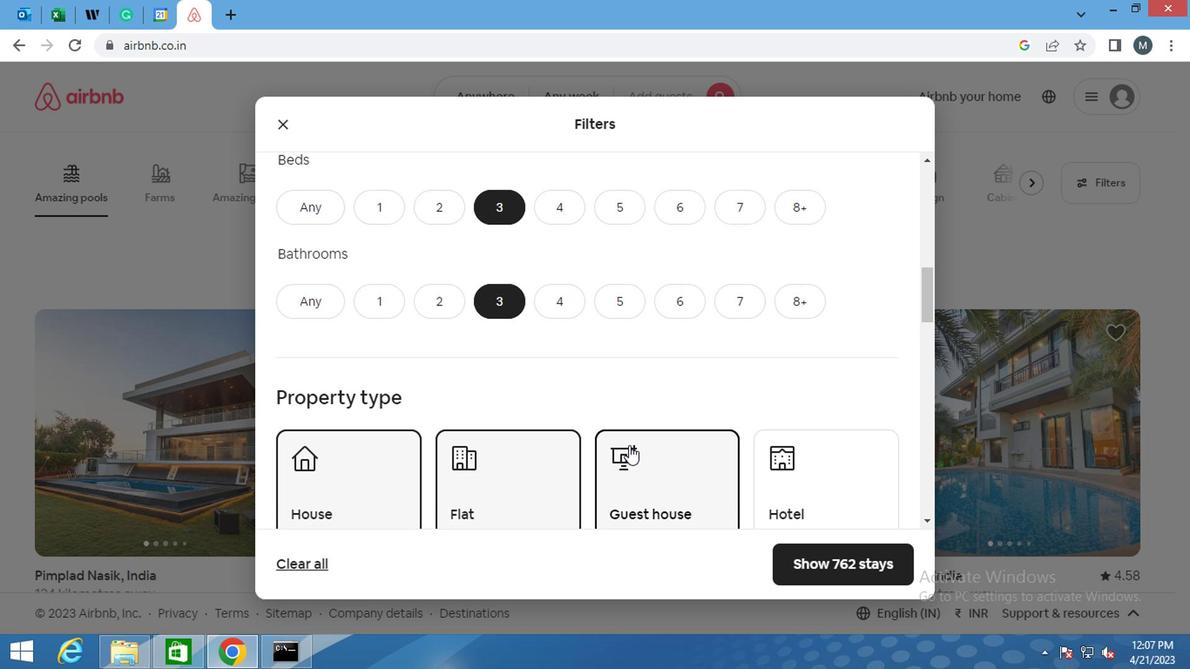 
Action: Mouse scrolled (625, 445) with delta (0, -1)
Screenshot: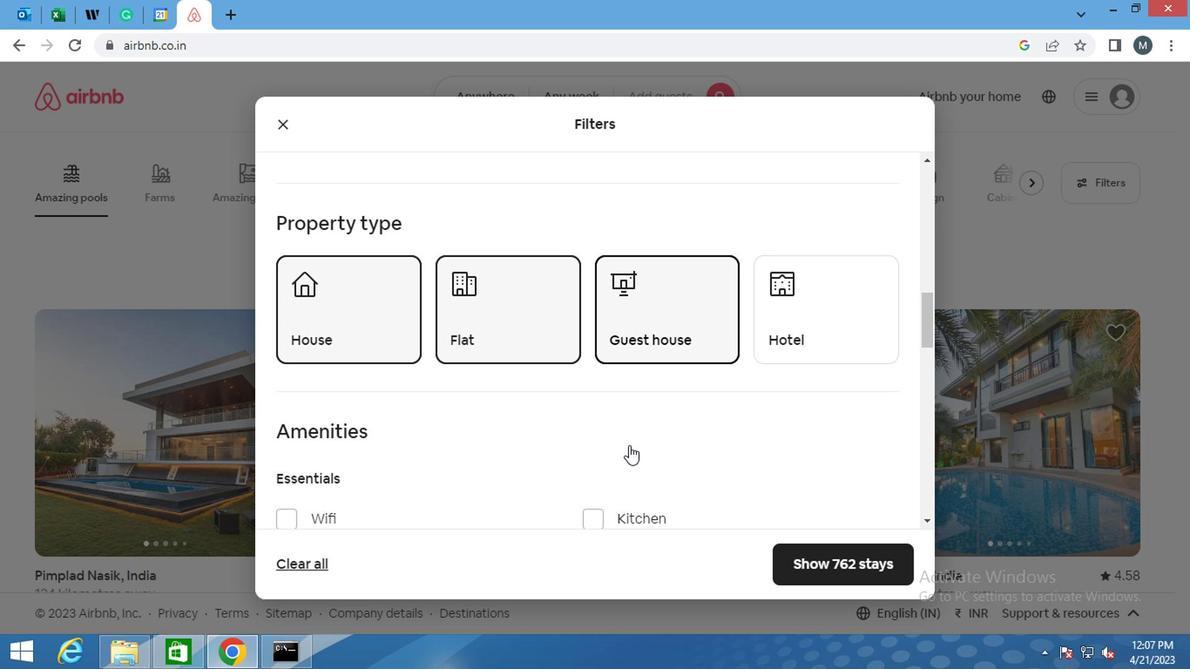 
Action: Mouse moved to (292, 476)
Screenshot: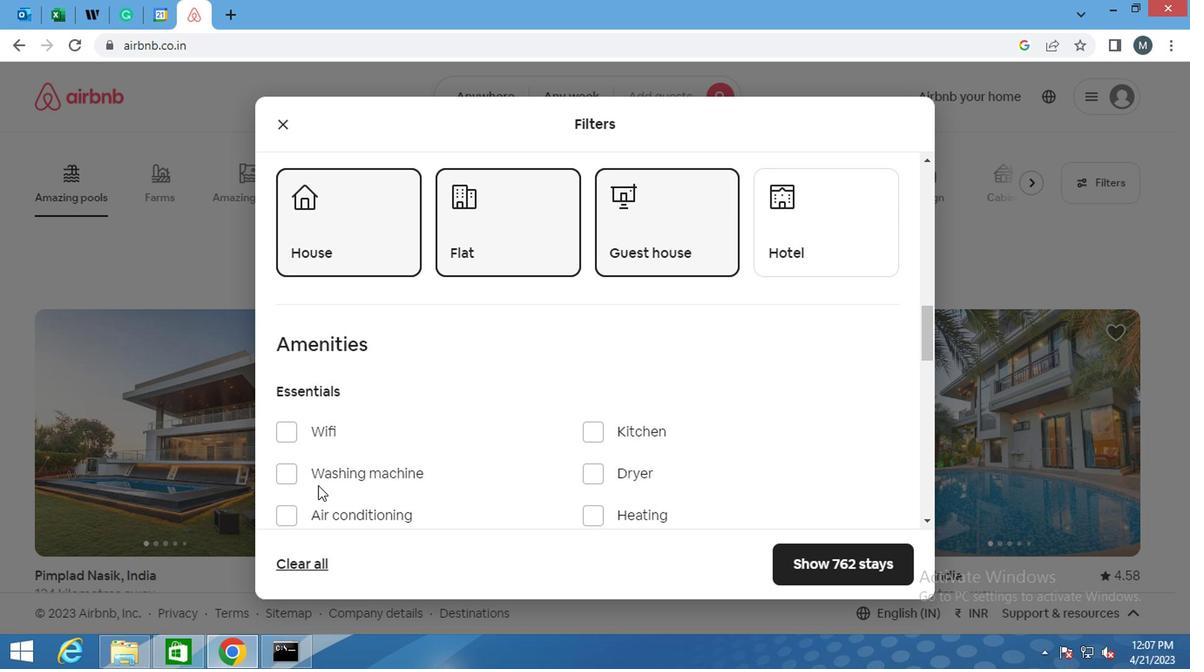 
Action: Mouse pressed left at (292, 476)
Screenshot: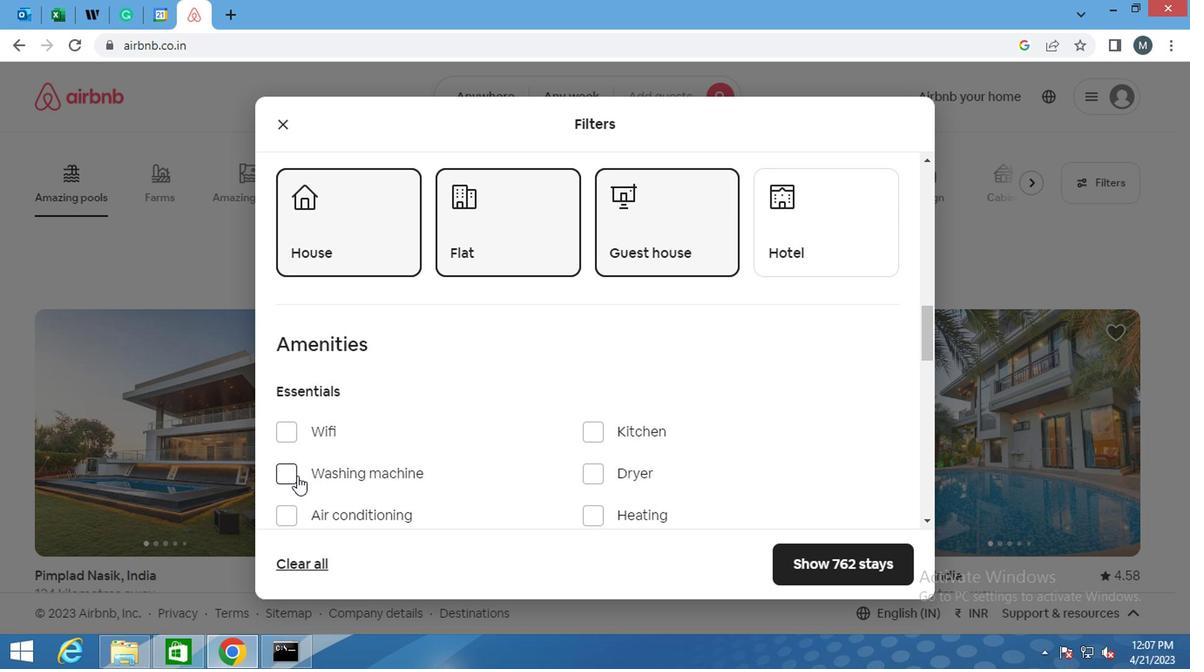 
Action: Mouse moved to (598, 425)
Screenshot: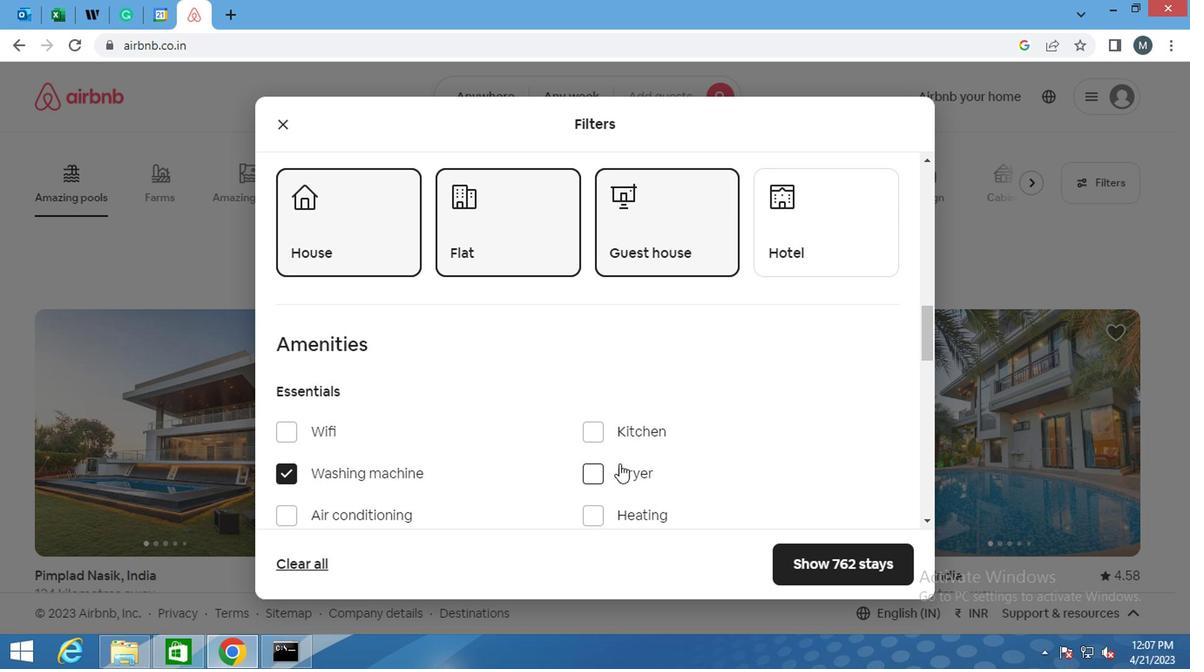 
Action: Mouse pressed left at (598, 425)
Screenshot: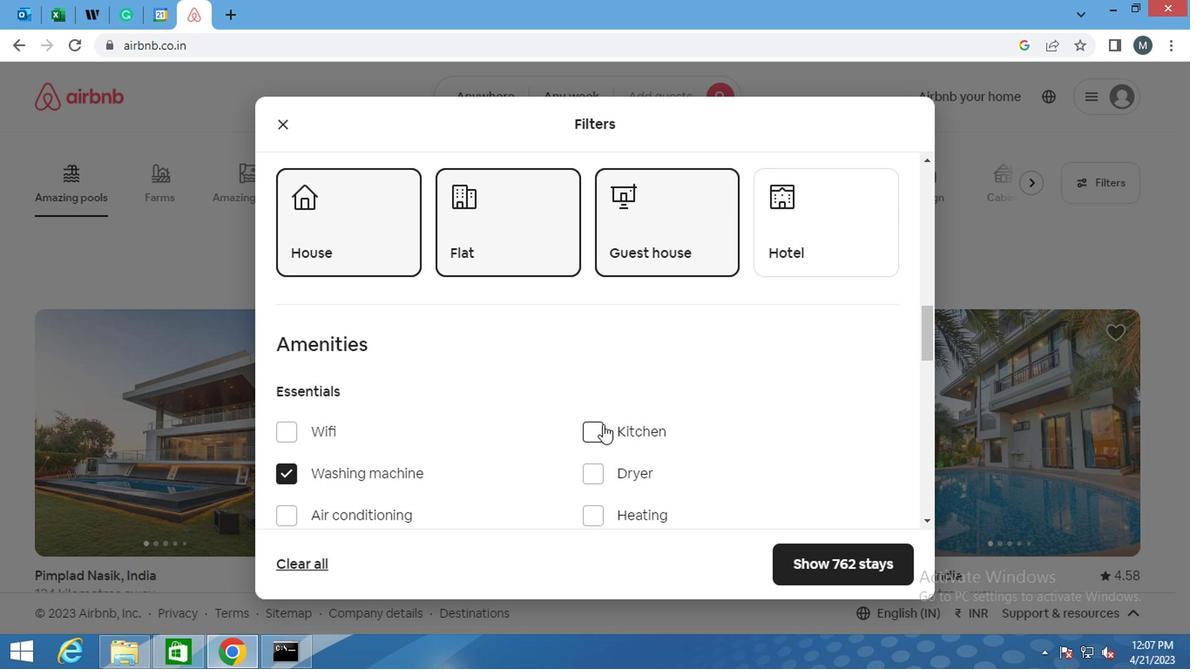 
Action: Mouse moved to (592, 424)
Screenshot: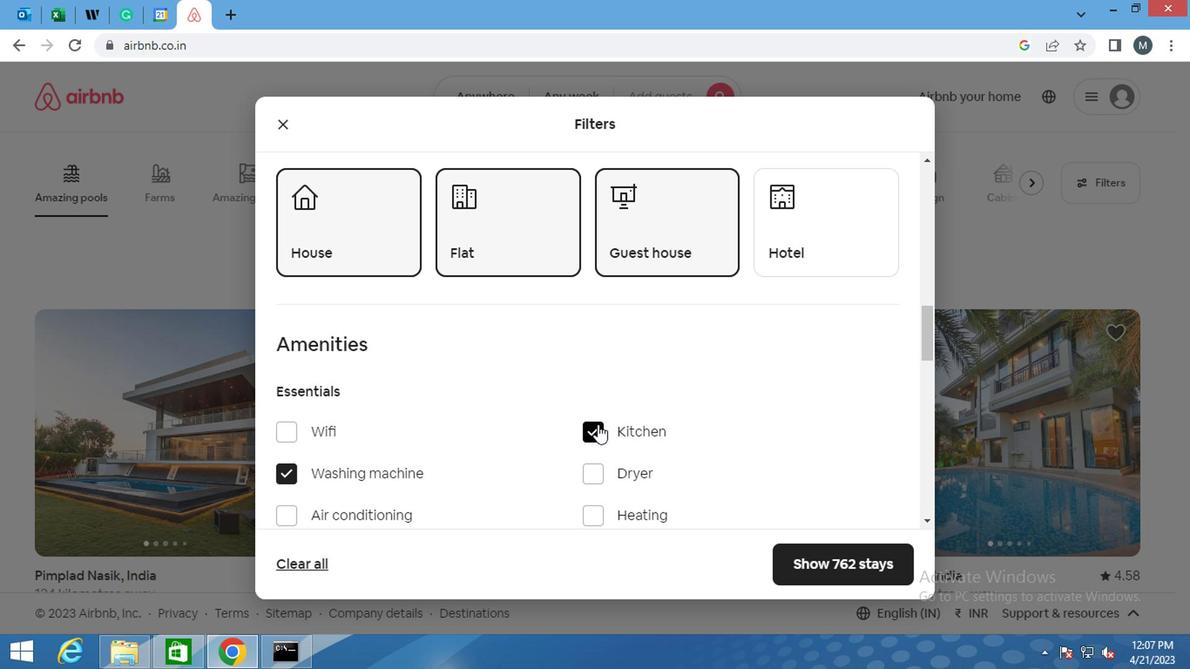 
Action: Mouse scrolled (592, 423) with delta (0, -1)
Screenshot: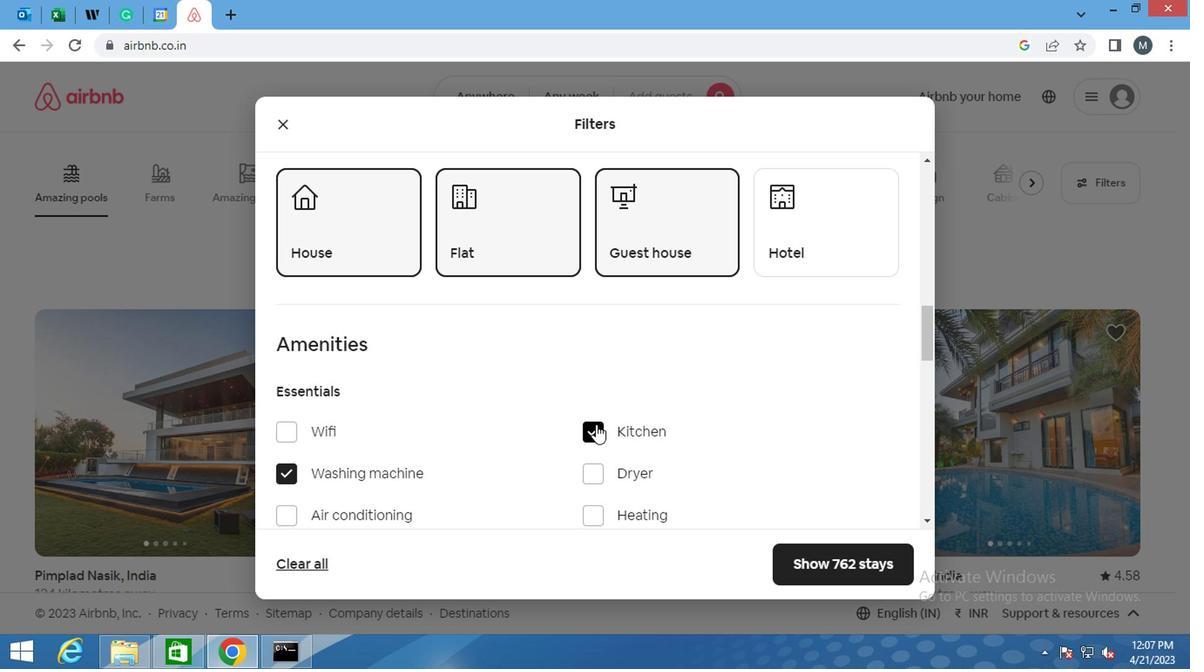 
Action: Mouse scrolled (592, 423) with delta (0, -1)
Screenshot: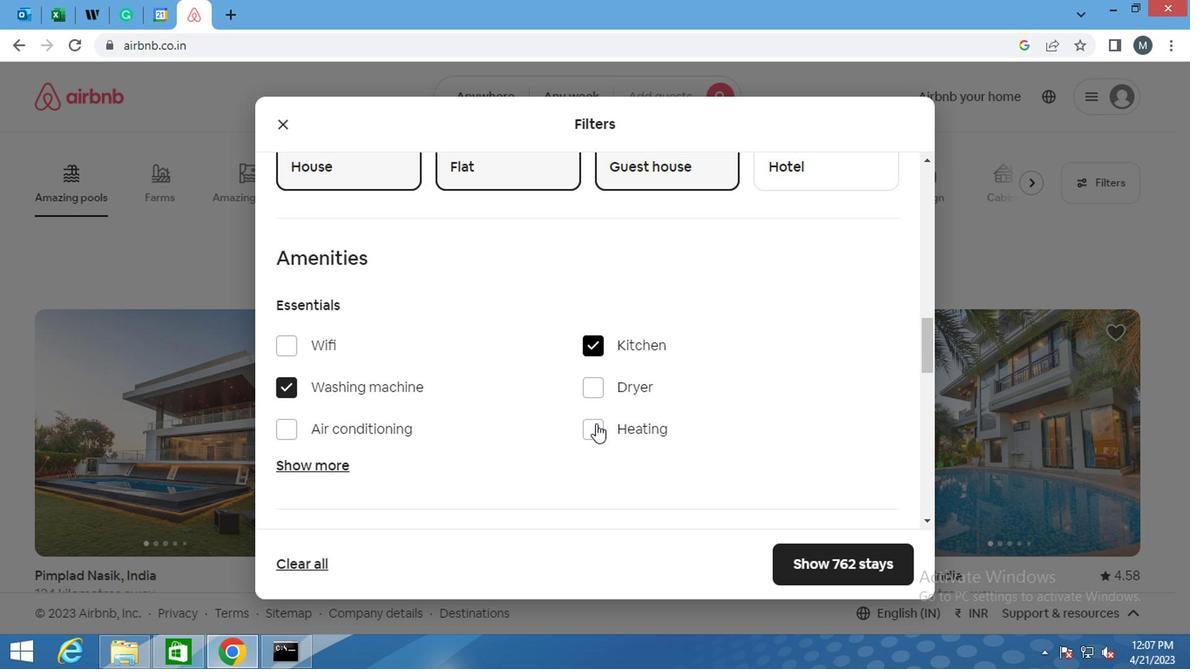 
Action: Mouse scrolled (592, 423) with delta (0, -1)
Screenshot: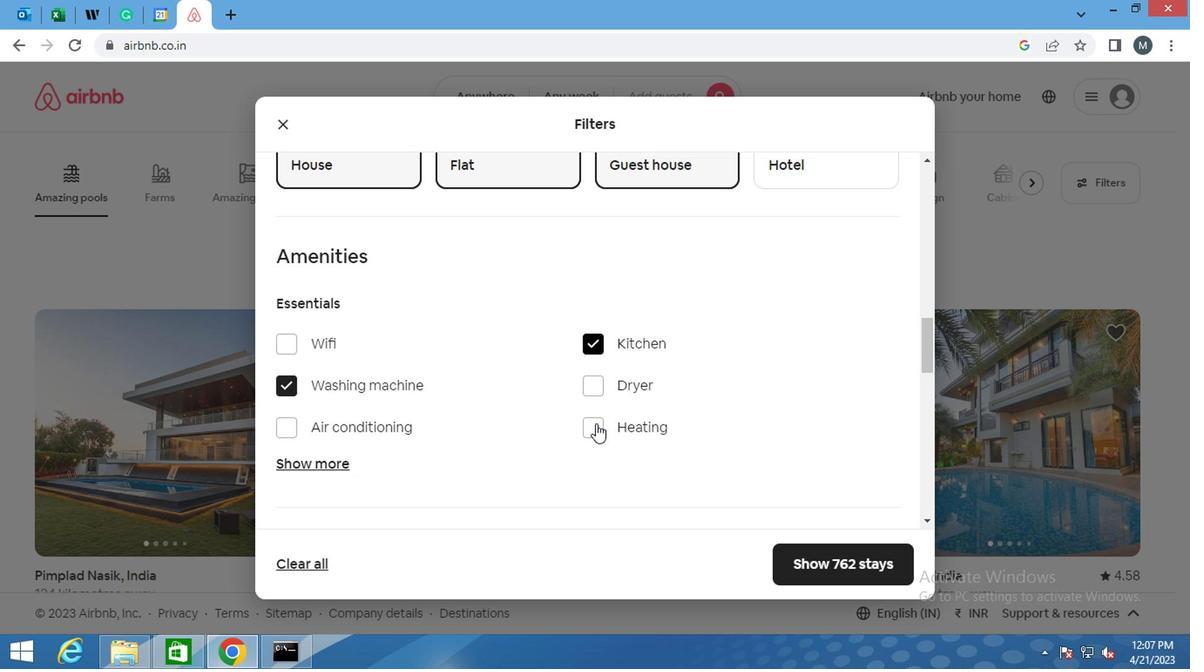 
Action: Mouse scrolled (592, 423) with delta (0, -1)
Screenshot: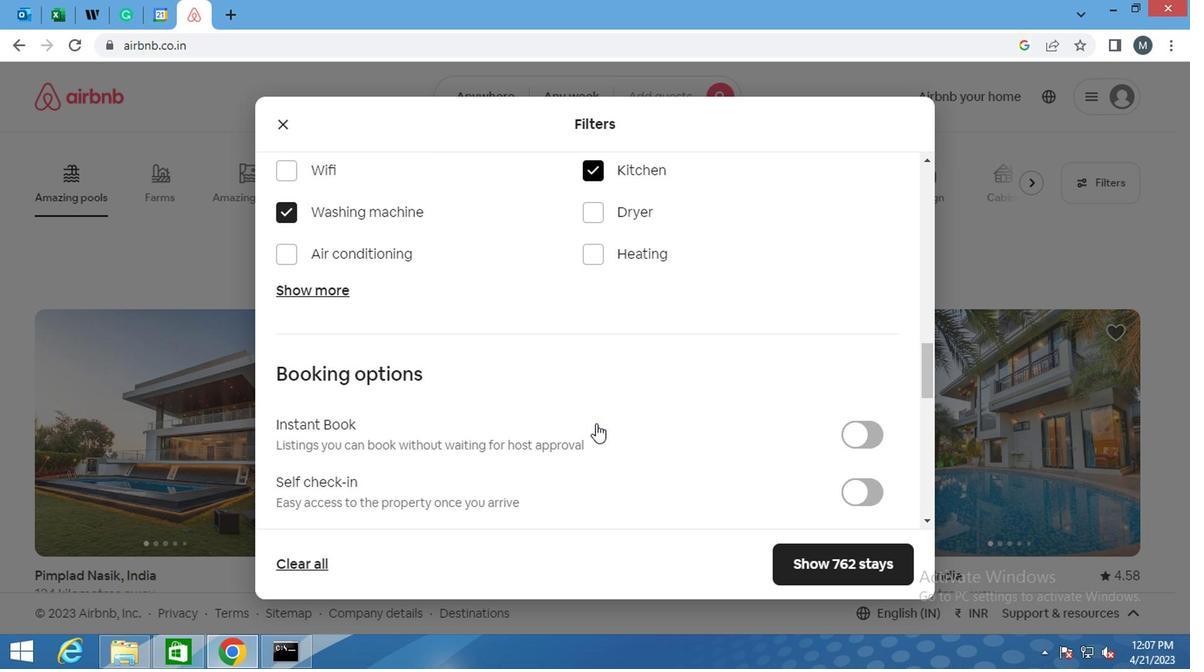 
Action: Mouse moved to (592, 424)
Screenshot: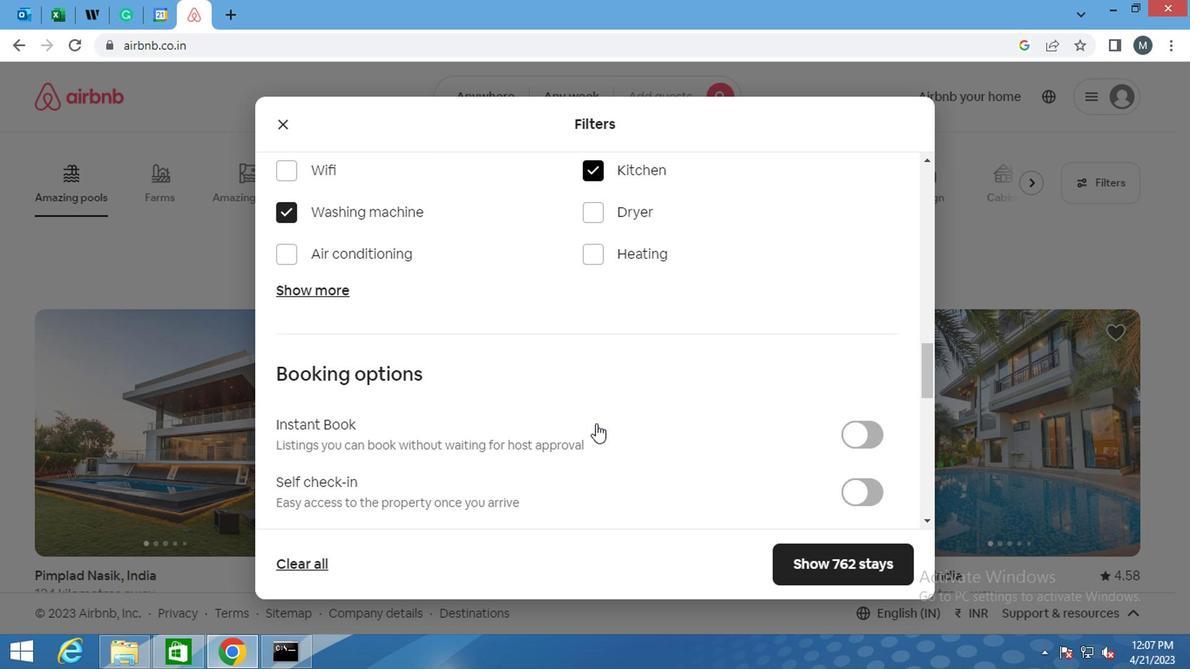 
Action: Mouse scrolled (592, 423) with delta (0, -1)
Screenshot: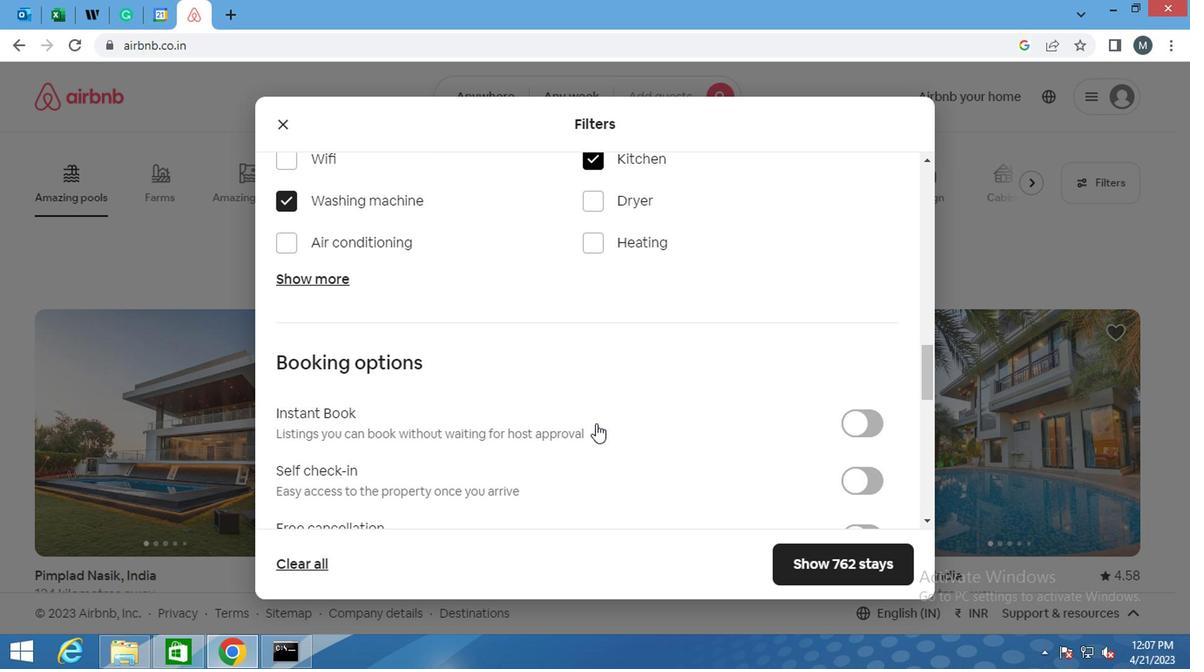 
Action: Mouse moved to (846, 318)
Screenshot: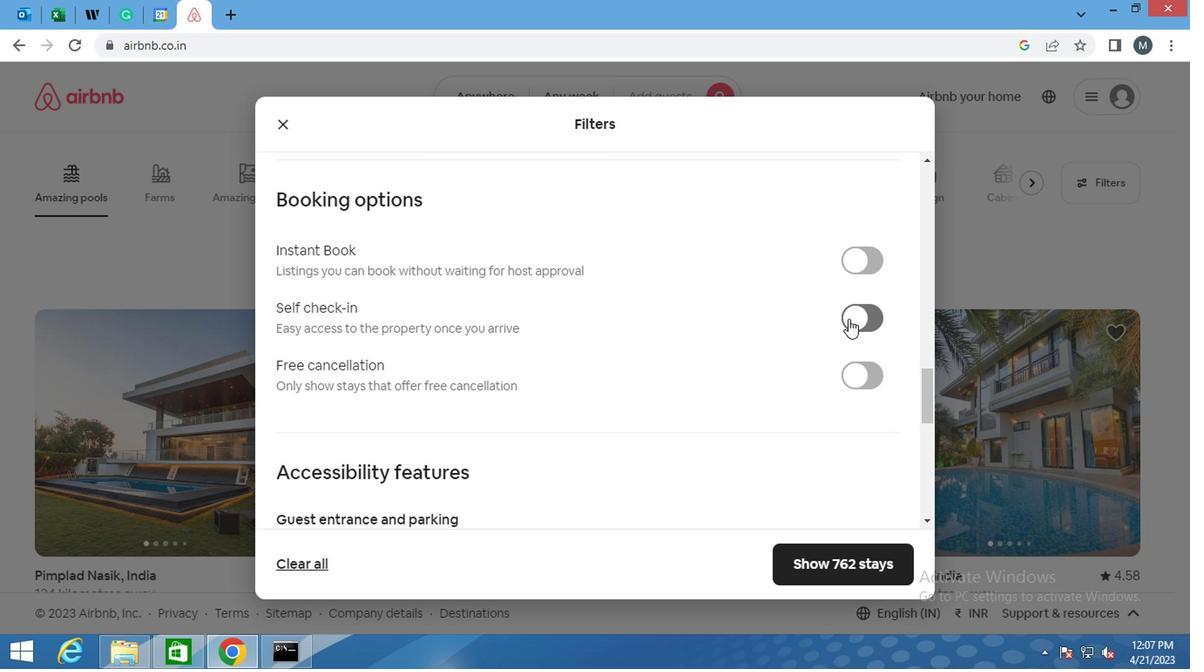 
Action: Mouse pressed left at (846, 318)
Screenshot: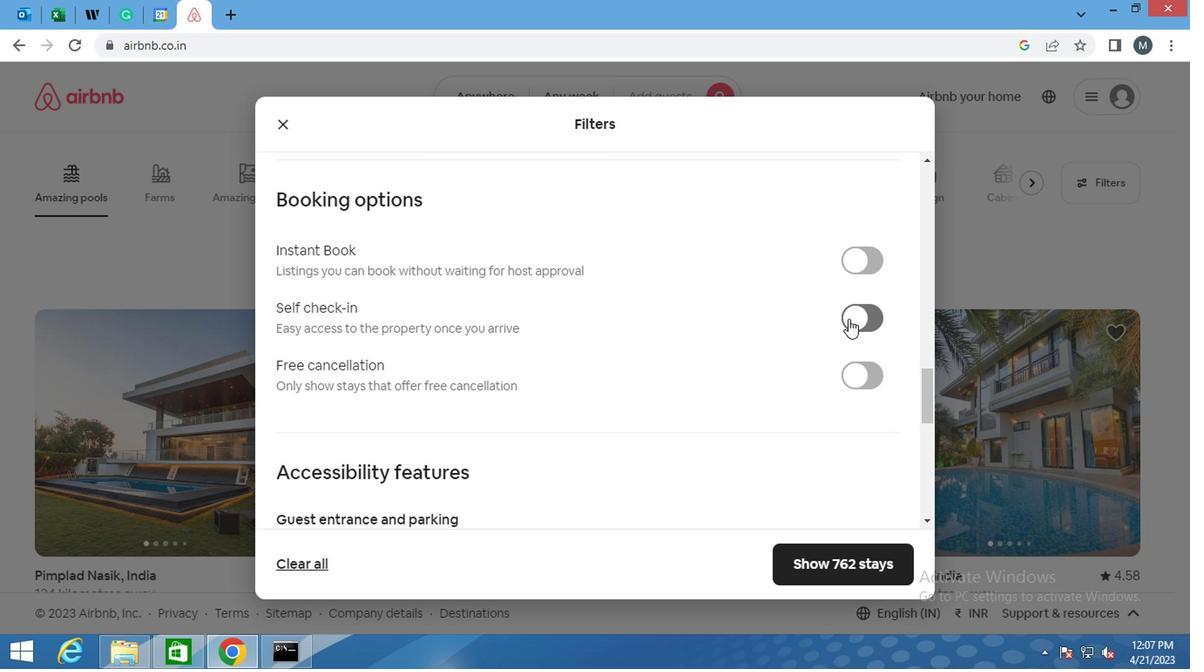 
Action: Mouse moved to (656, 329)
Screenshot: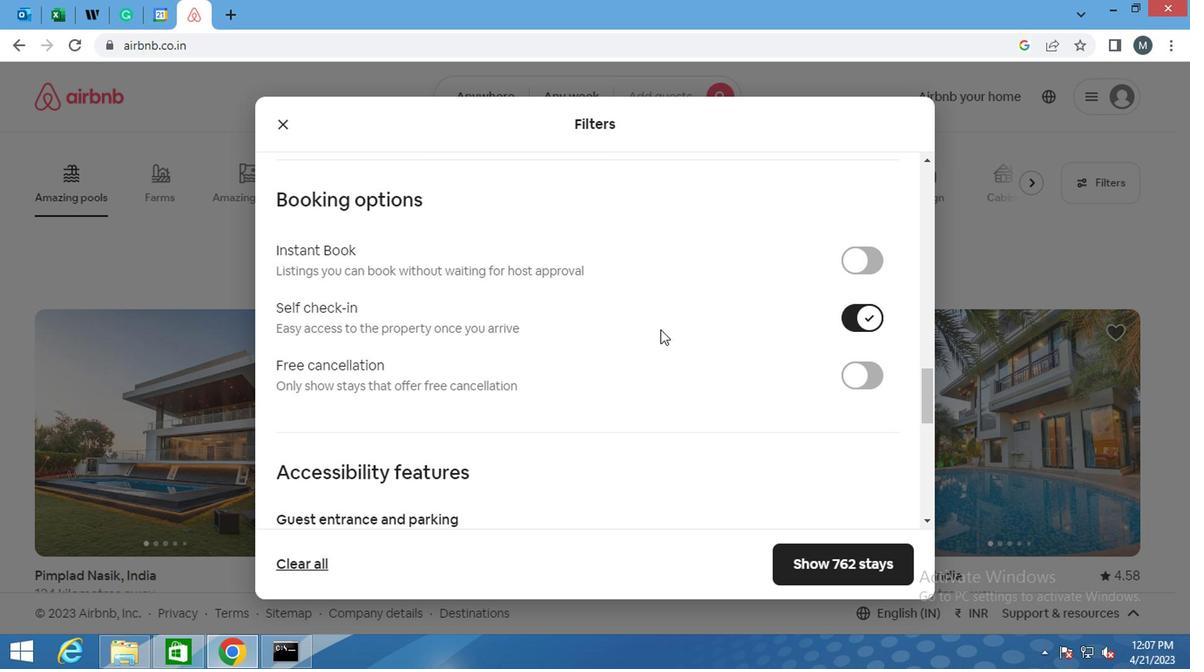 
Action: Mouse scrolled (656, 328) with delta (0, 0)
Screenshot: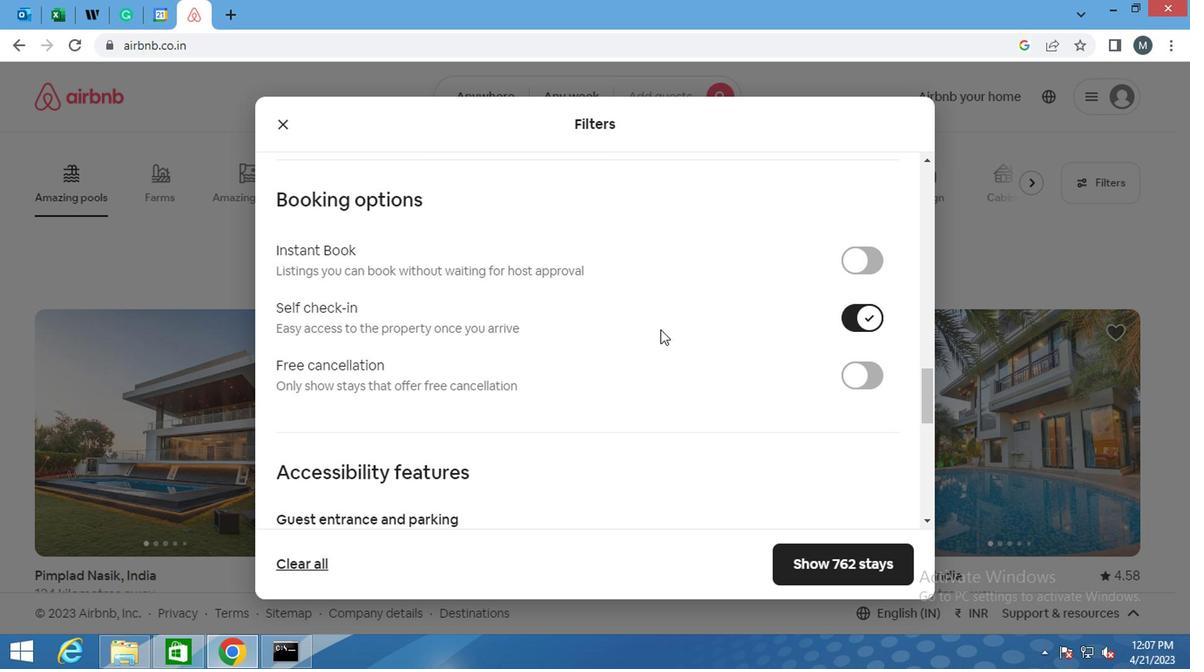 
Action: Mouse scrolled (656, 328) with delta (0, 0)
Screenshot: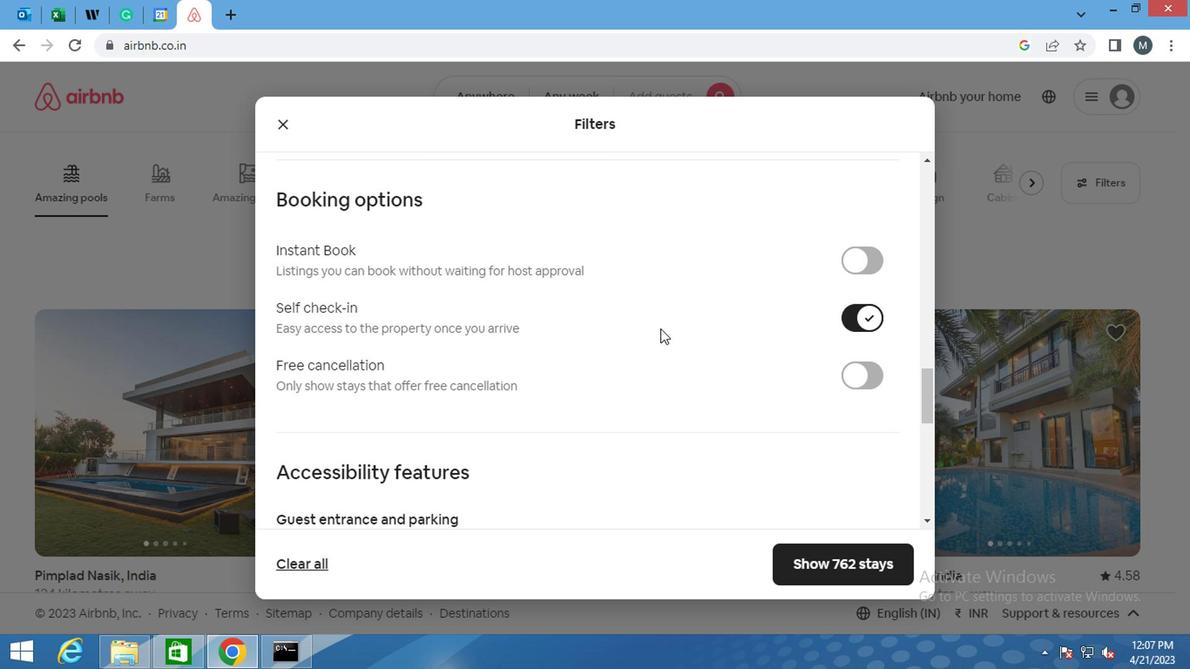 
Action: Mouse moved to (606, 361)
Screenshot: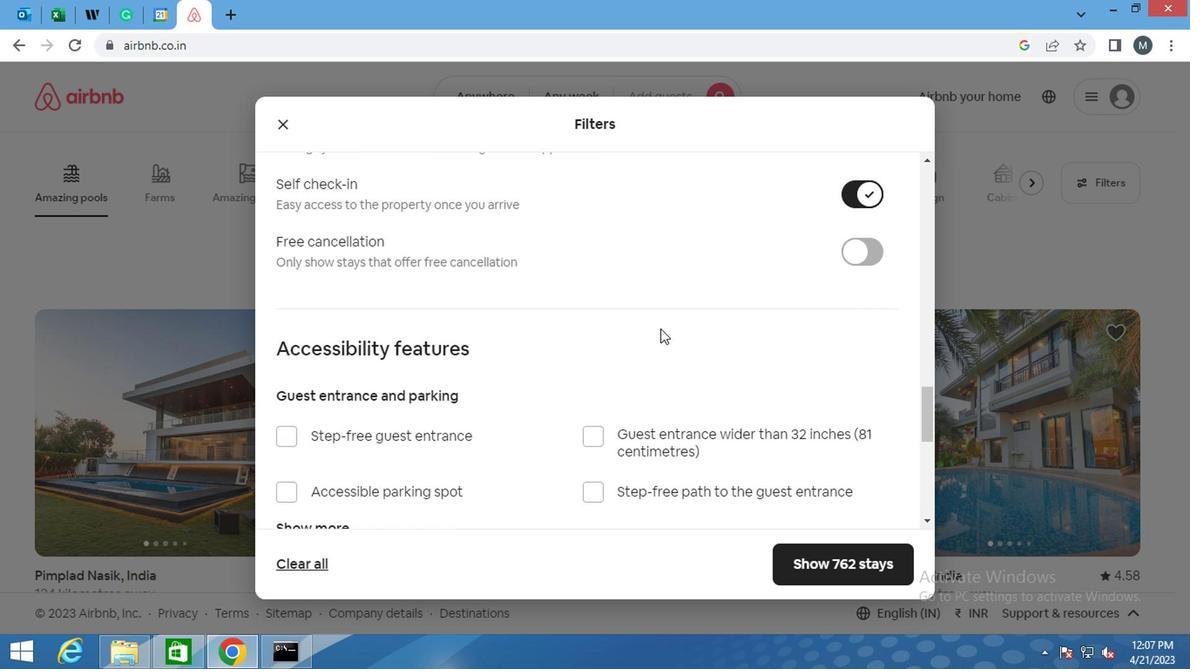 
Action: Mouse scrolled (606, 360) with delta (0, 0)
Screenshot: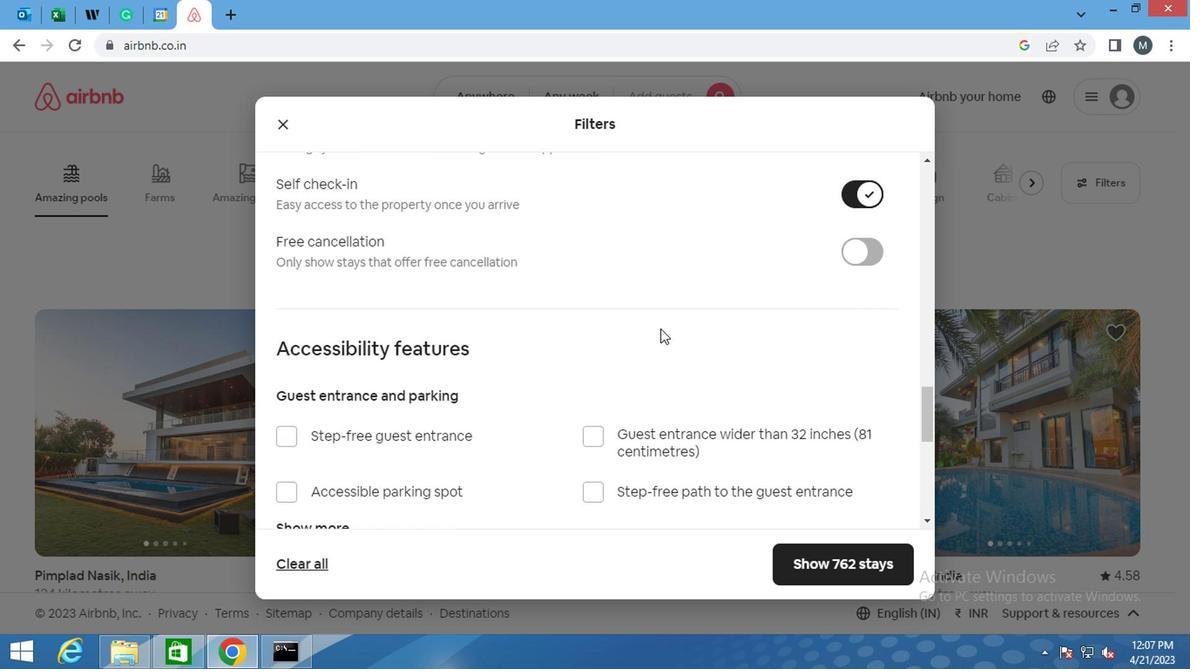 
Action: Mouse moved to (587, 371)
Screenshot: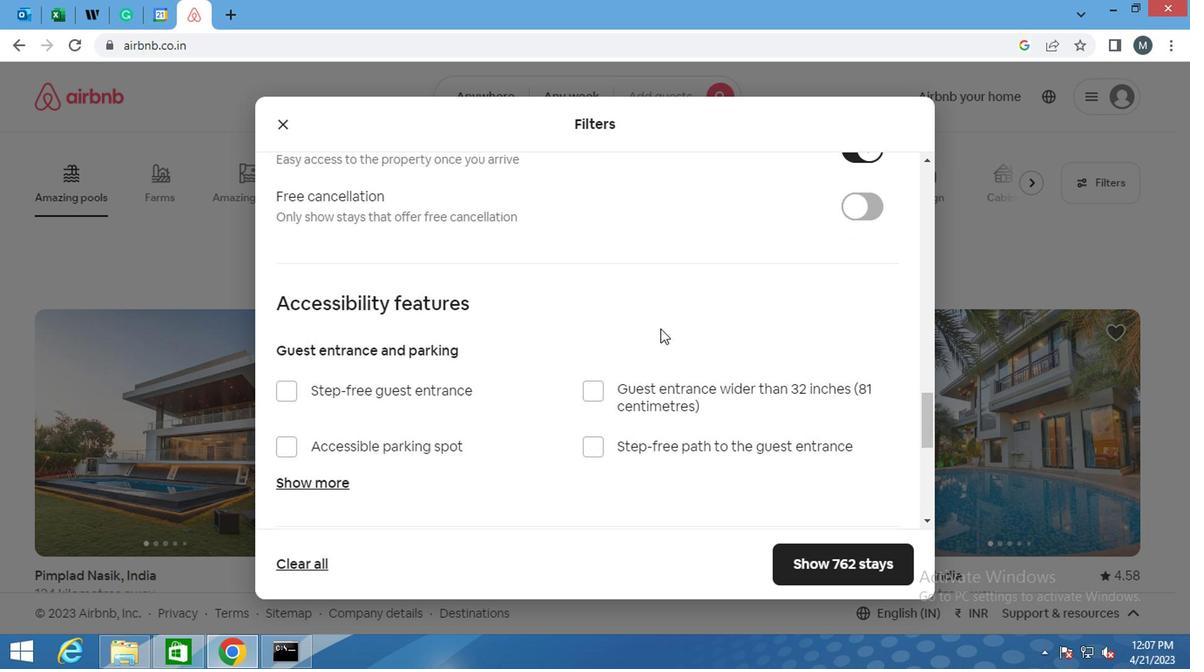 
Action: Mouse scrolled (587, 370) with delta (0, -1)
Screenshot: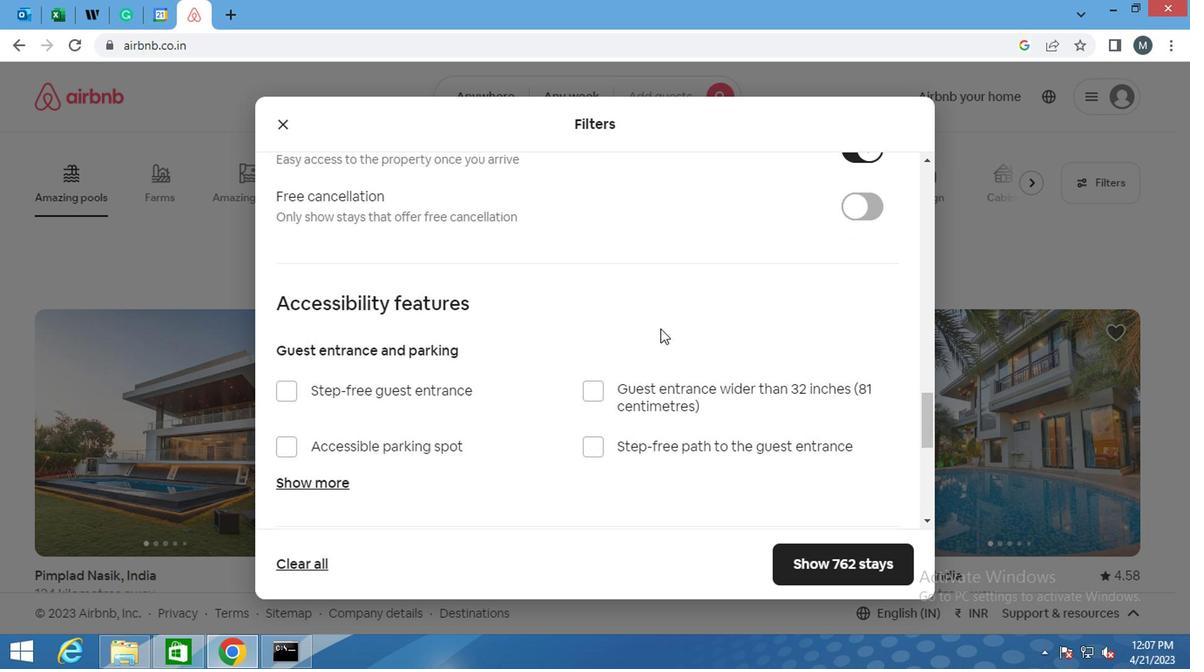
Action: Mouse moved to (363, 431)
Screenshot: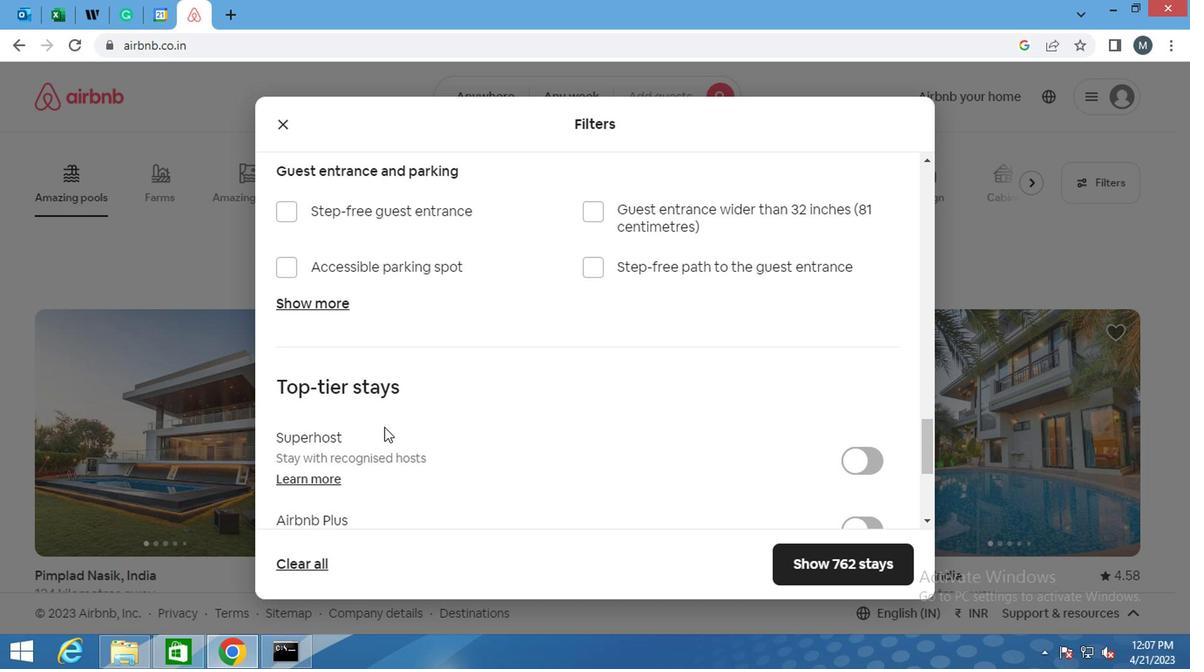 
Action: Mouse scrolled (363, 430) with delta (0, -1)
Screenshot: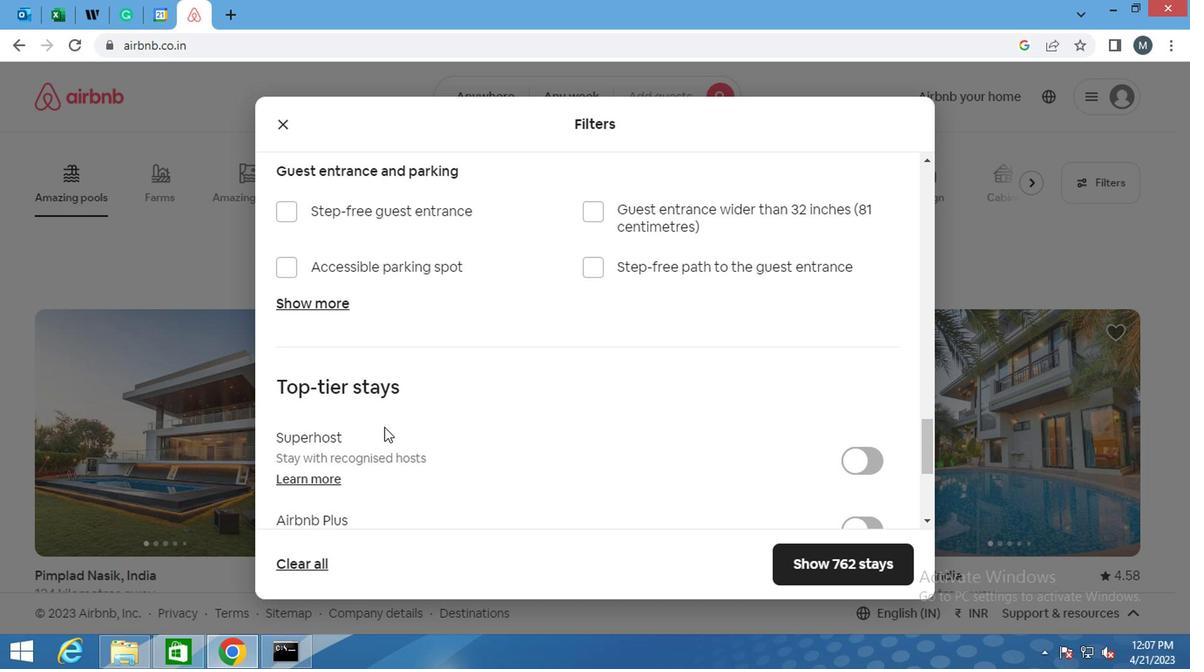
Action: Mouse scrolled (363, 430) with delta (0, -1)
Screenshot: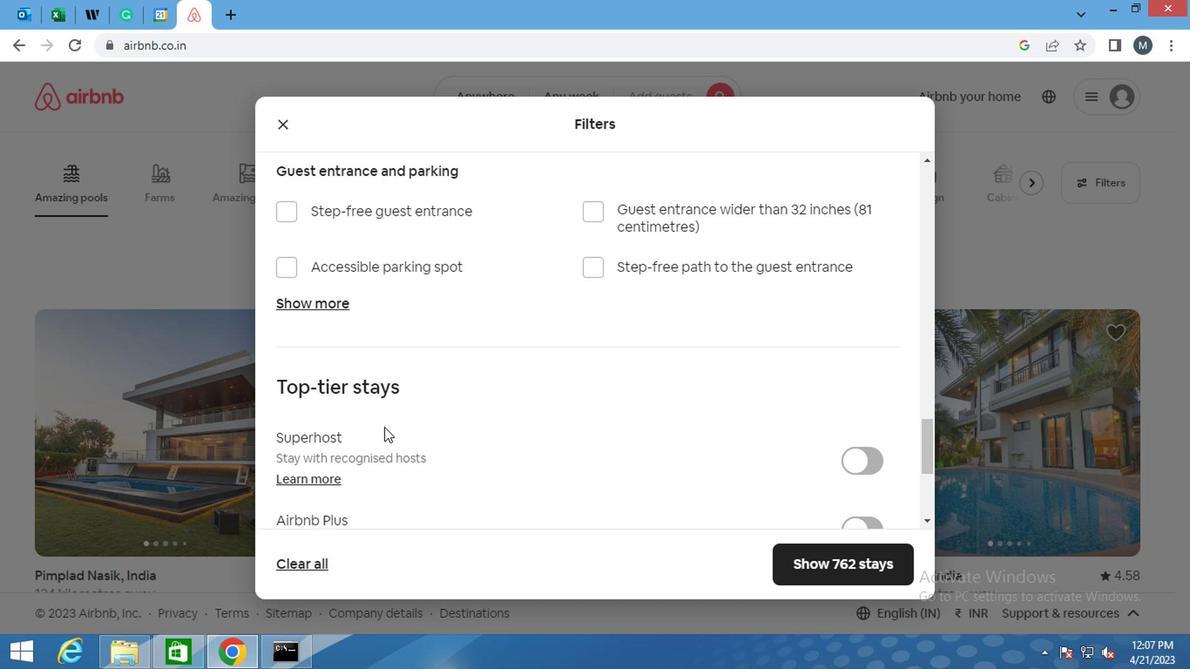 
Action: Mouse moved to (363, 433)
Screenshot: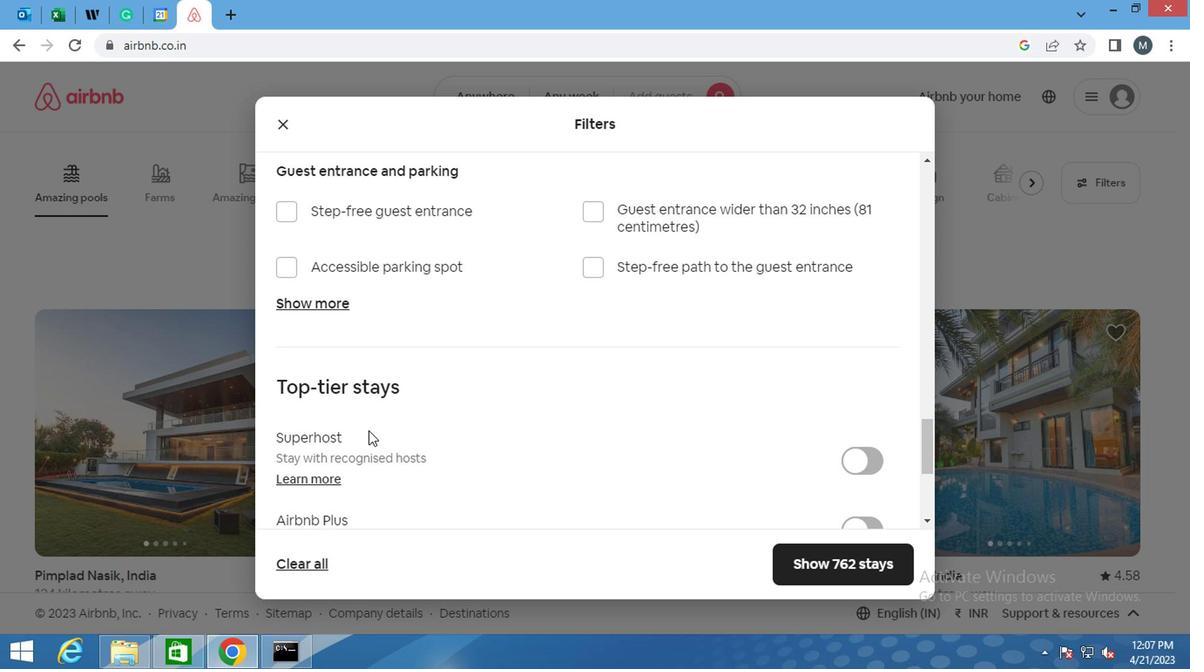 
Action: Mouse scrolled (363, 432) with delta (0, -1)
Screenshot: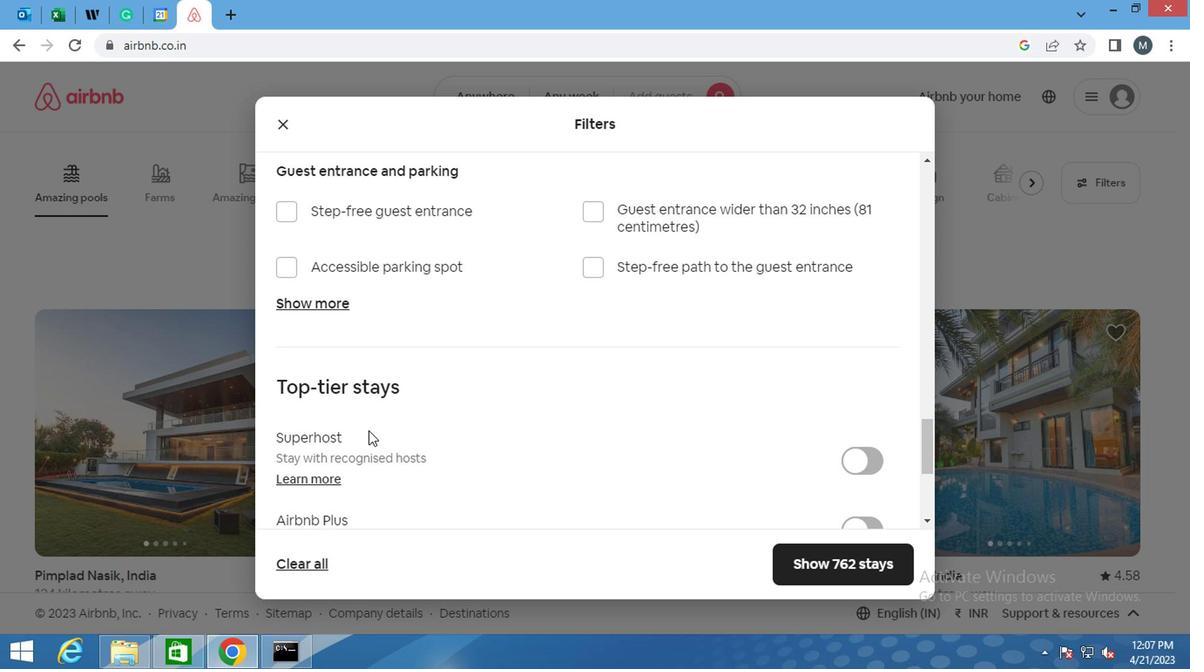 
Action: Mouse moved to (290, 425)
Screenshot: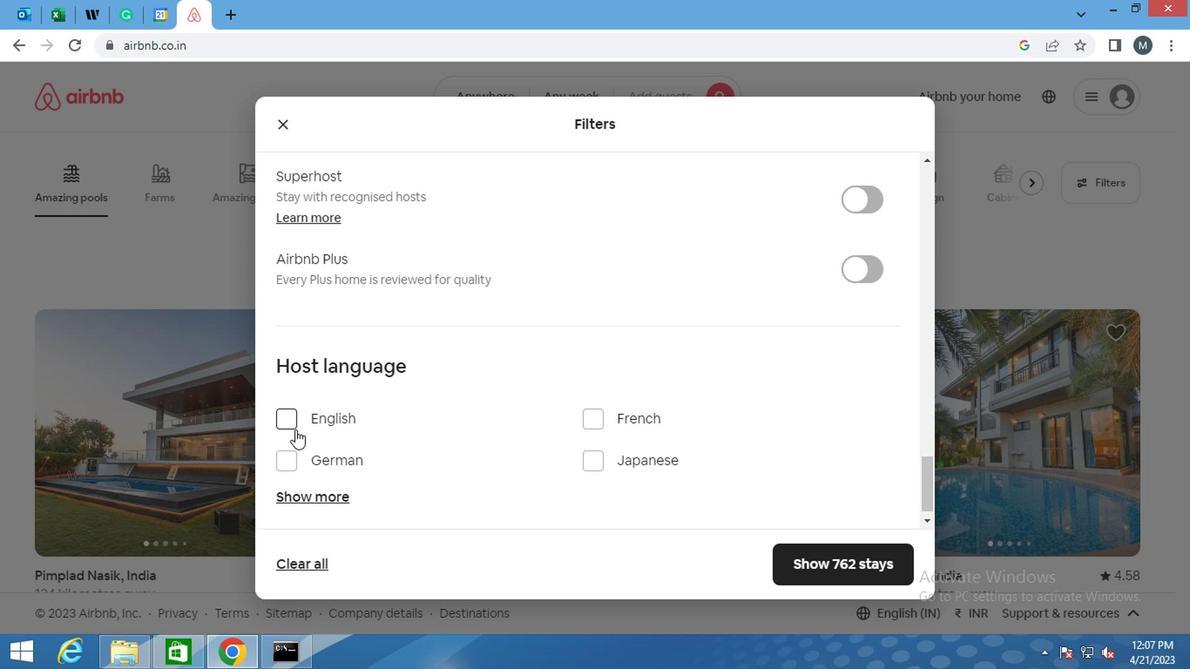 
Action: Mouse pressed left at (290, 425)
Screenshot: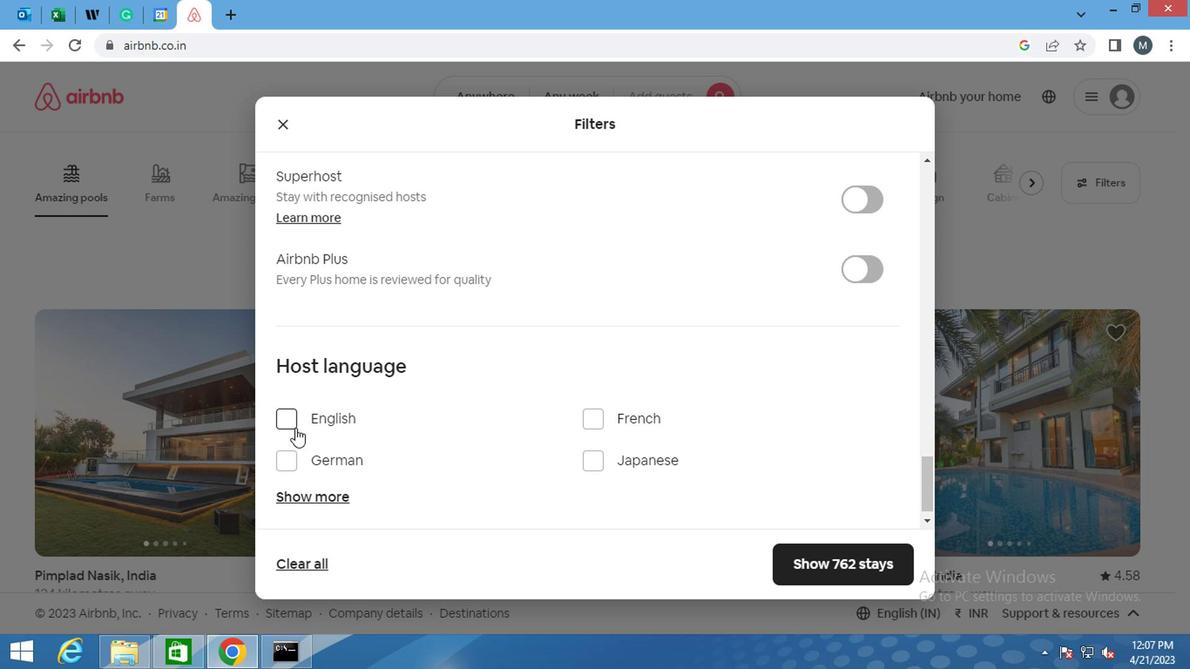 
Action: Mouse moved to (316, 424)
Screenshot: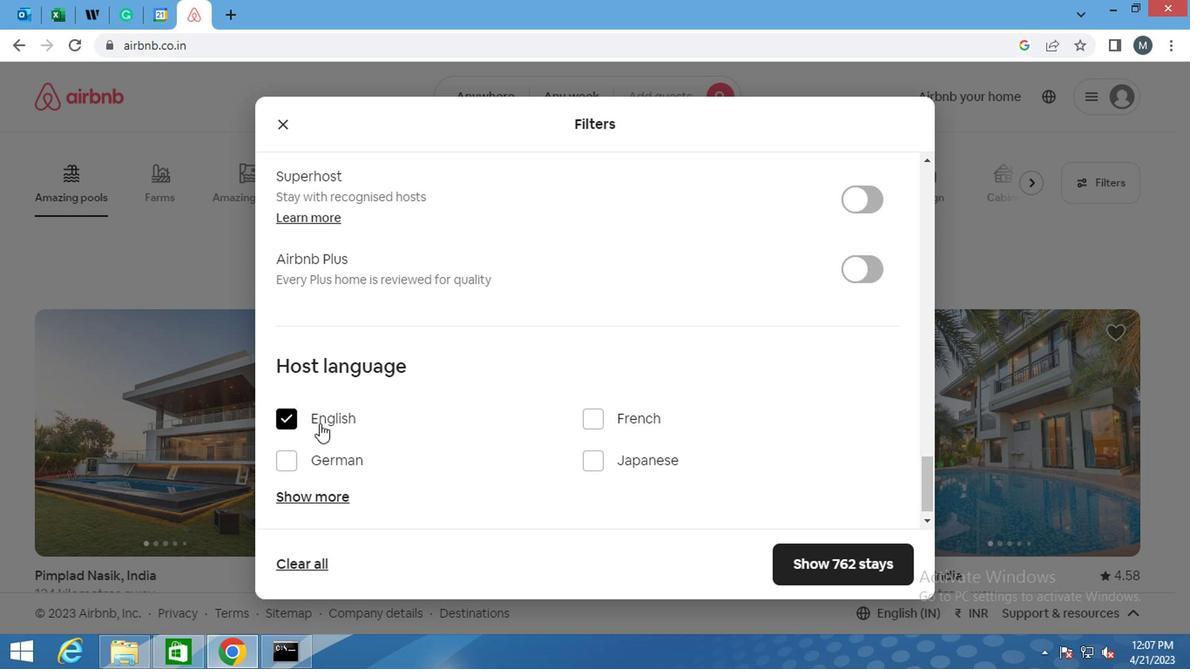
Action: Mouse scrolled (316, 423) with delta (0, -1)
Screenshot: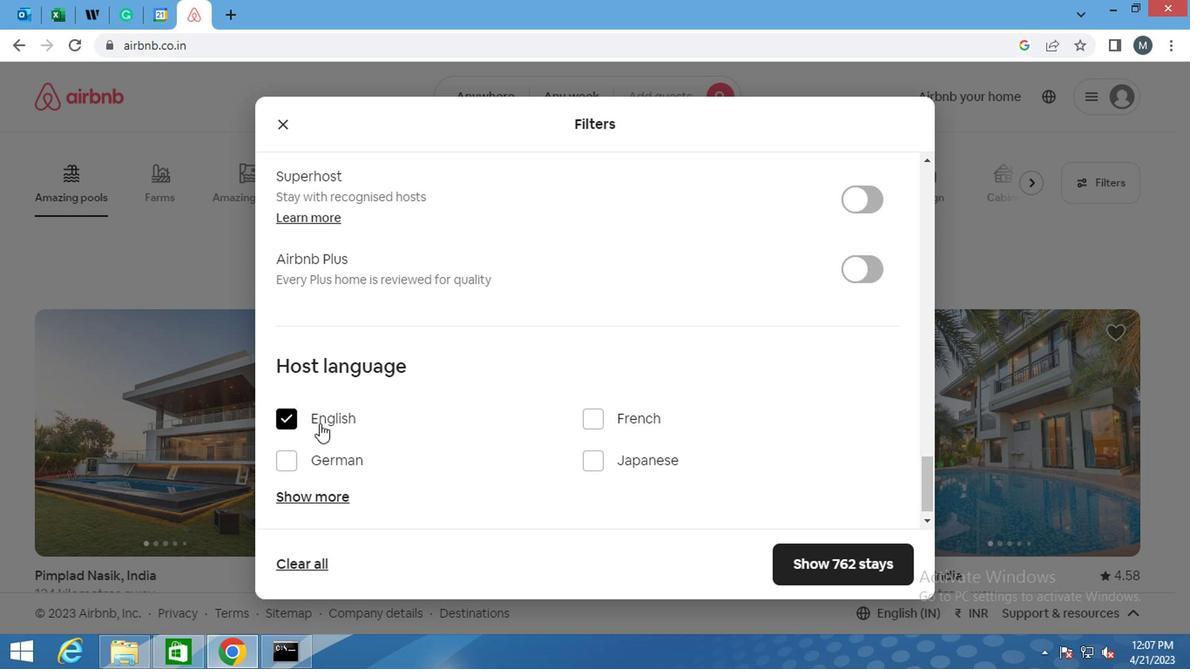 
Action: Mouse moved to (316, 424)
Screenshot: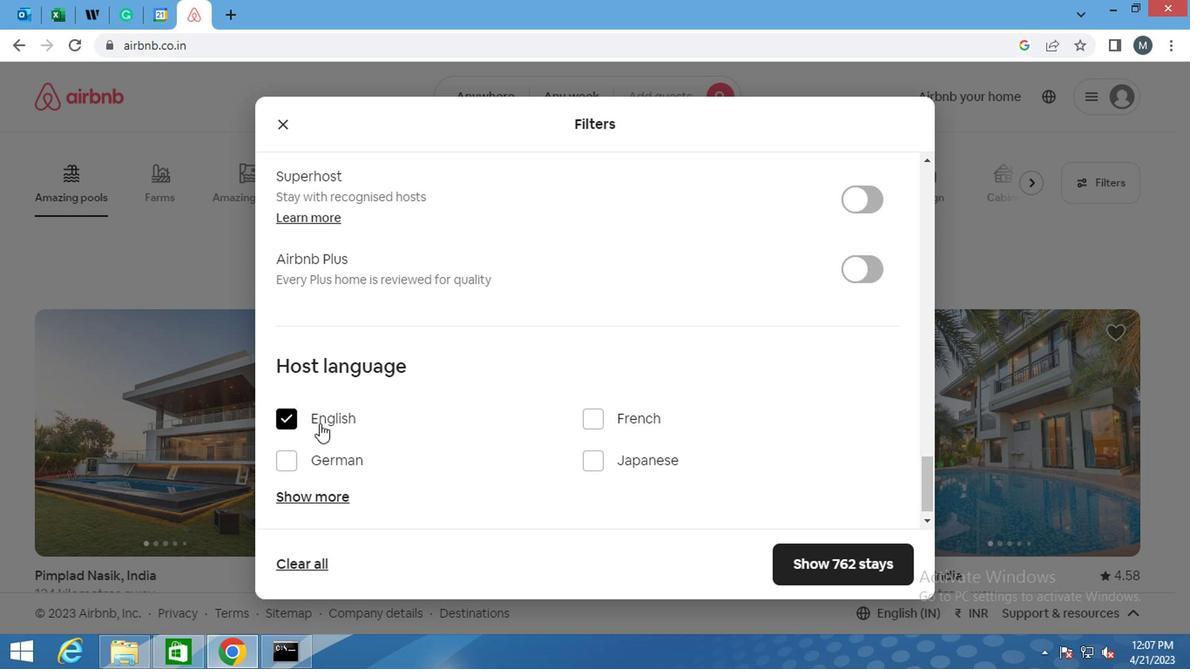 
Action: Mouse scrolled (316, 423) with delta (0, -1)
Screenshot: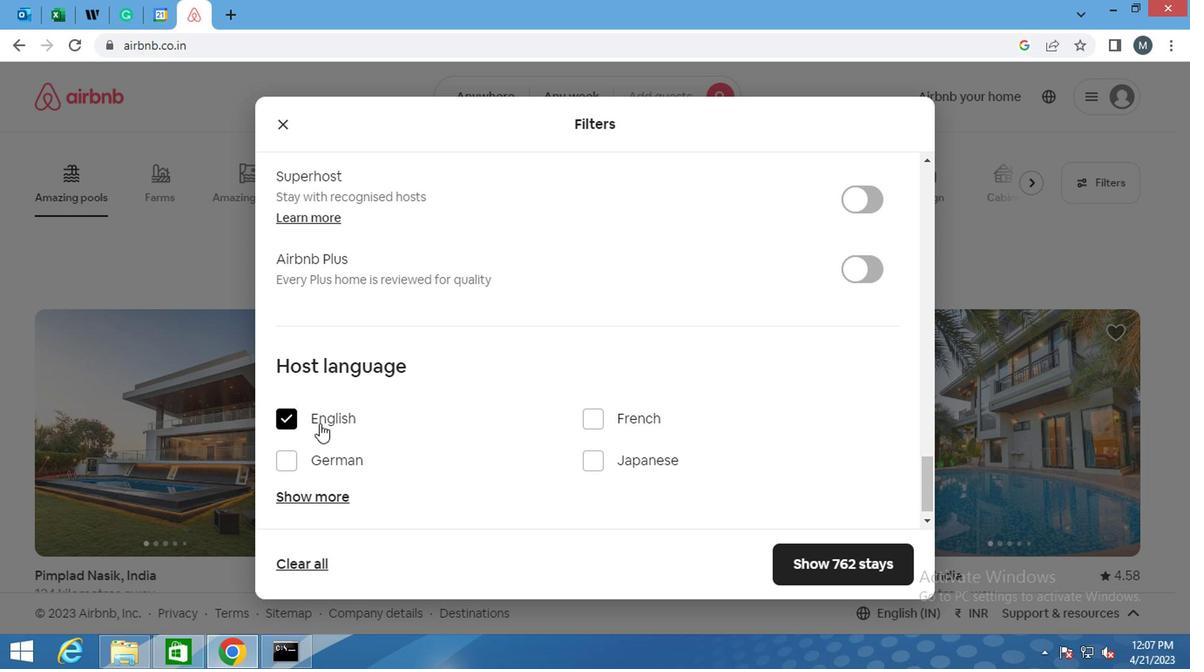 
Action: Mouse moved to (316, 425)
Screenshot: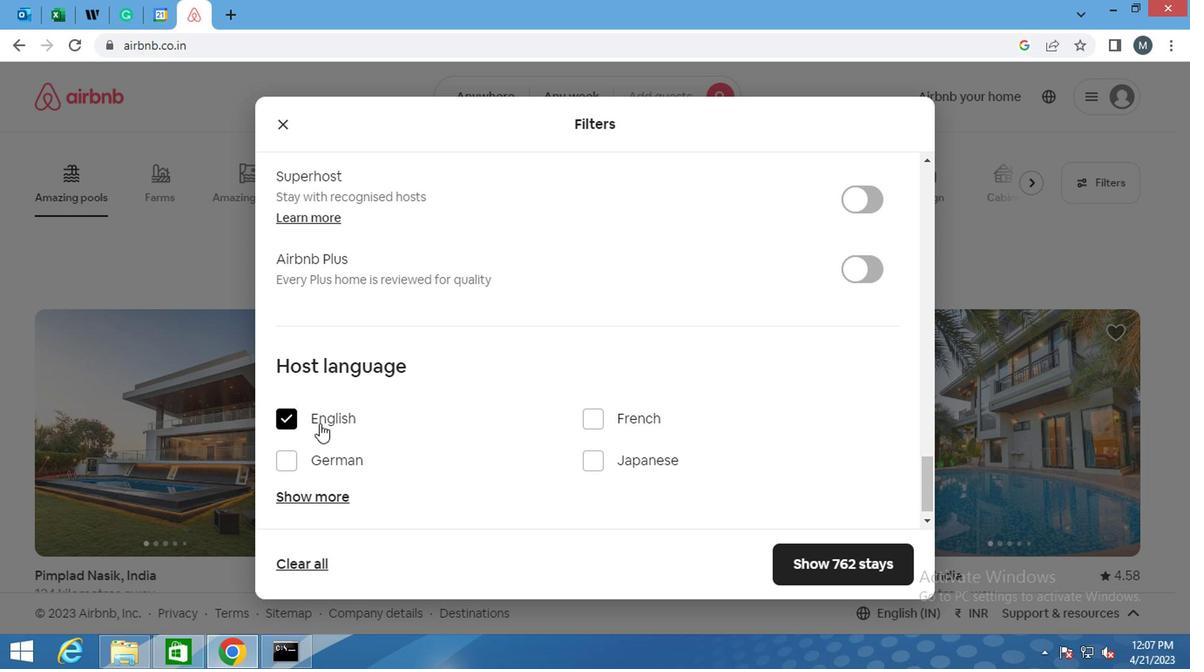 
Action: Mouse scrolled (316, 425) with delta (0, 0)
Screenshot: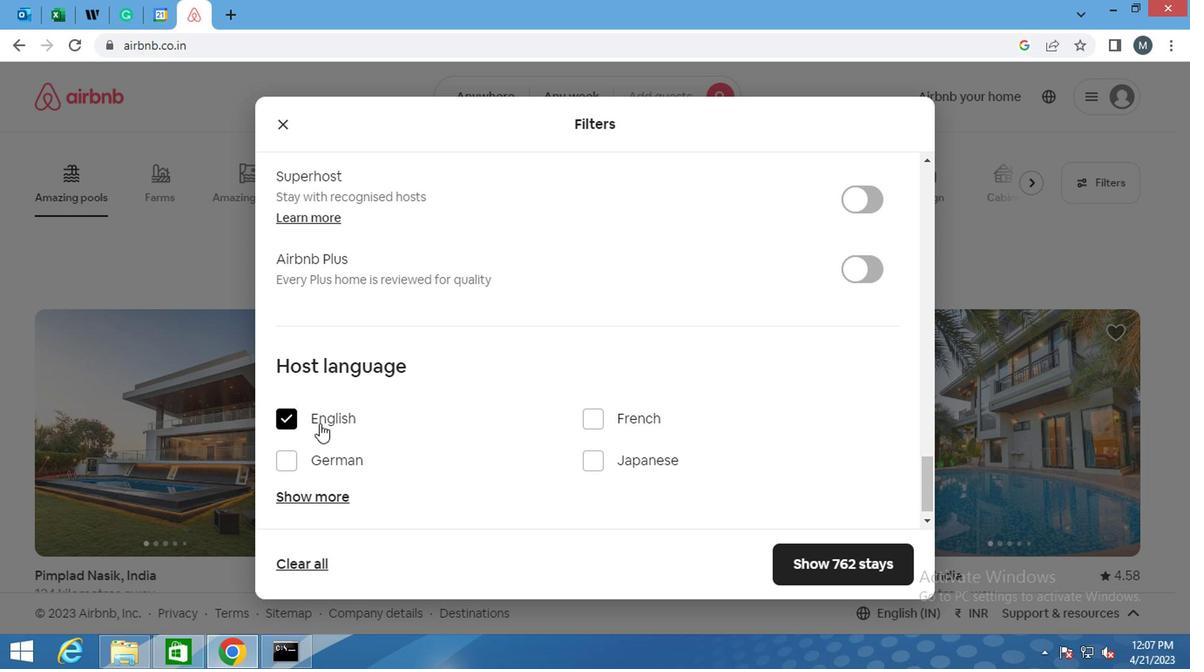 
Action: Mouse moved to (851, 571)
Screenshot: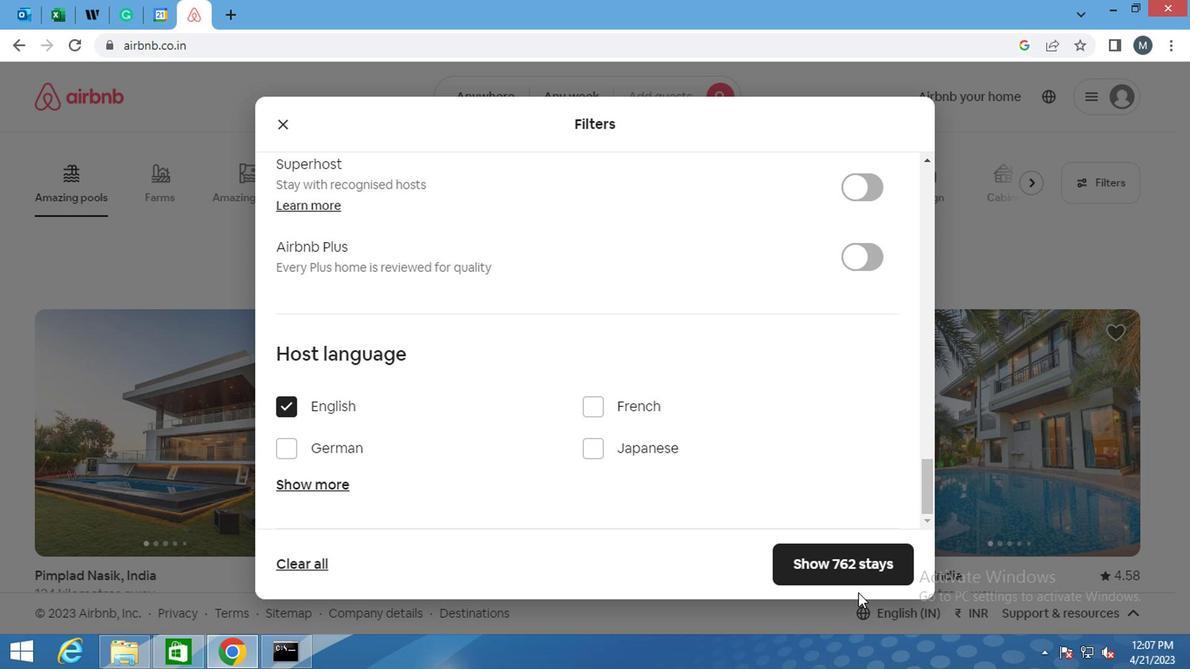 
Action: Mouse pressed left at (851, 571)
Screenshot: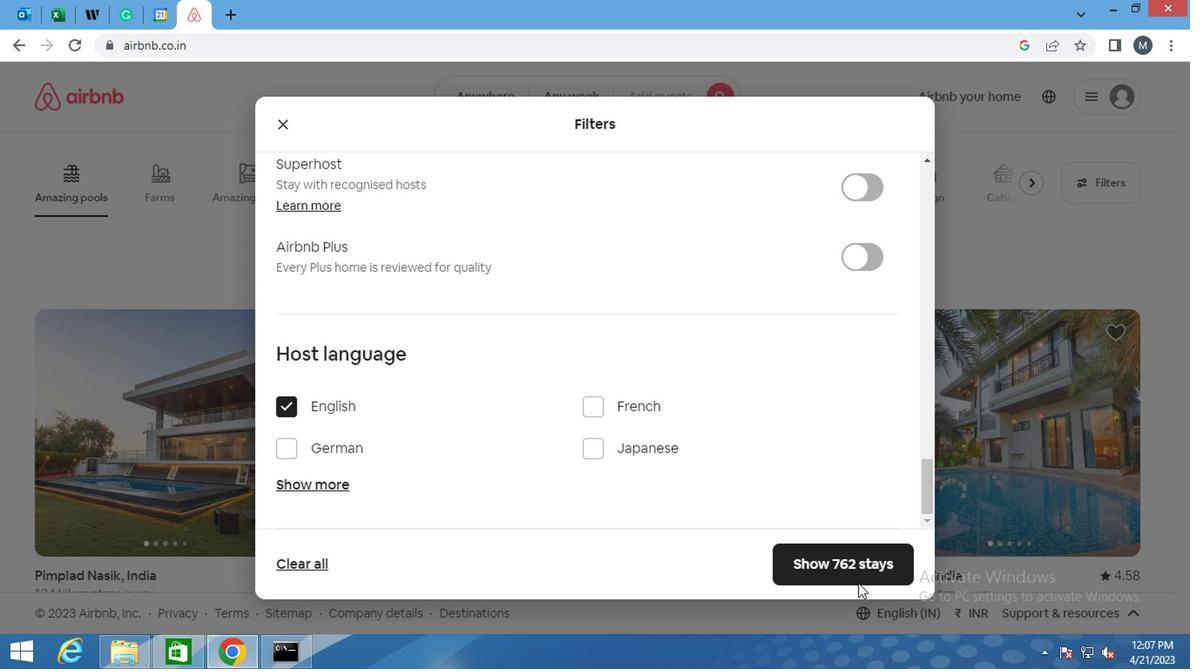 
